 Task: Look for space in Chesterfield, United Kingdom from 9th June, 2023 to 16th June, 2023 for 2 adults in price range Rs.8000 to Rs.16000. Place can be entire place with 2 bedrooms having 2 beds and 1 bathroom. Property type can be house, flat, guest house. Booking option can be shelf check-in. Required host language is English.
Action: Mouse moved to (523, 70)
Screenshot: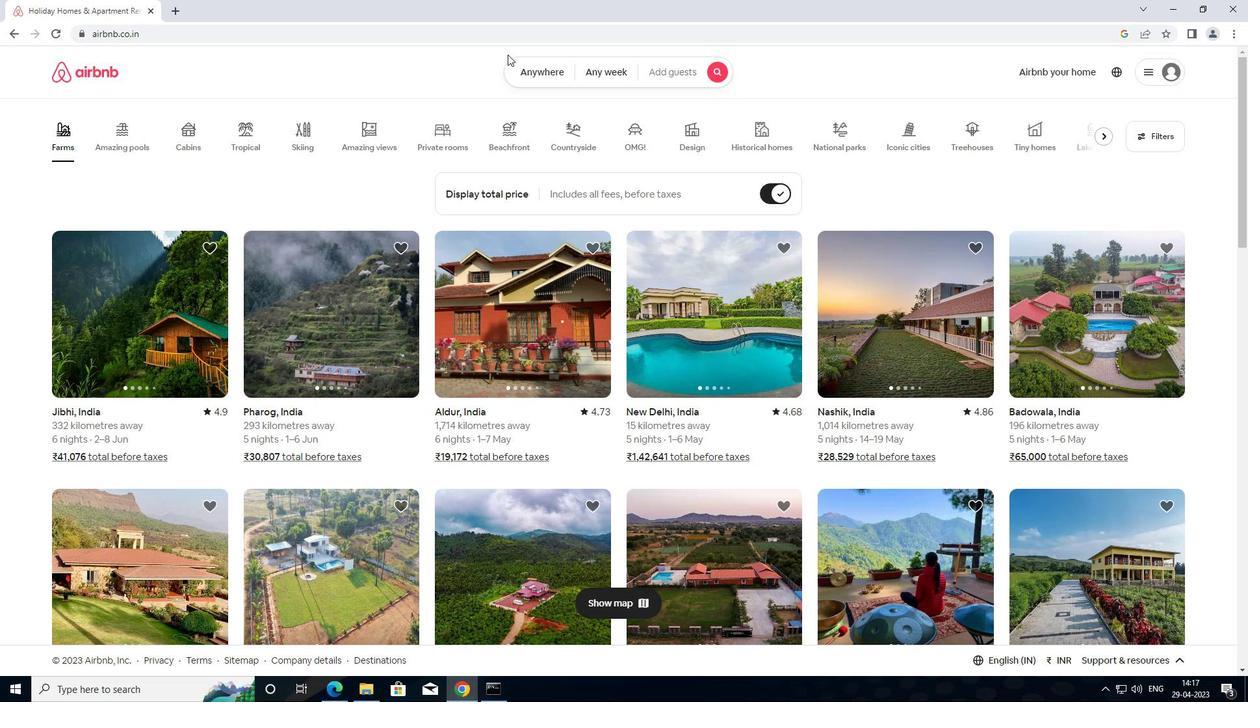 
Action: Mouse pressed left at (523, 70)
Screenshot: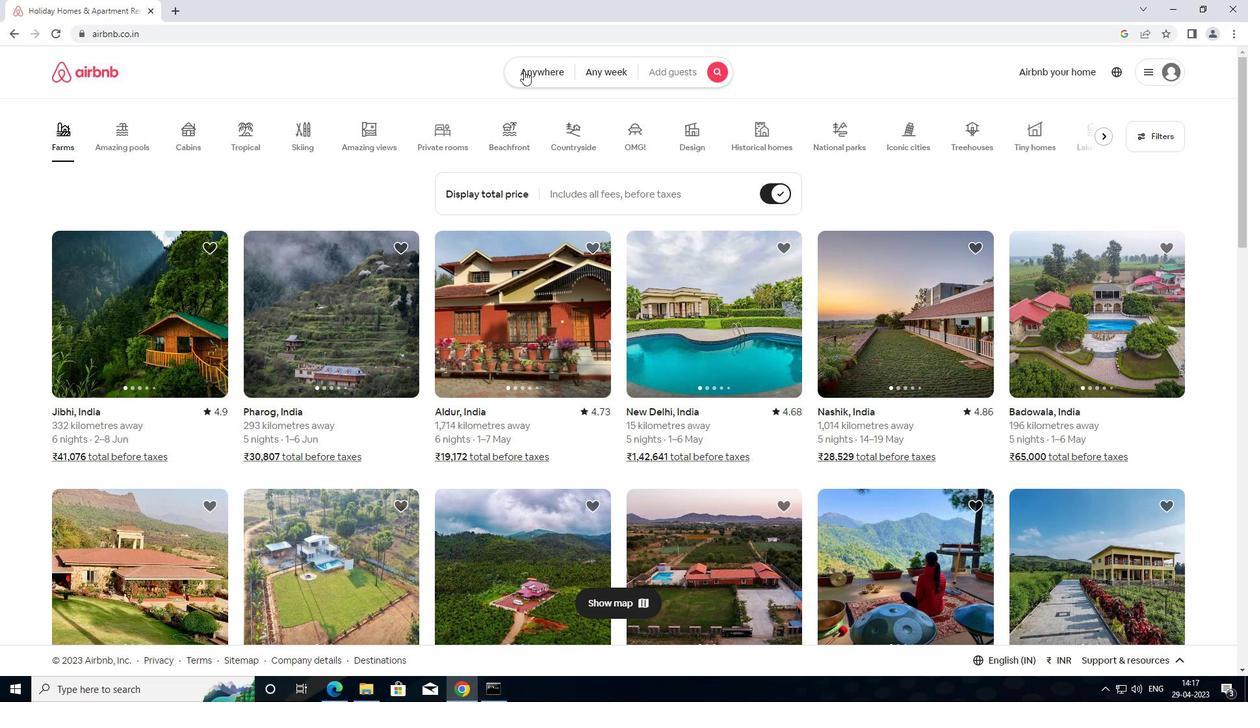 
Action: Mouse moved to (403, 127)
Screenshot: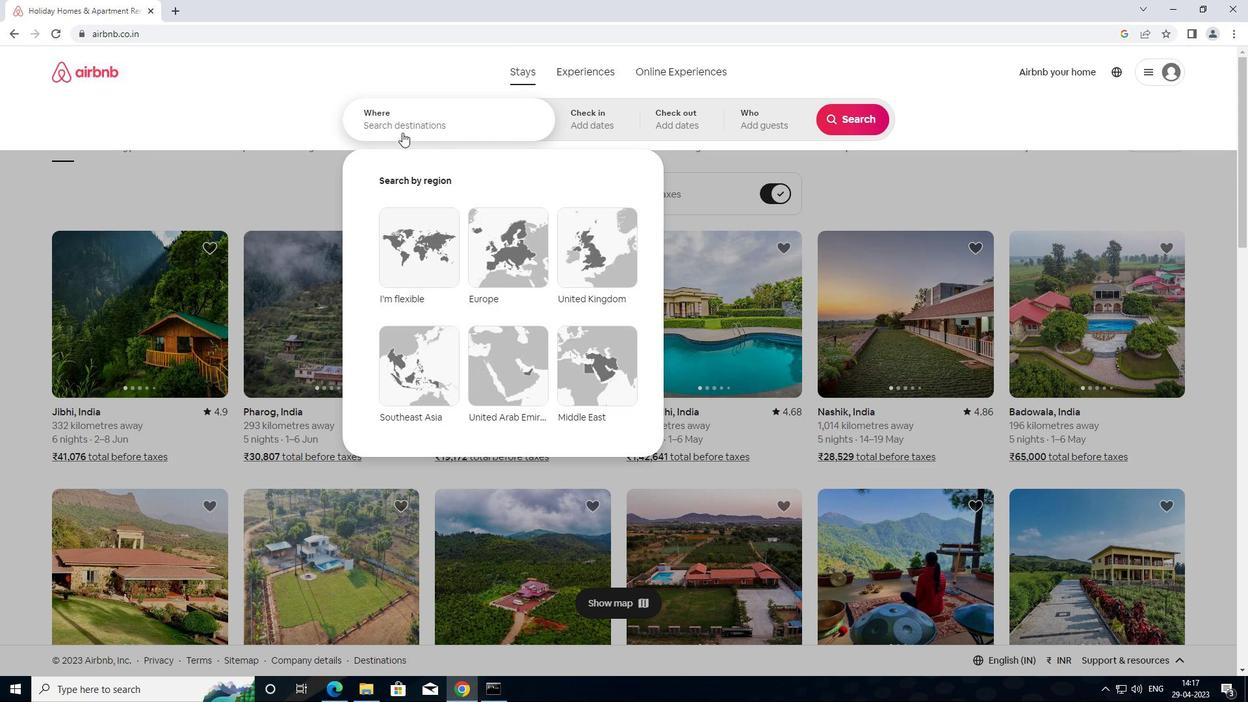 
Action: Mouse pressed left at (403, 127)
Screenshot: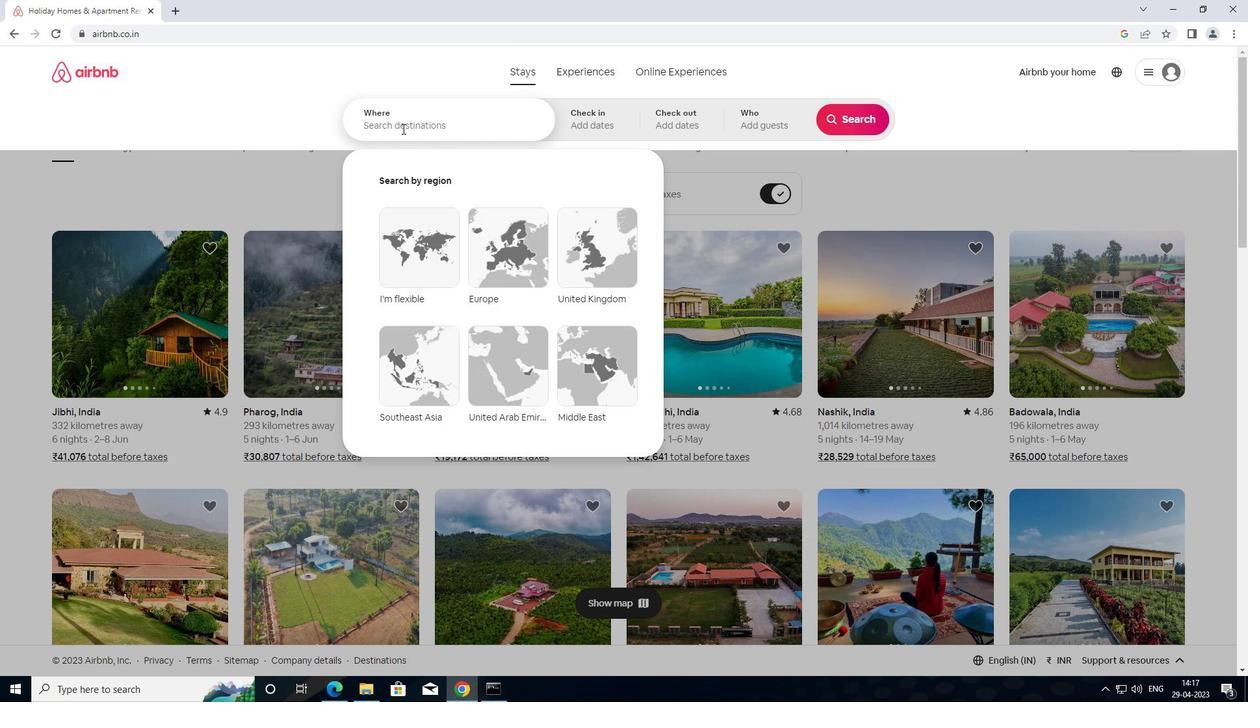 
Action: Mouse moved to (496, 100)
Screenshot: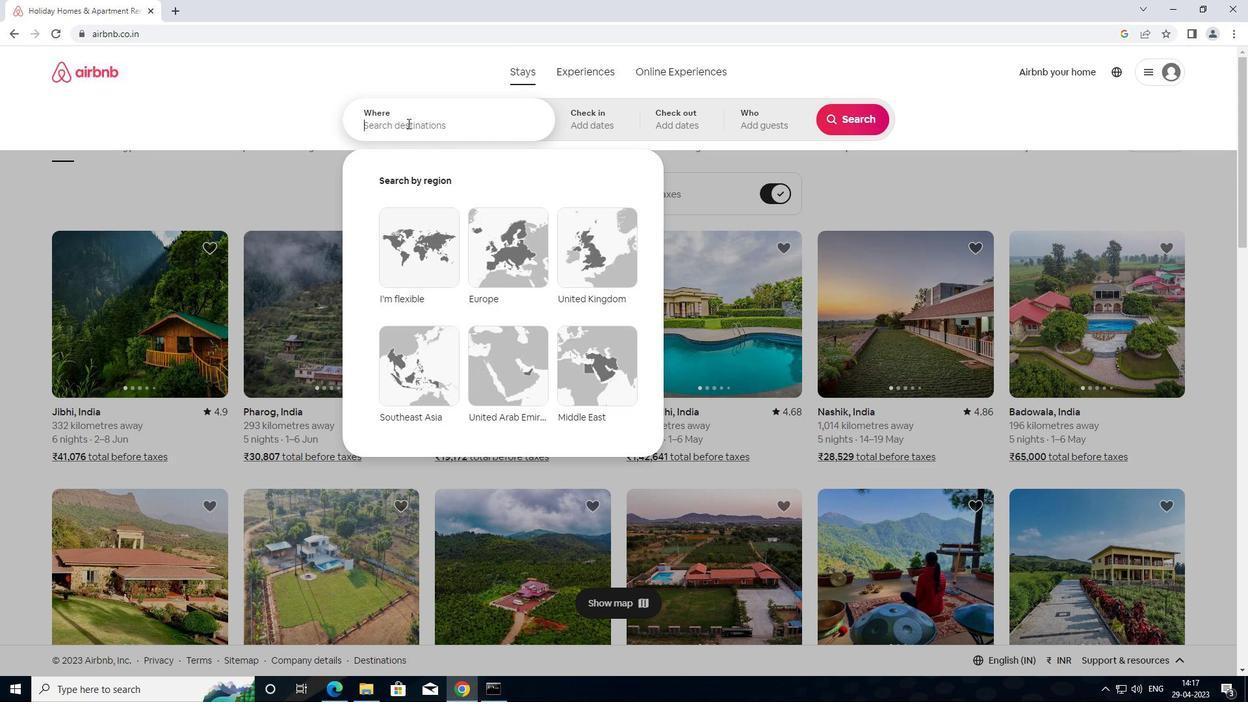 
Action: Key pressed <Key.shift>CHESY<Key.backspace>TERFIELD
Screenshot: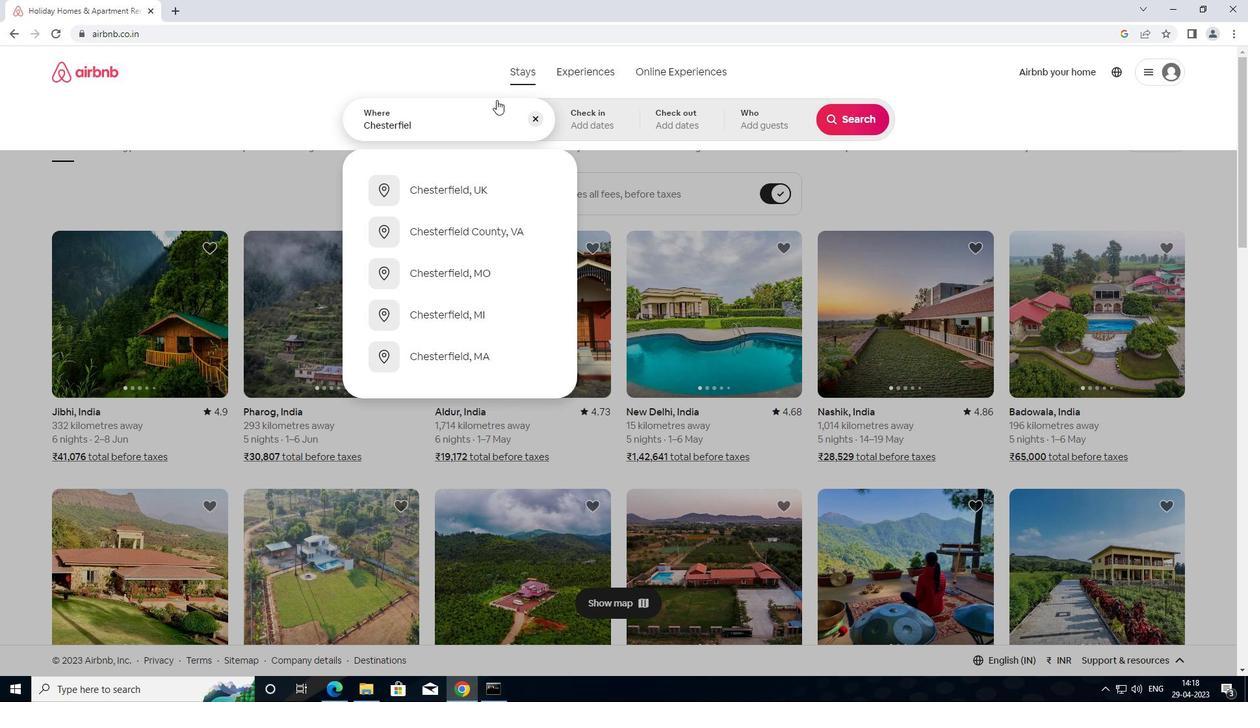 
Action: Mouse moved to (467, 190)
Screenshot: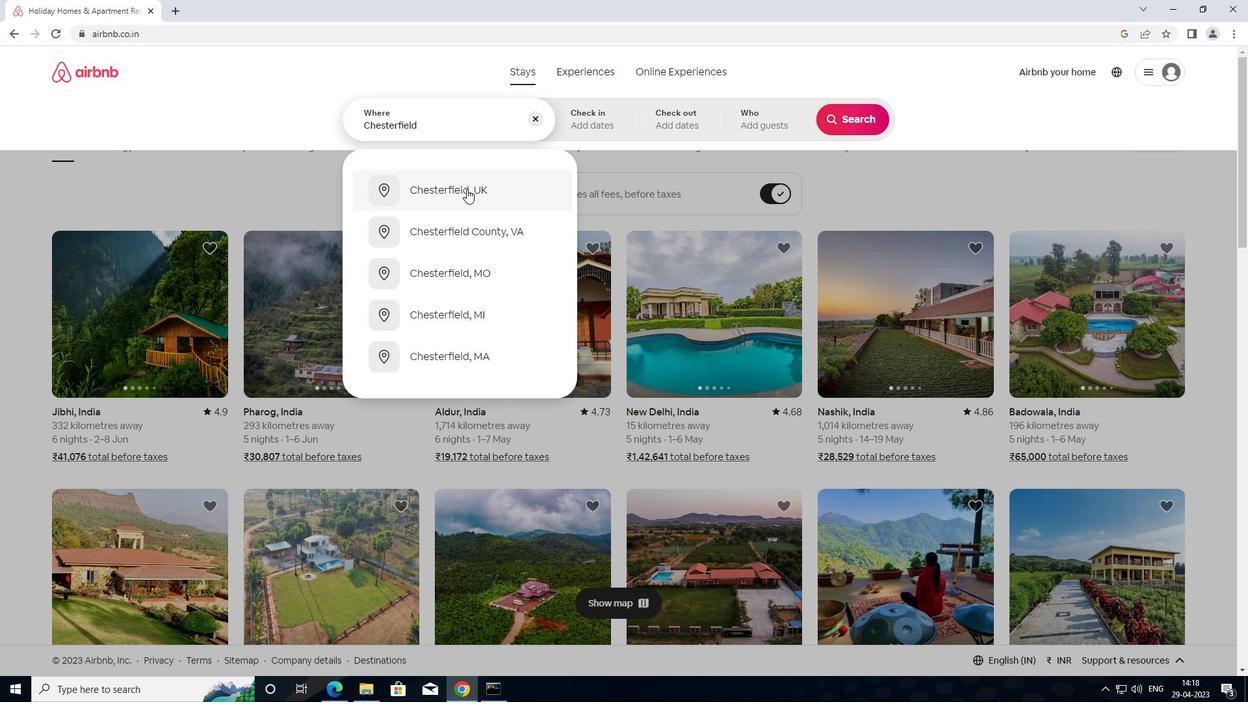 
Action: Mouse pressed left at (467, 190)
Screenshot: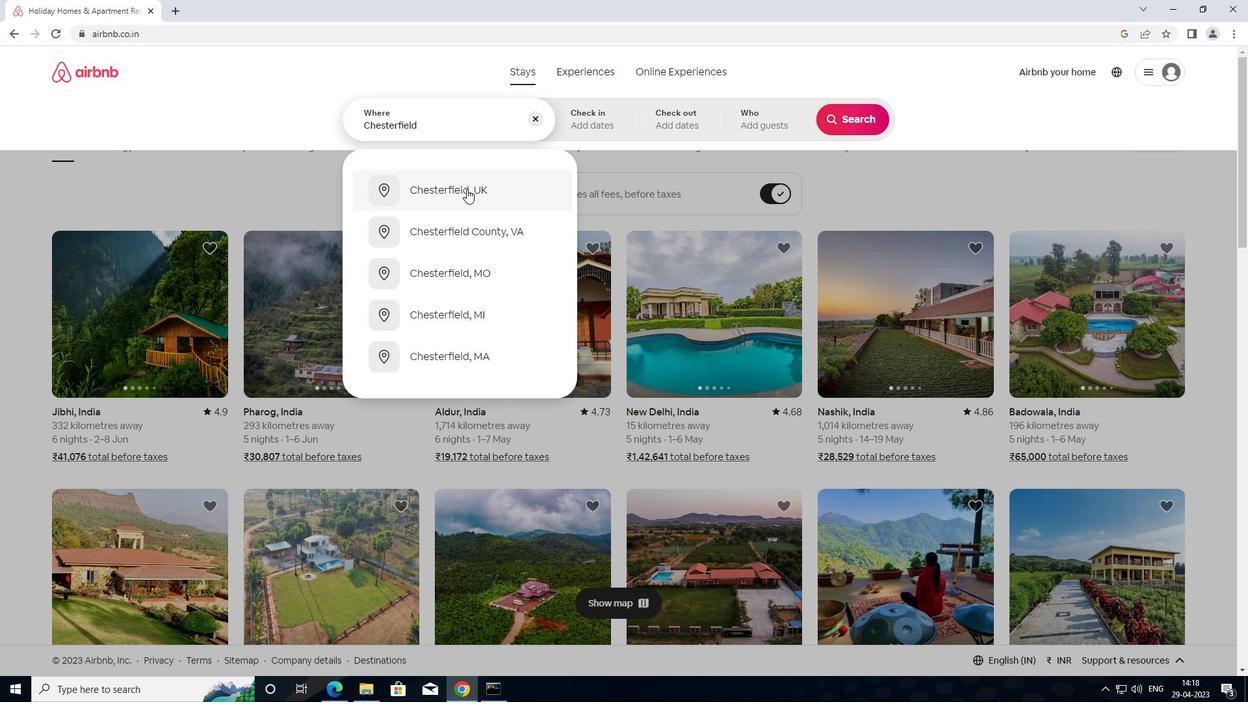 
Action: Mouse moved to (849, 225)
Screenshot: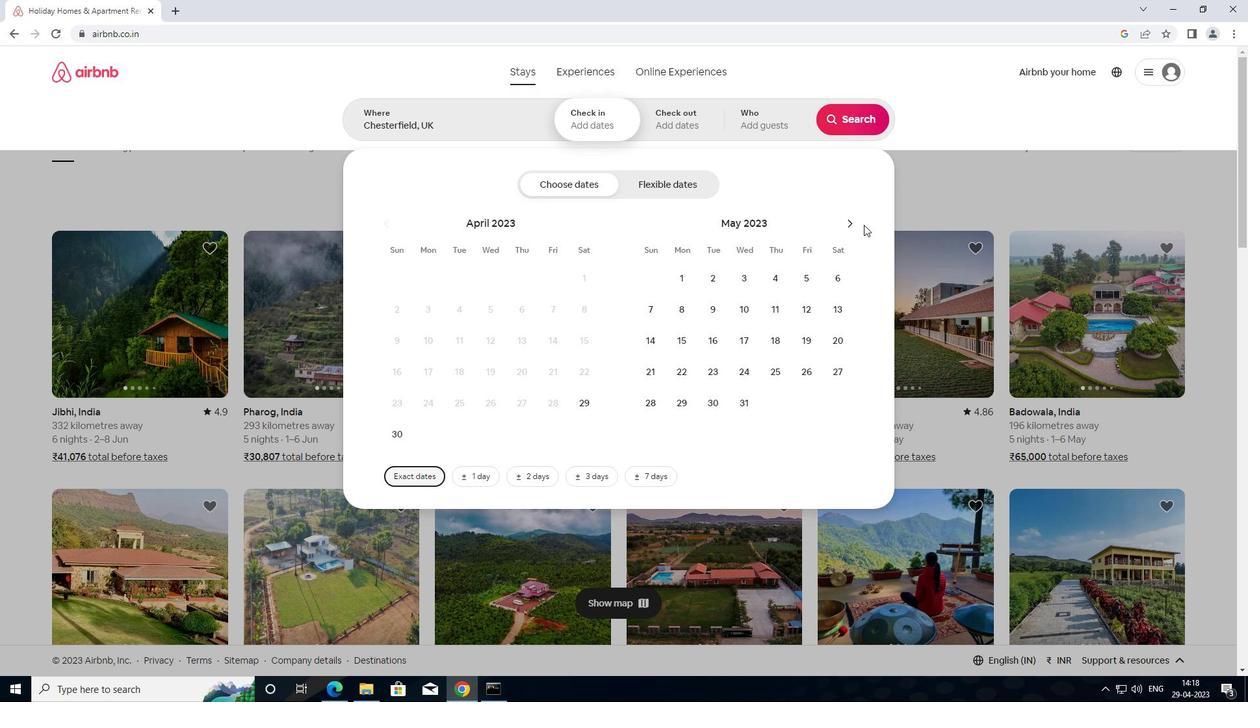
Action: Mouse pressed left at (849, 225)
Screenshot: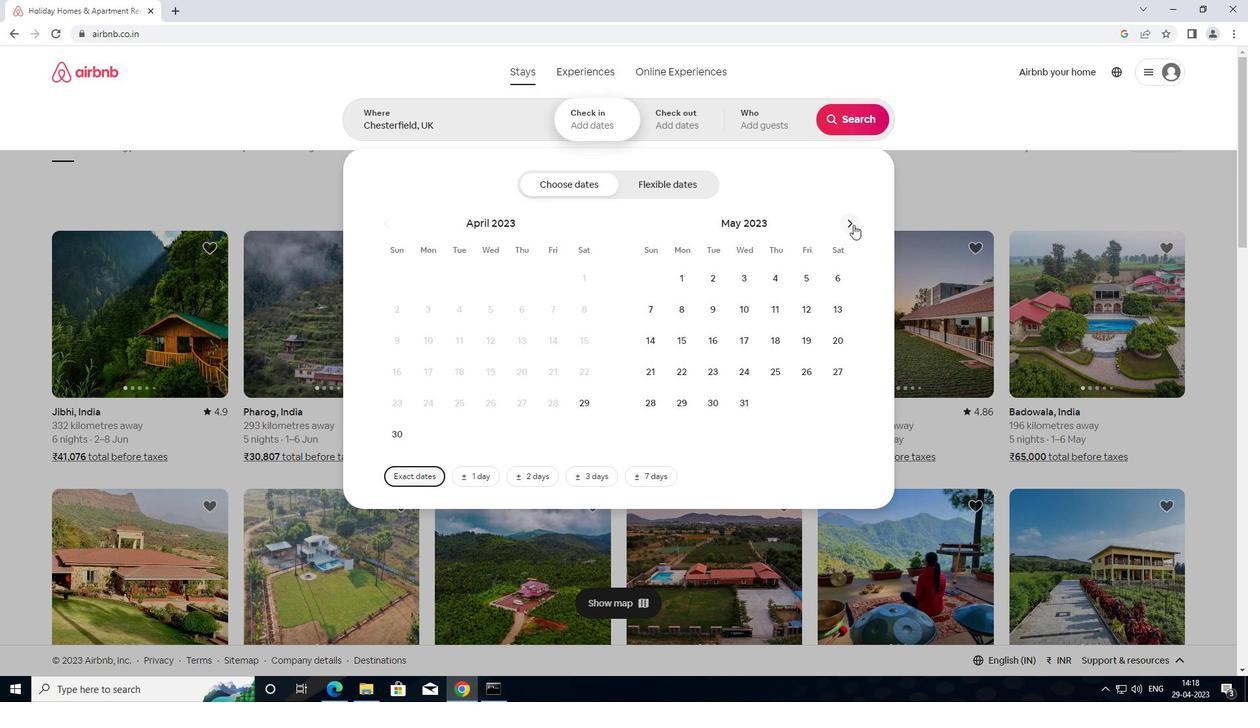 
Action: Mouse pressed left at (849, 225)
Screenshot: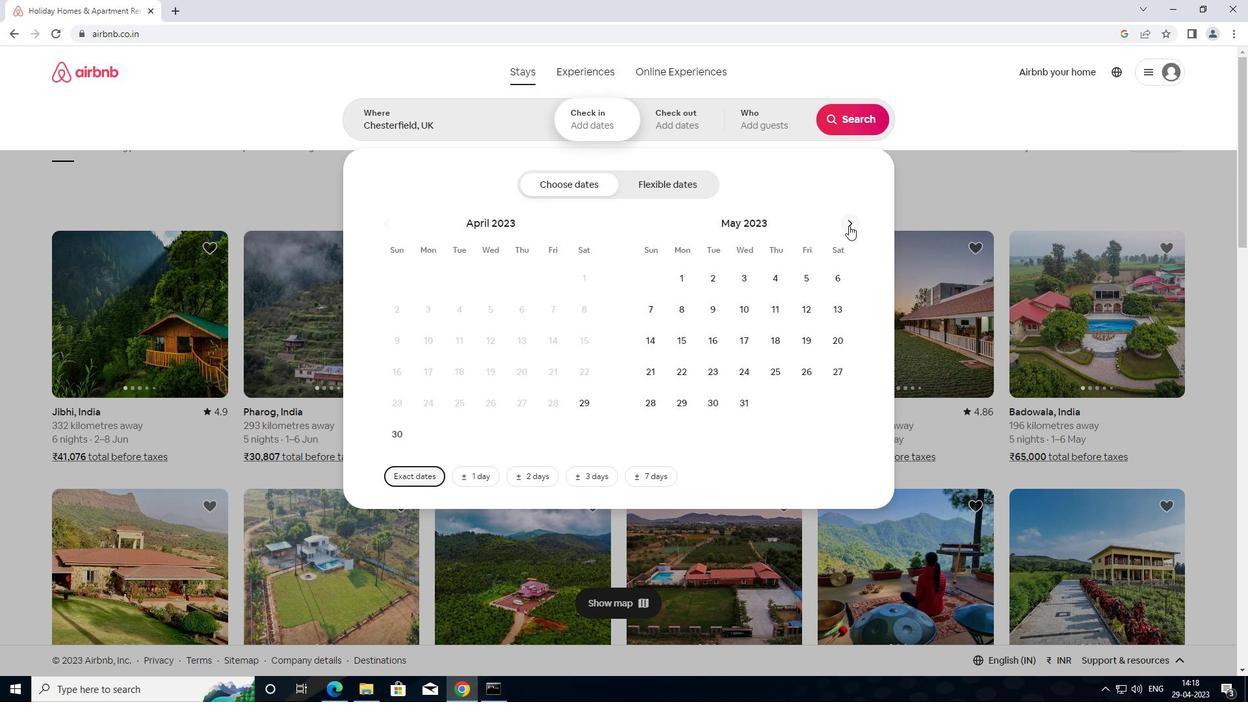 
Action: Mouse pressed left at (849, 225)
Screenshot: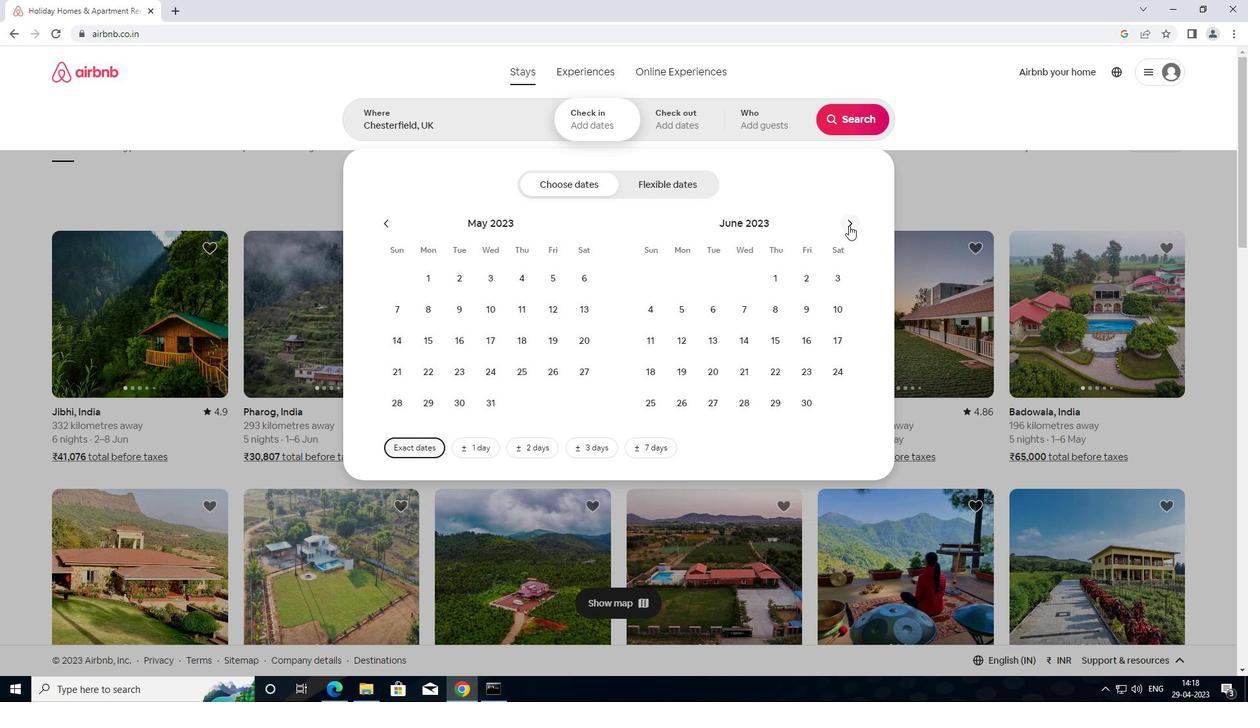 
Action: Mouse moved to (390, 219)
Screenshot: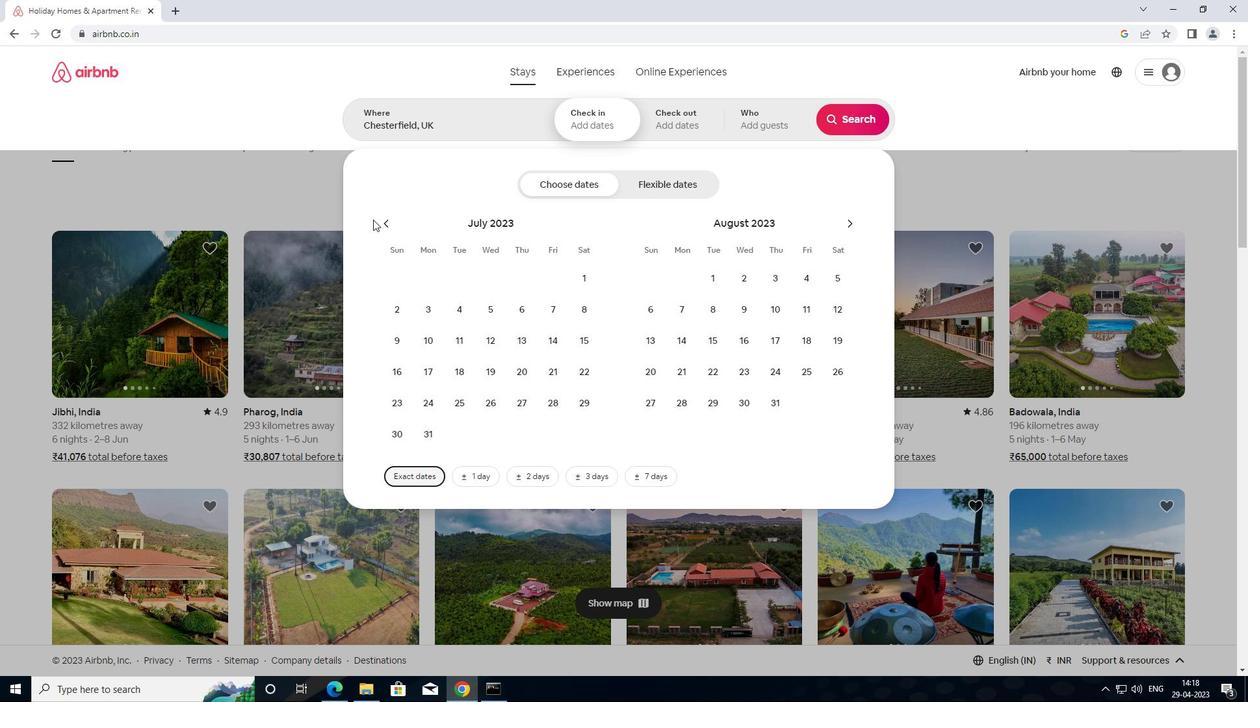 
Action: Mouse pressed left at (390, 219)
Screenshot: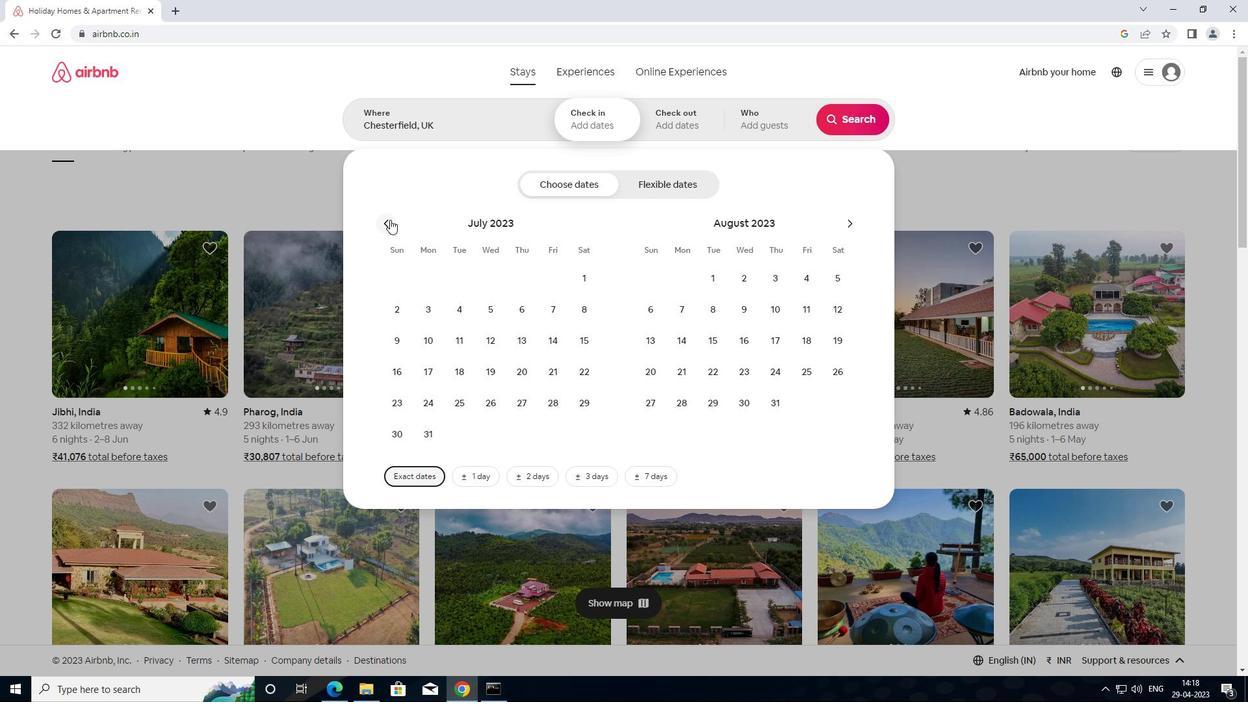 
Action: Mouse moved to (547, 314)
Screenshot: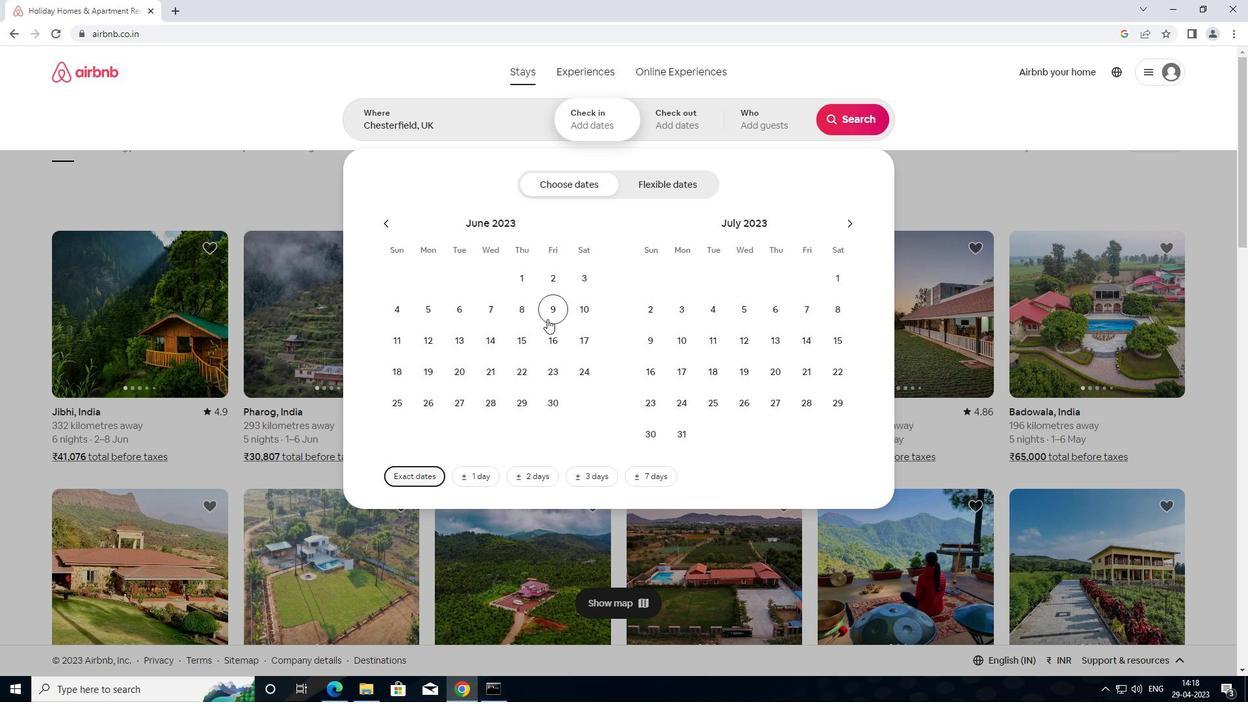 
Action: Mouse pressed left at (547, 314)
Screenshot: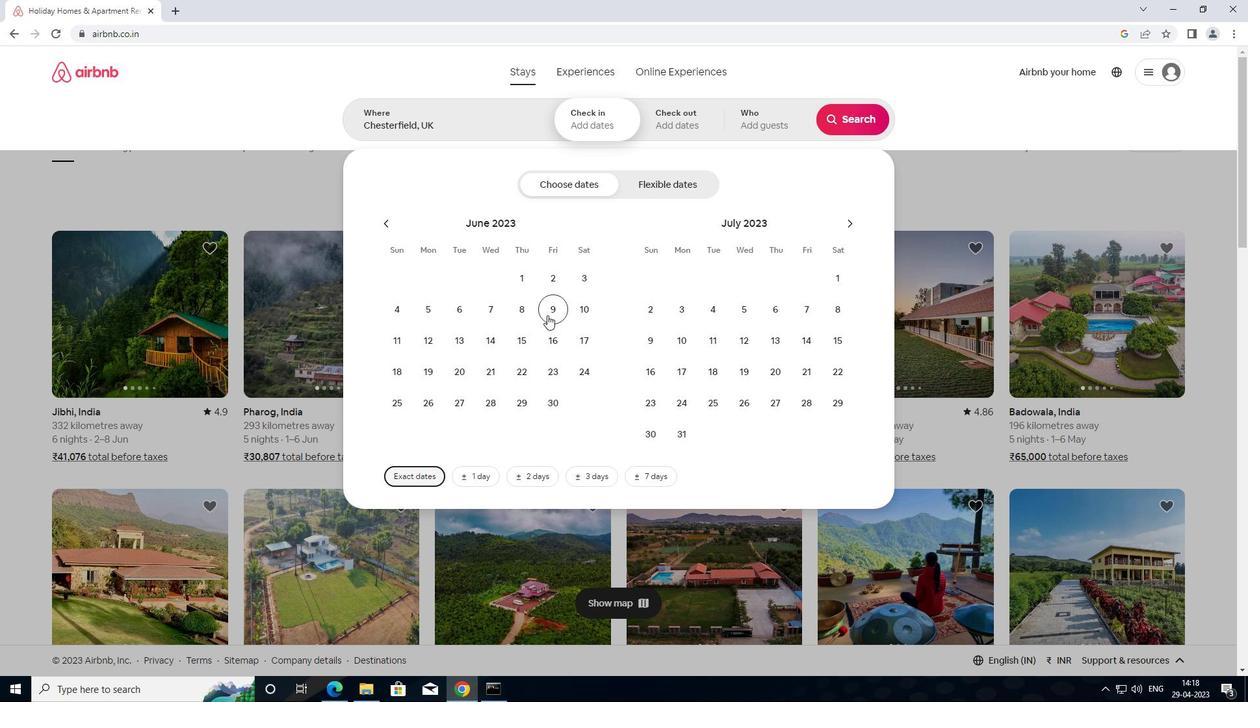 
Action: Mouse moved to (518, 338)
Screenshot: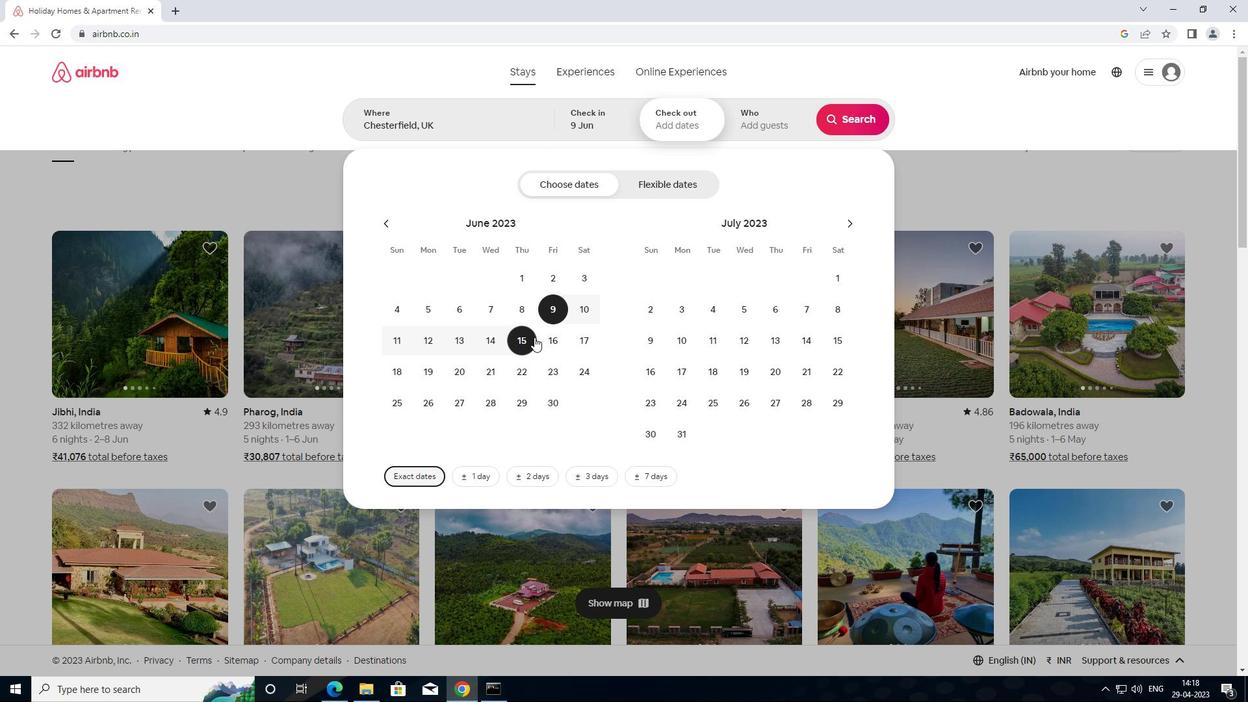 
Action: Mouse pressed left at (518, 338)
Screenshot: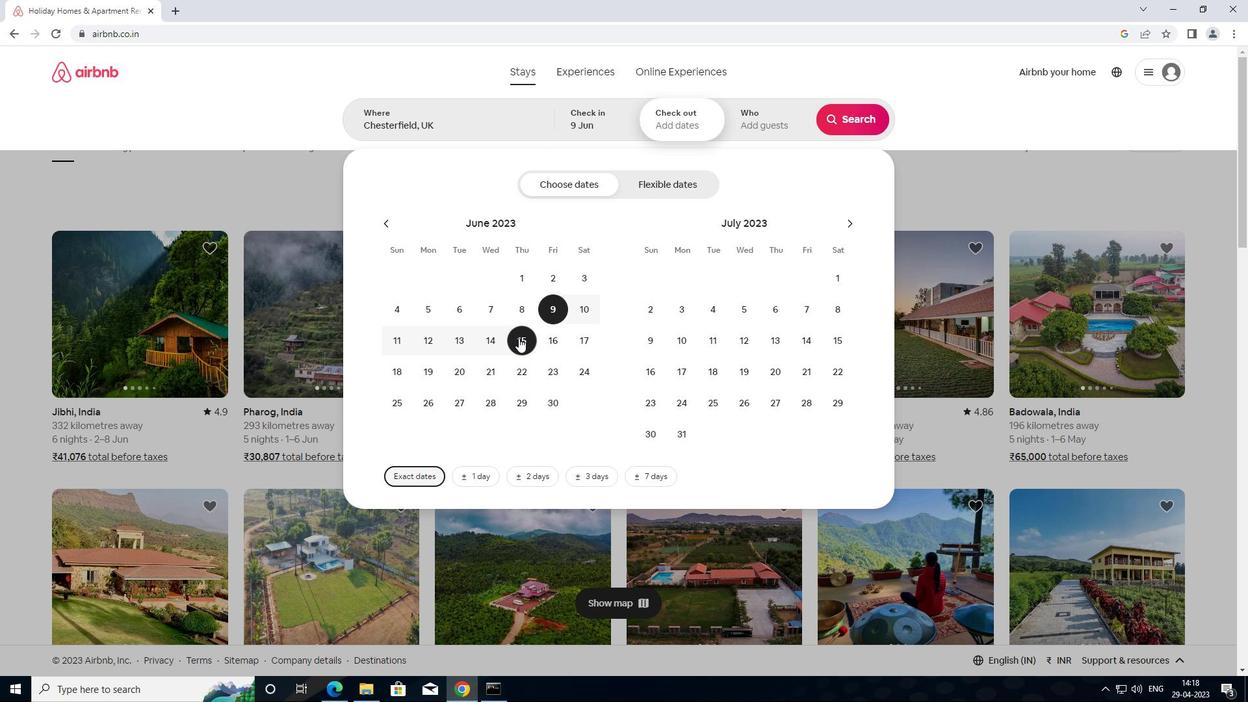 
Action: Mouse moved to (551, 334)
Screenshot: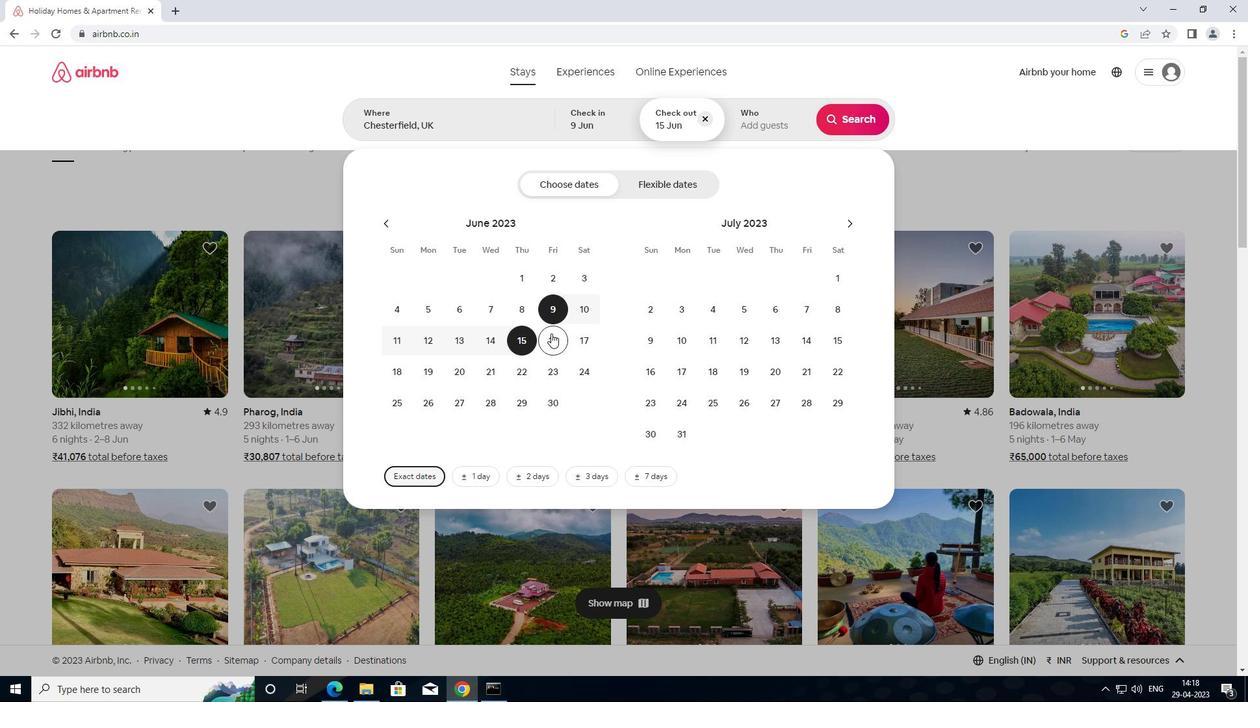 
Action: Mouse pressed left at (551, 334)
Screenshot: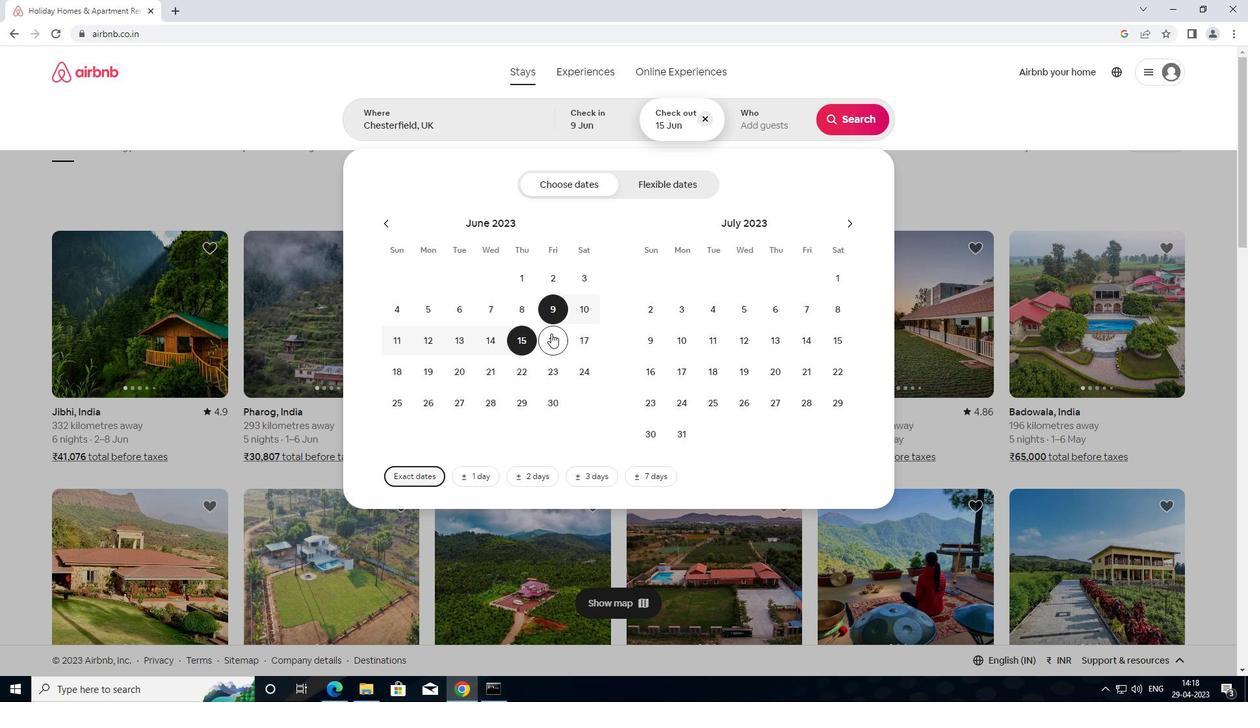 
Action: Mouse moved to (783, 132)
Screenshot: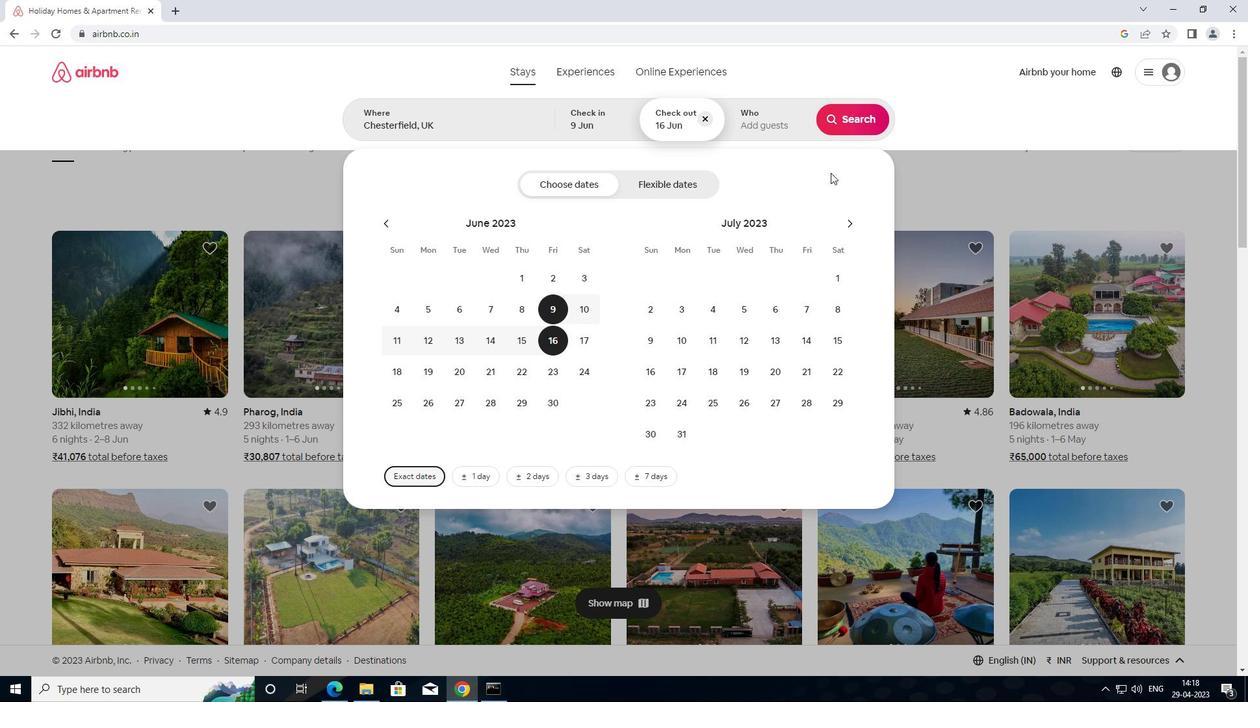 
Action: Mouse pressed left at (783, 132)
Screenshot: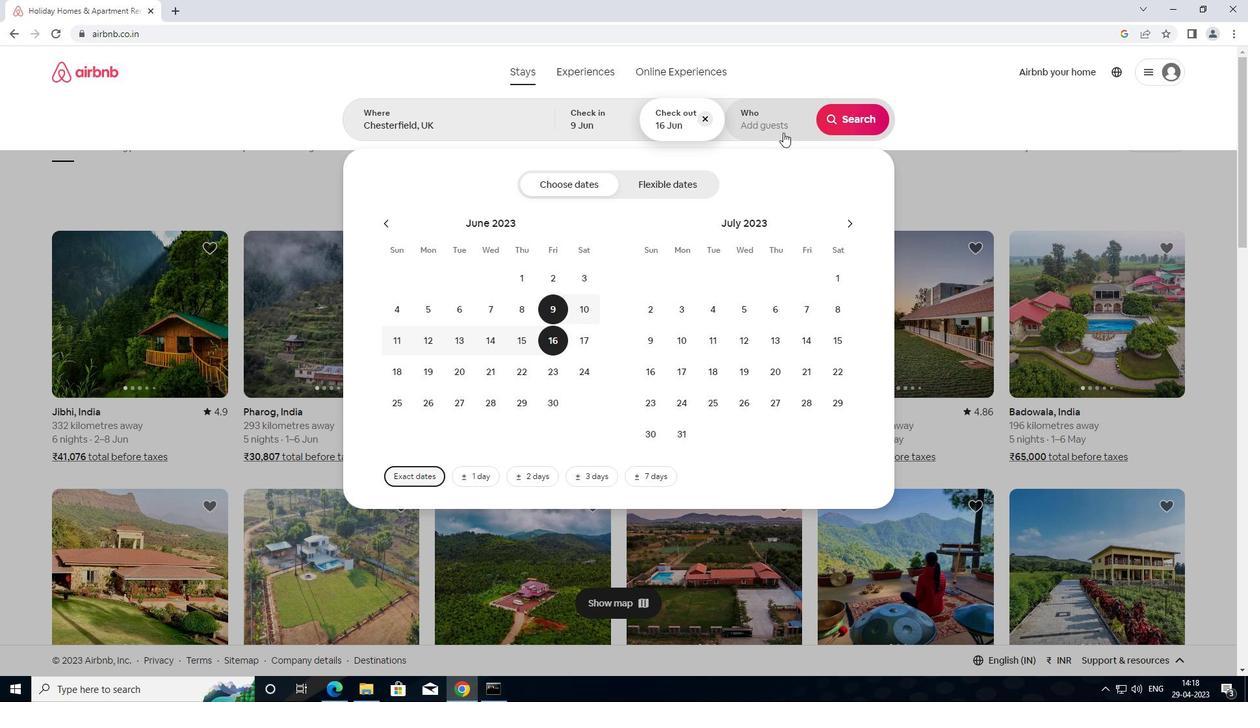 
Action: Mouse moved to (852, 183)
Screenshot: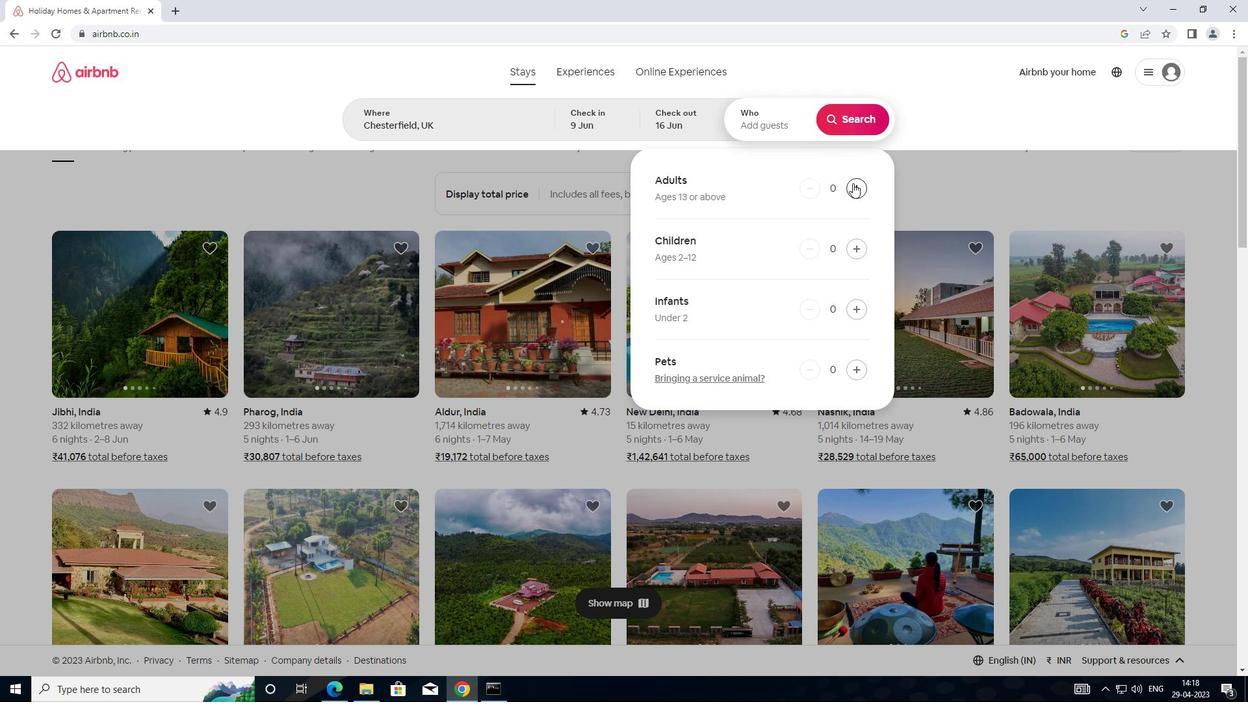 
Action: Mouse pressed left at (852, 183)
Screenshot: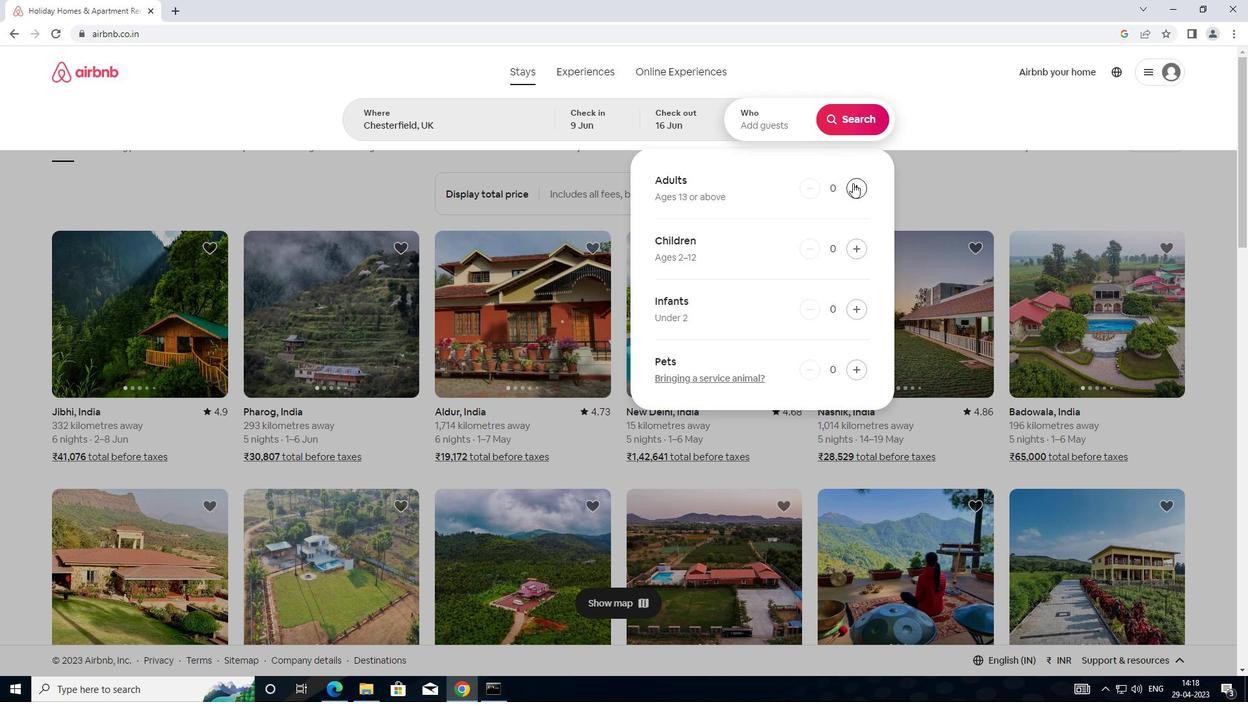 
Action: Mouse moved to (853, 184)
Screenshot: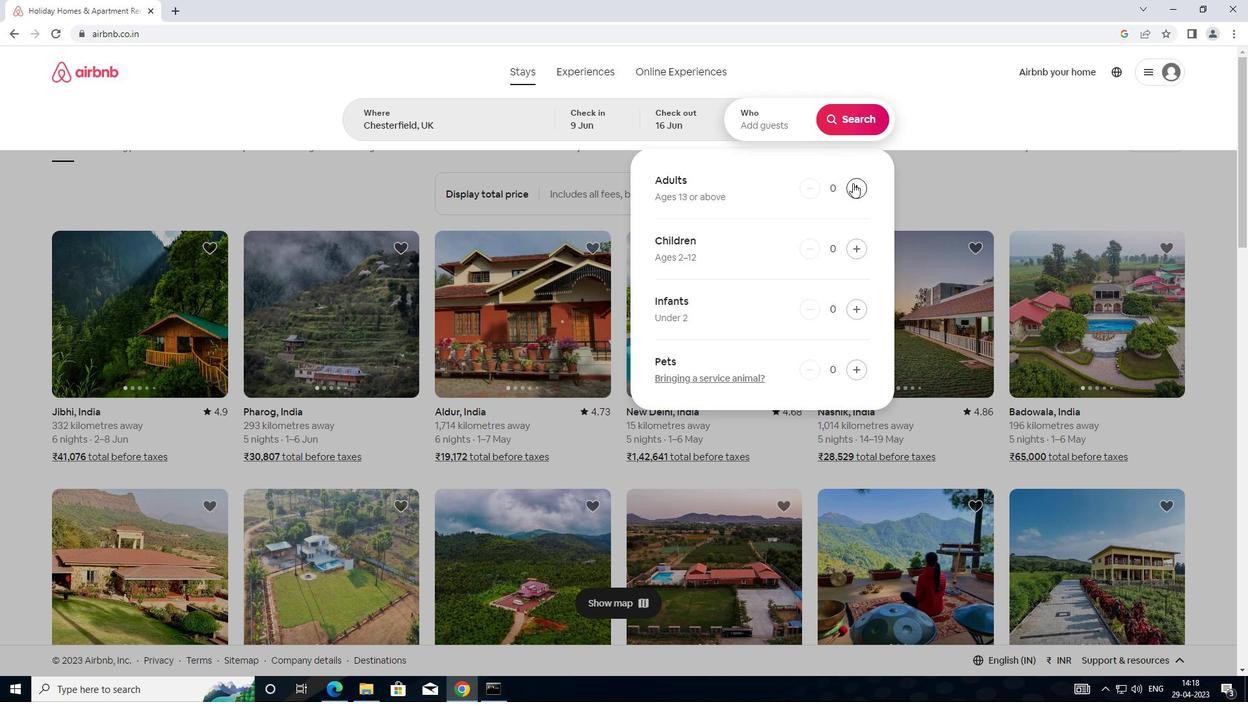 
Action: Mouse pressed left at (853, 184)
Screenshot: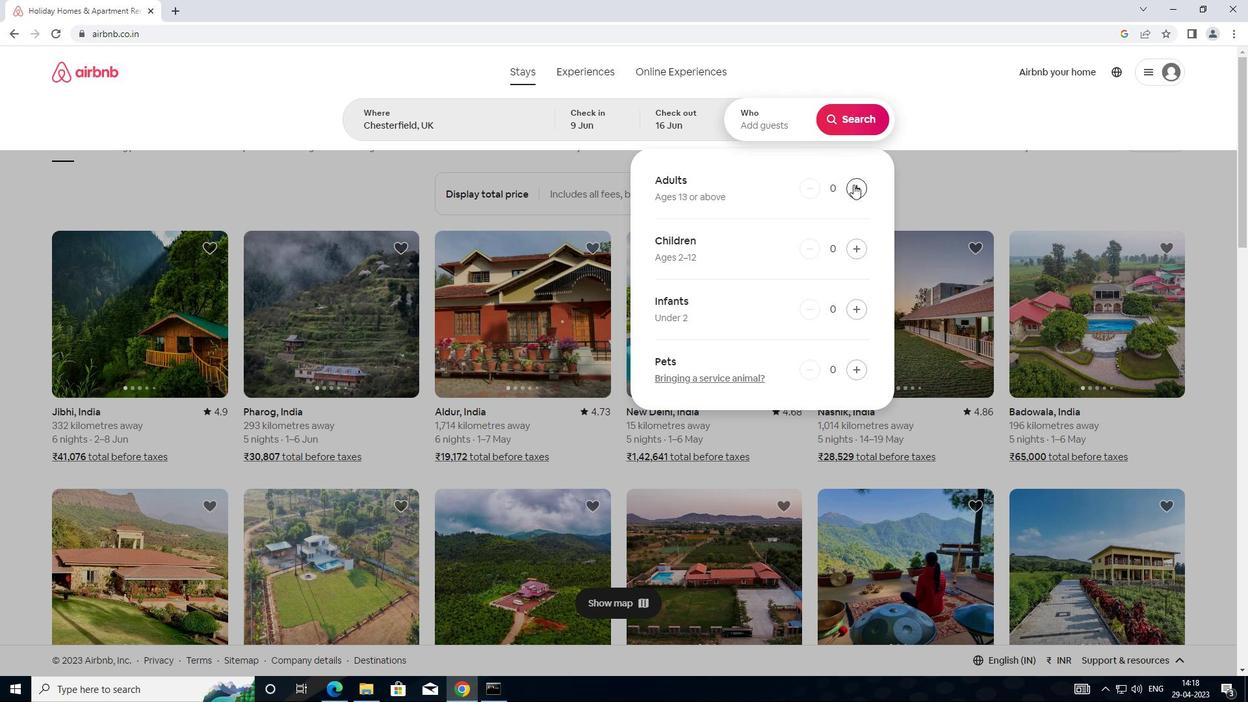 
Action: Mouse moved to (849, 122)
Screenshot: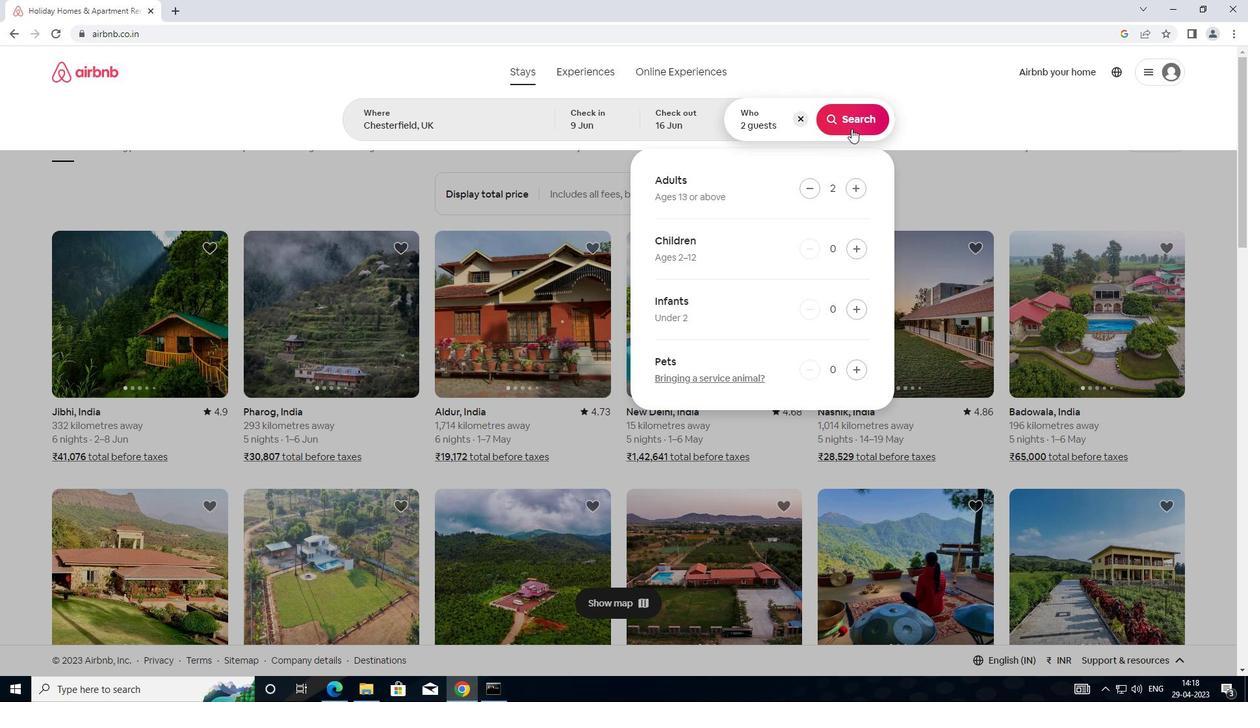
Action: Mouse pressed left at (849, 122)
Screenshot: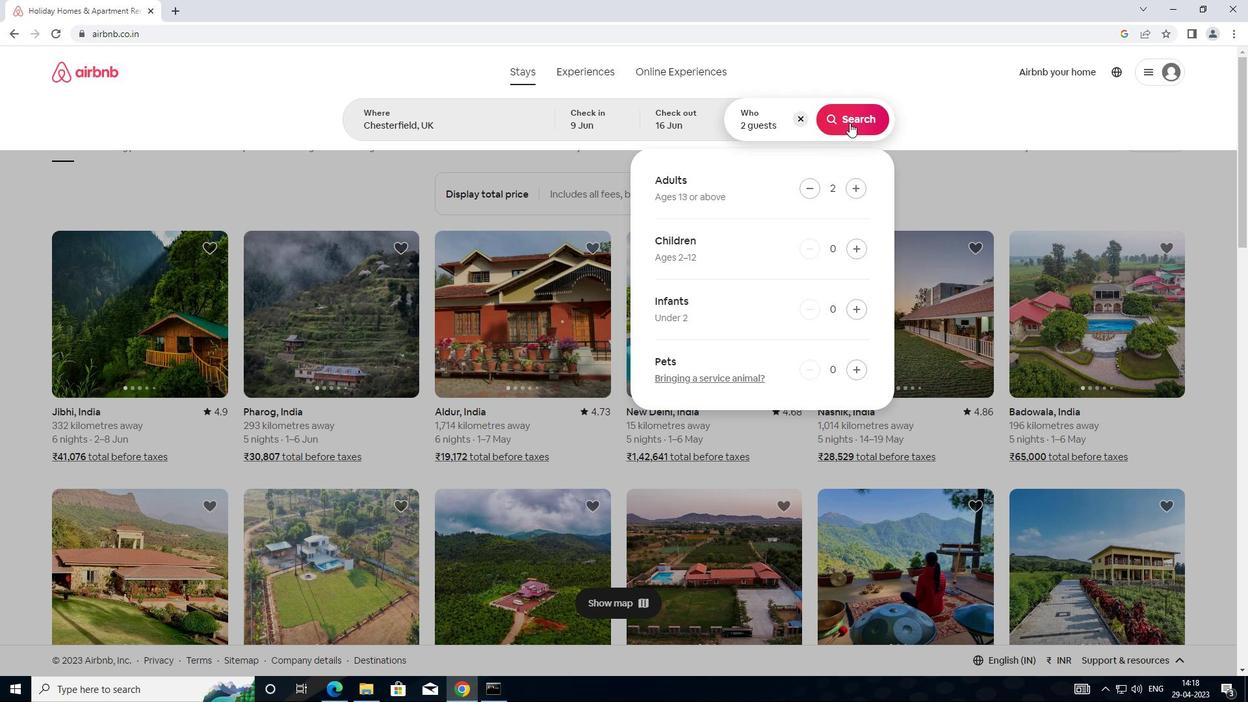 
Action: Mouse moved to (1205, 128)
Screenshot: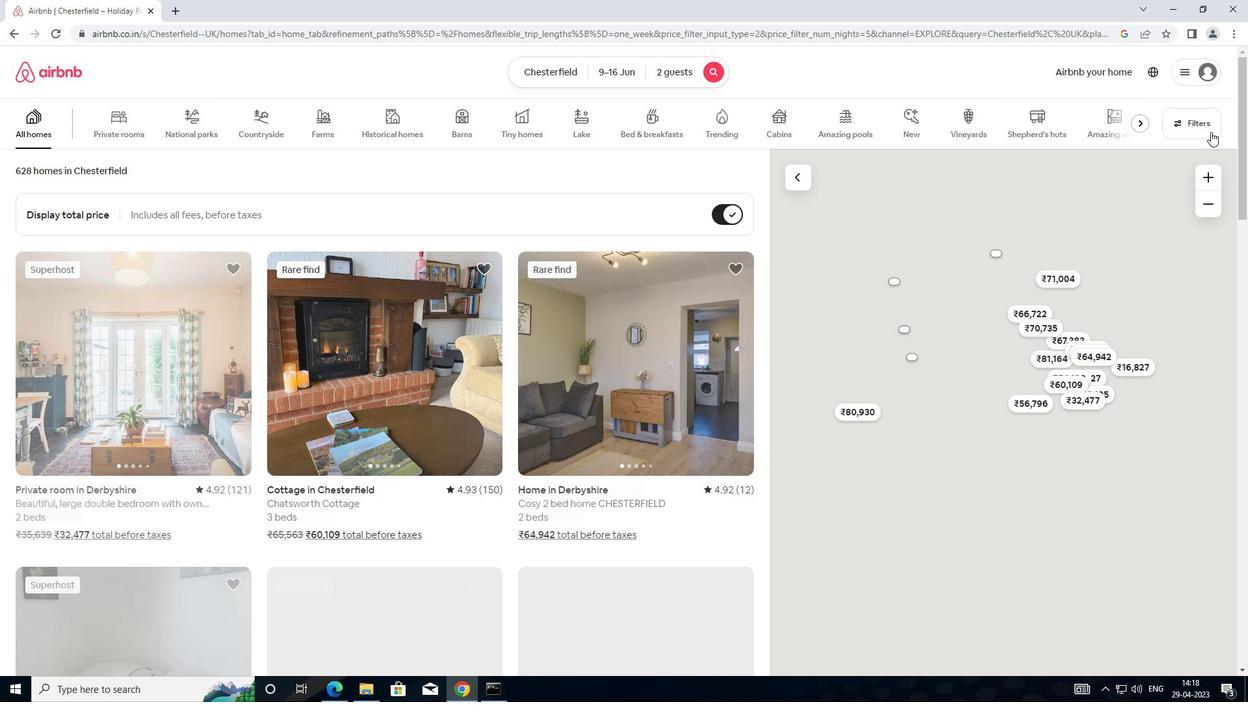 
Action: Mouse pressed left at (1205, 128)
Screenshot: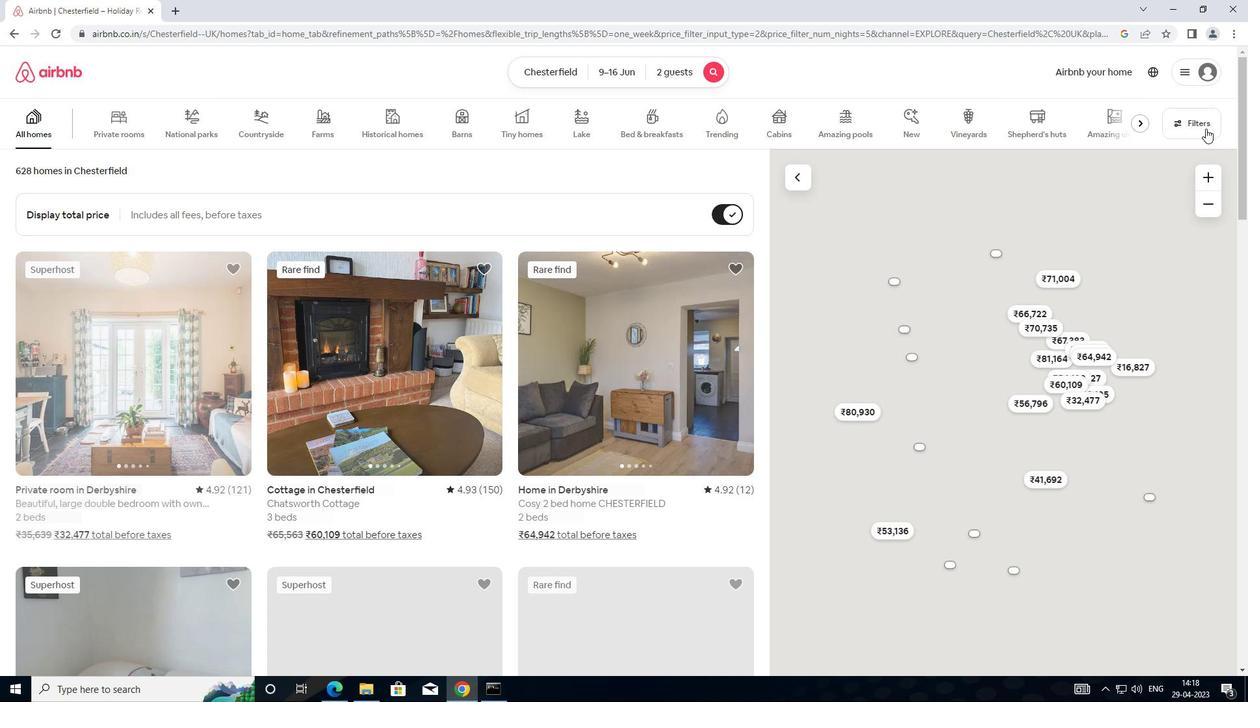
Action: Mouse moved to (466, 287)
Screenshot: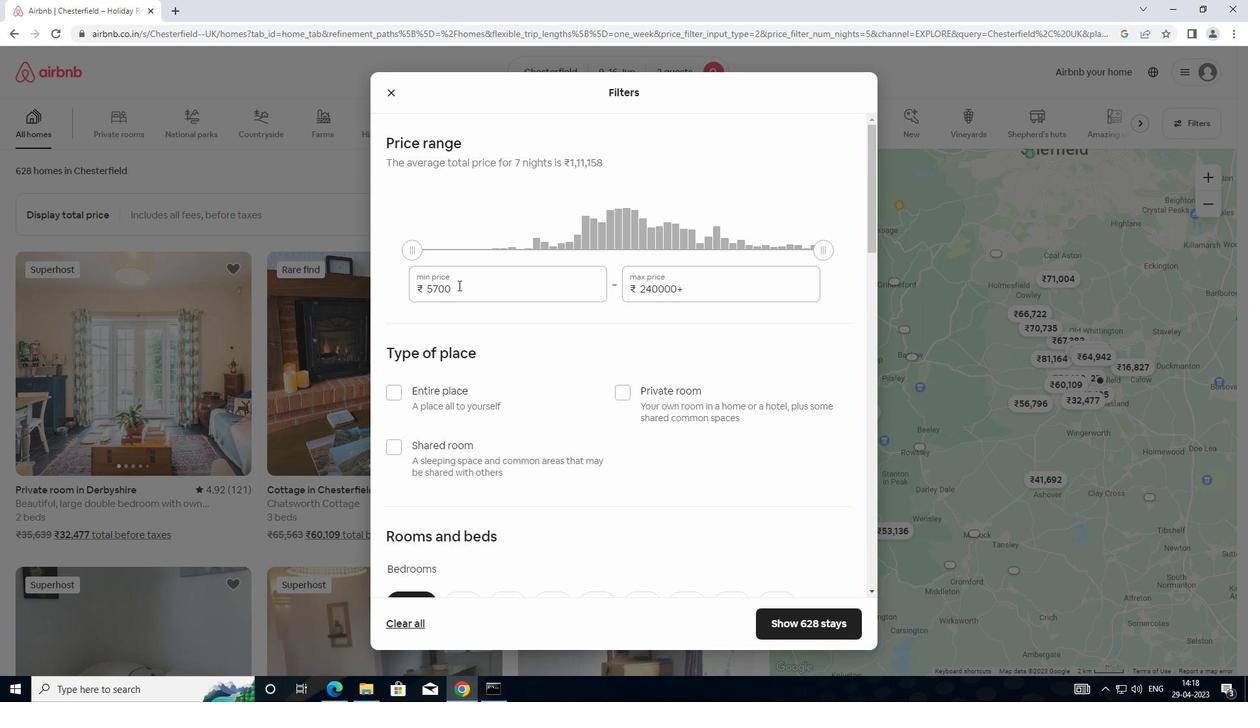
Action: Mouse pressed left at (466, 287)
Screenshot: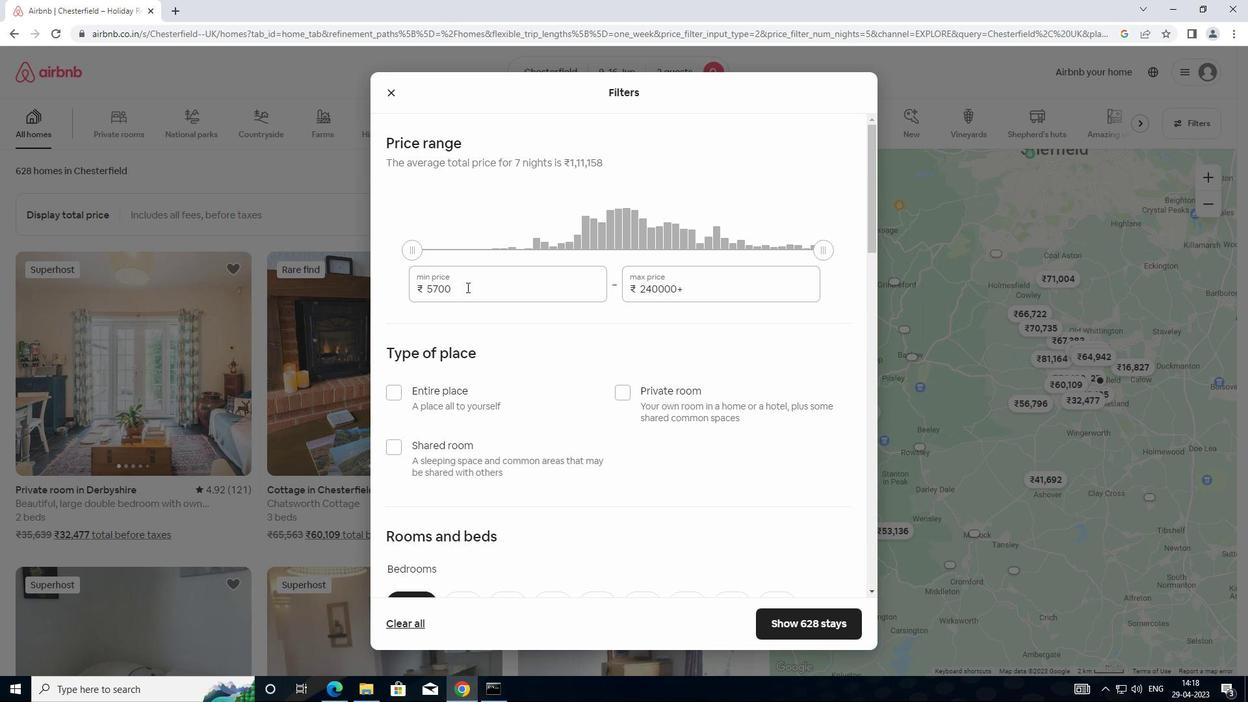 
Action: Mouse moved to (418, 266)
Screenshot: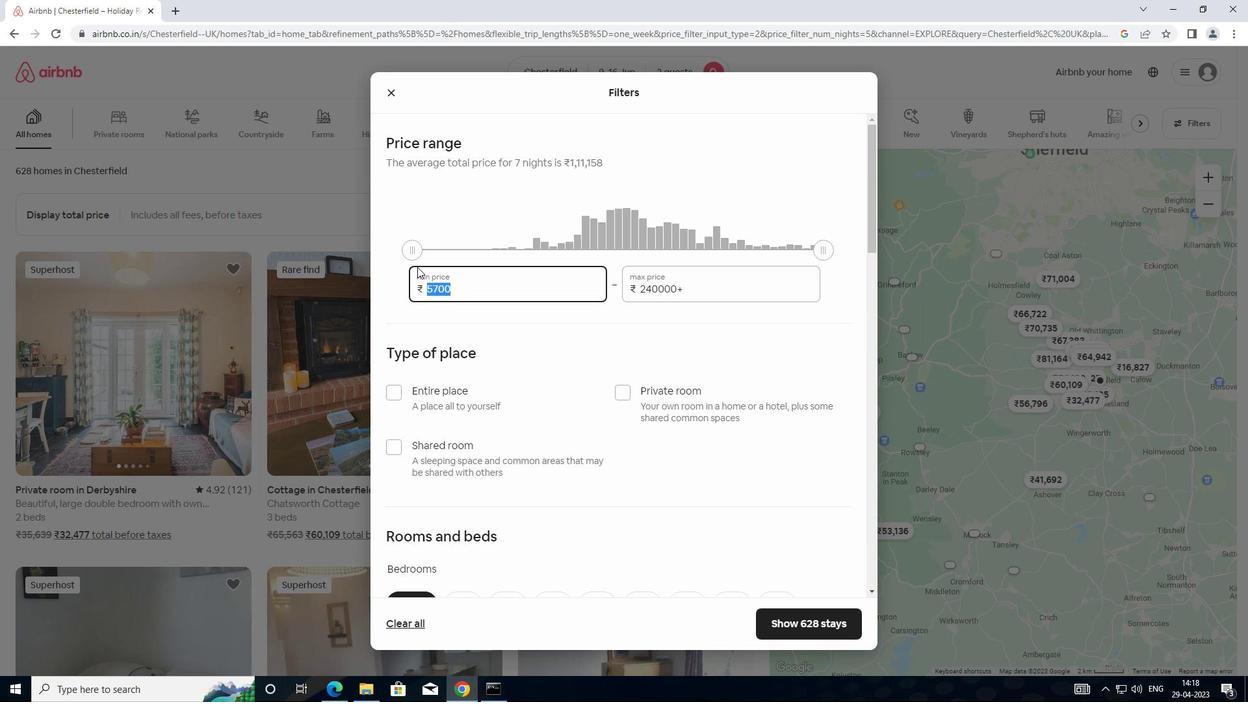 
Action: Key pressed 8
Screenshot: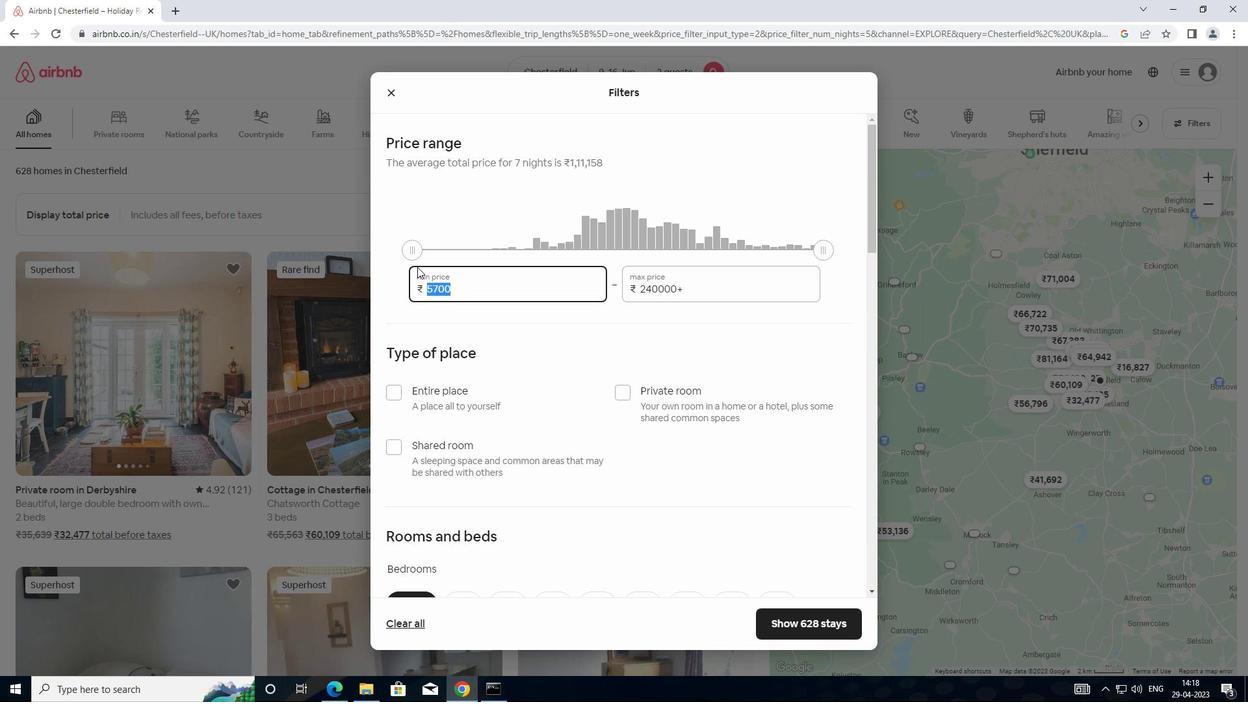 
Action: Mouse moved to (418, 263)
Screenshot: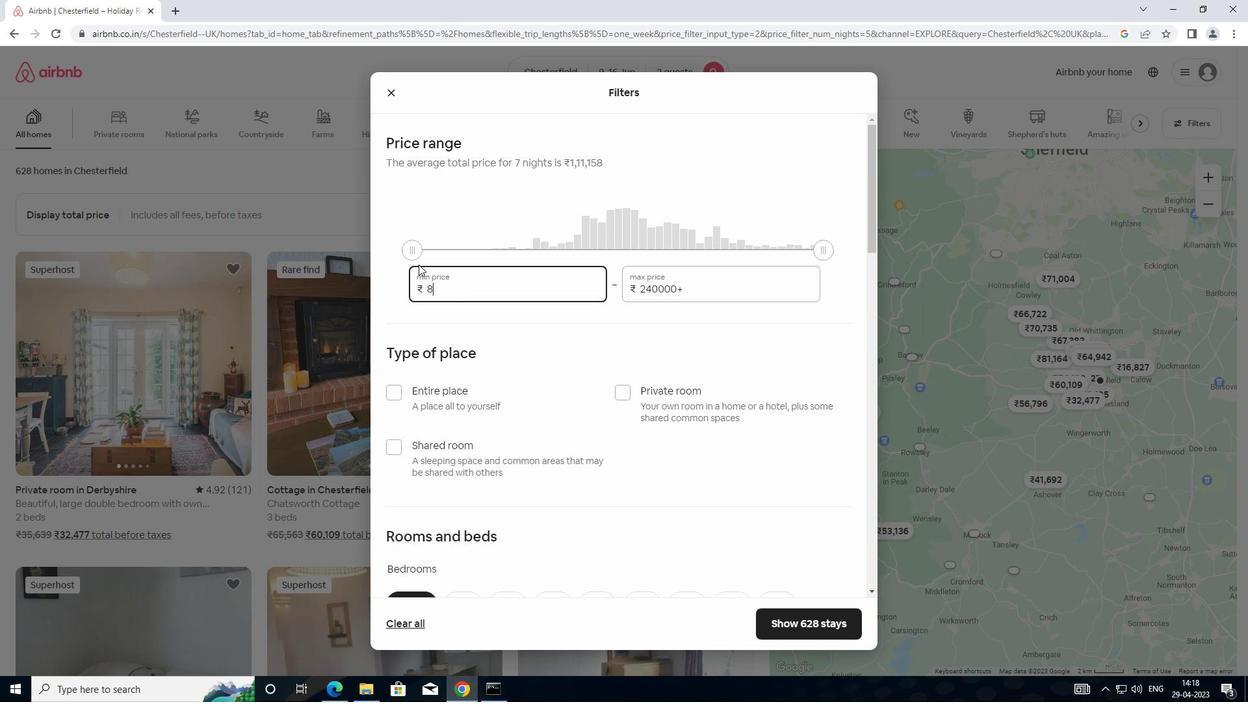 
Action: Key pressed 0
Screenshot: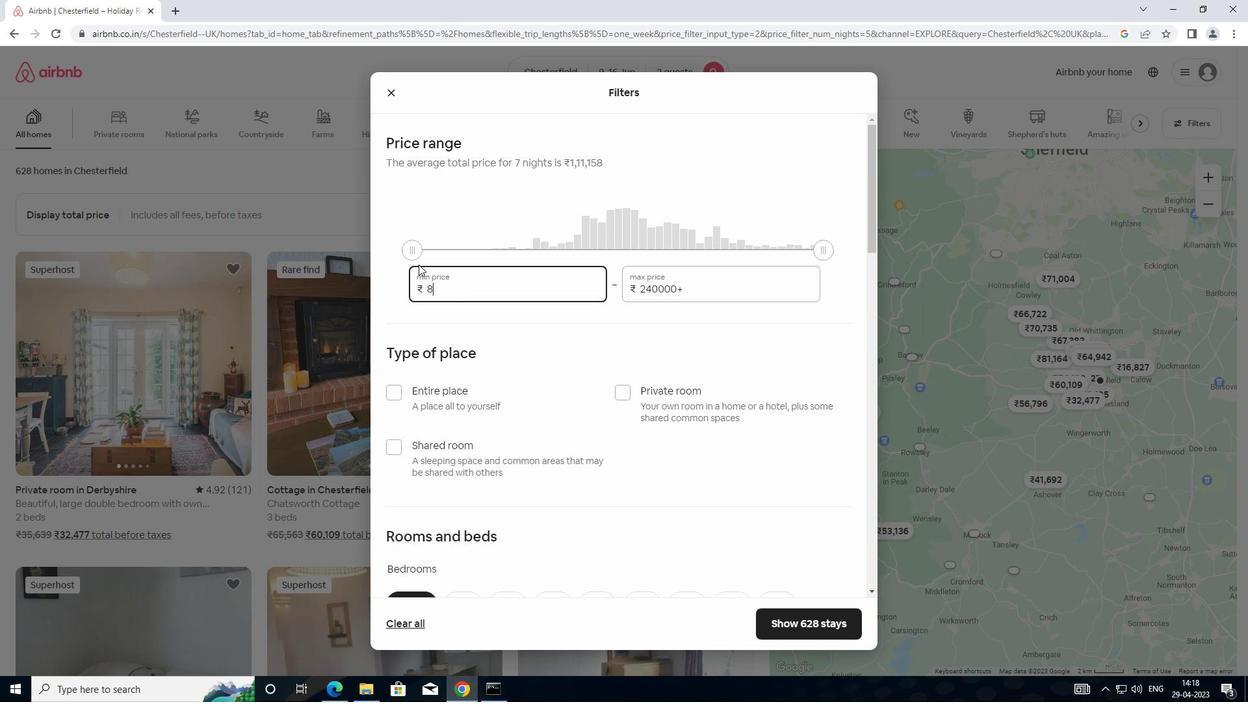 
Action: Mouse moved to (419, 263)
Screenshot: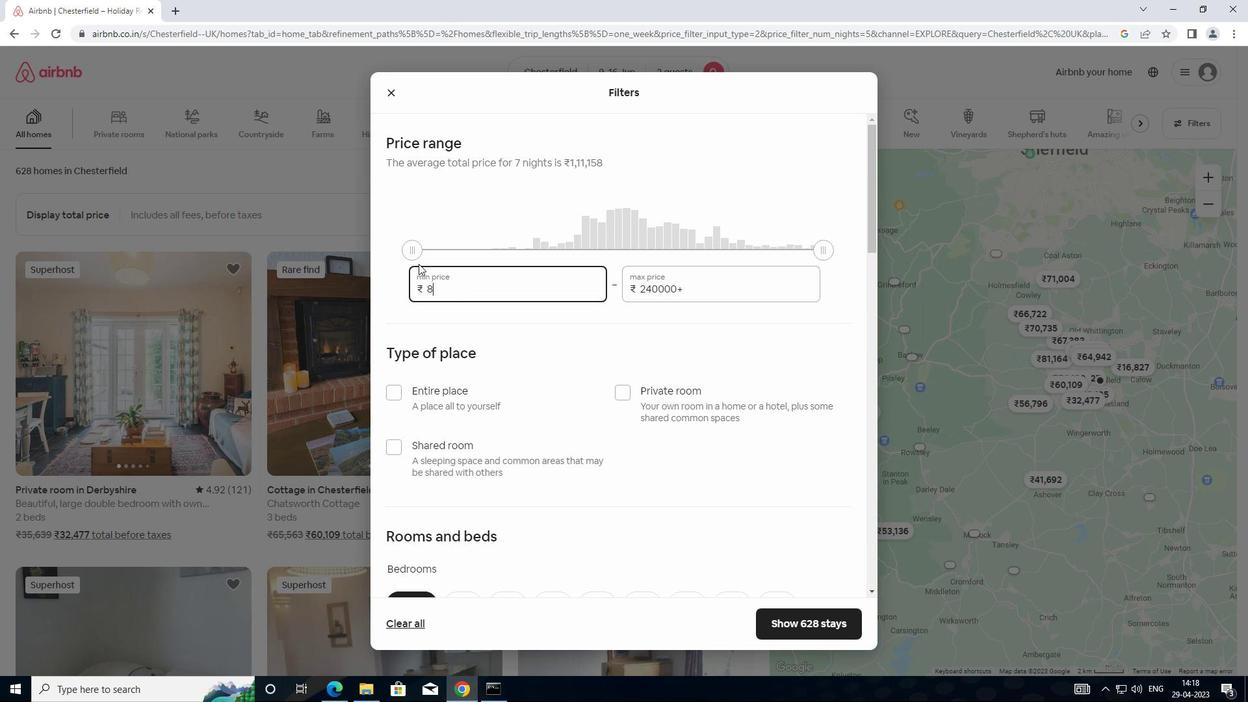 
Action: Key pressed 0
Screenshot: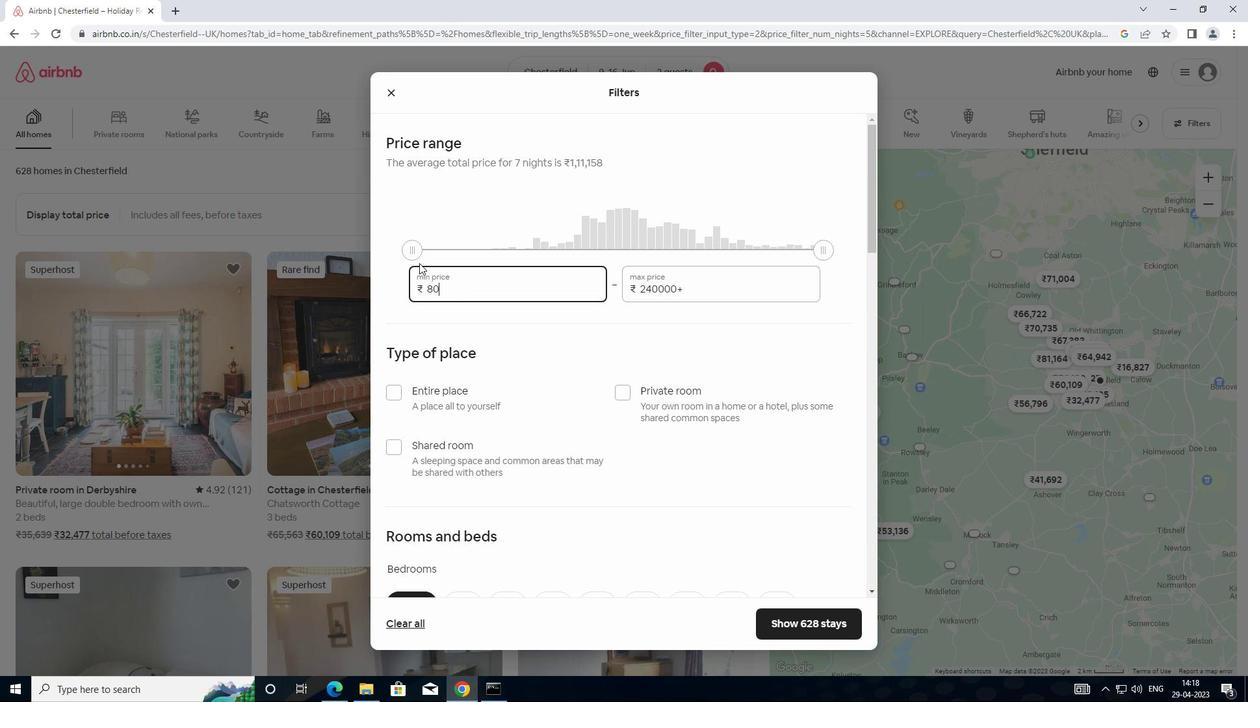 
Action: Mouse moved to (419, 262)
Screenshot: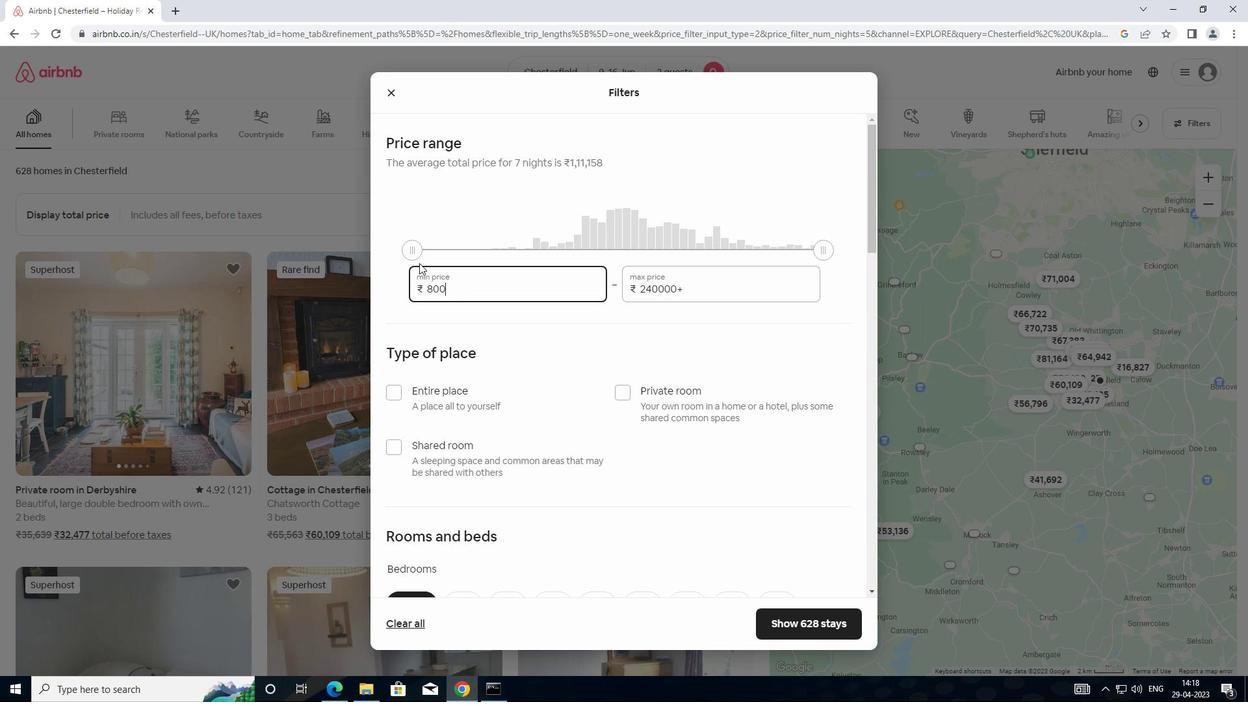 
Action: Key pressed 0
Screenshot: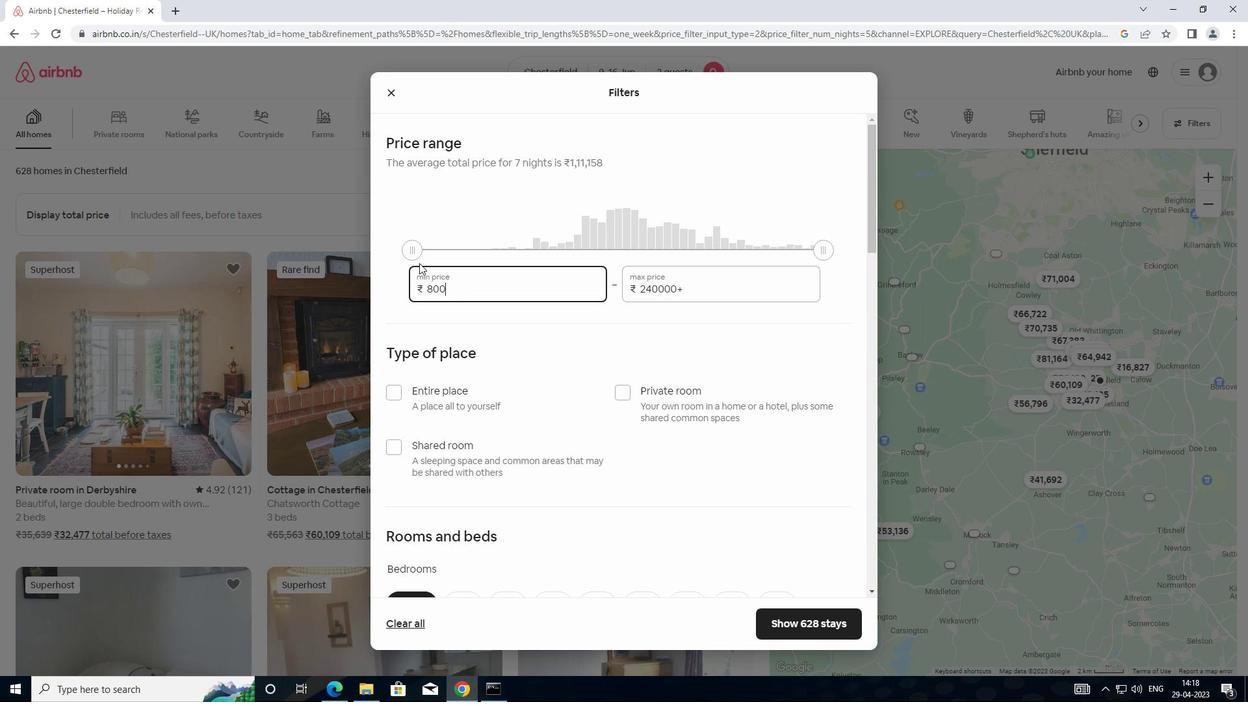 
Action: Mouse moved to (694, 291)
Screenshot: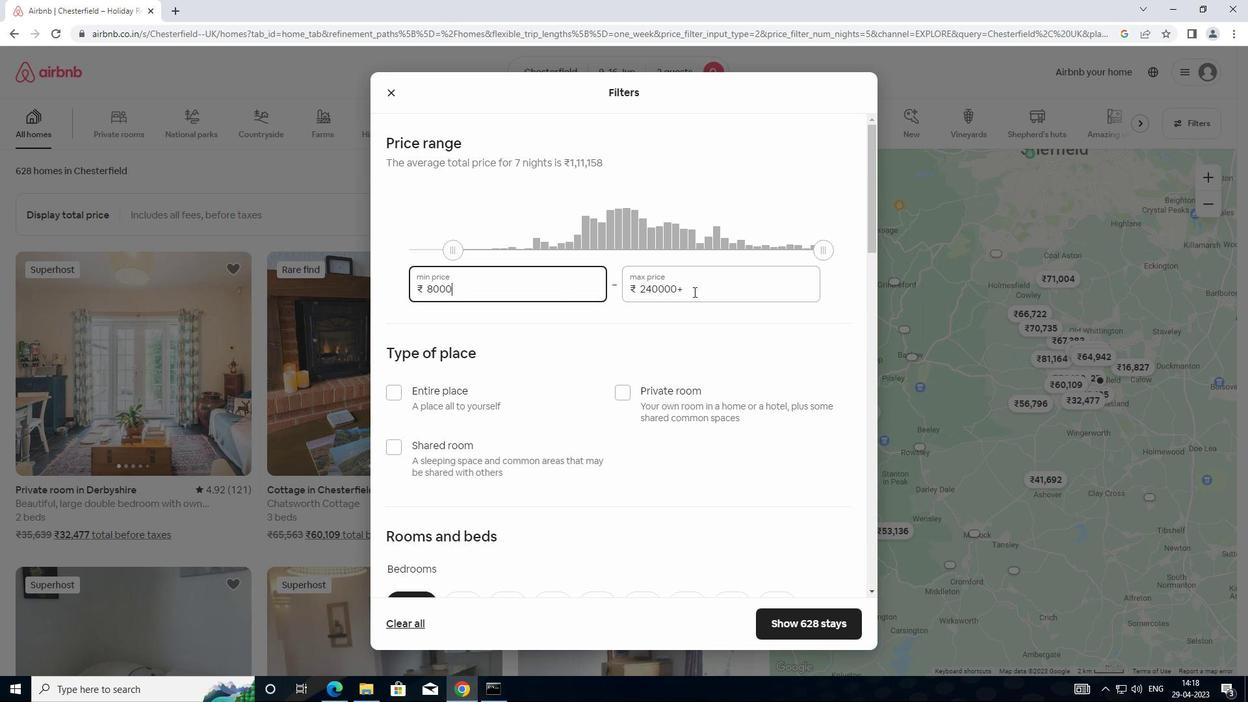
Action: Mouse pressed left at (694, 291)
Screenshot: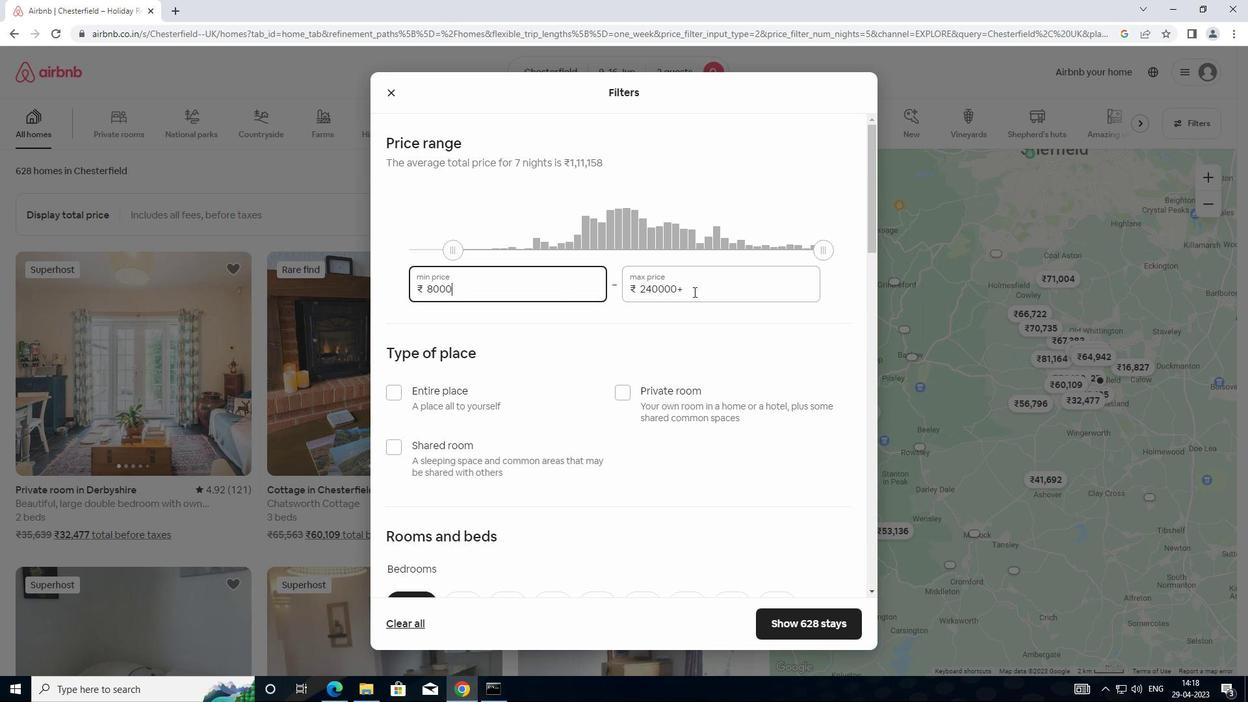 
Action: Mouse moved to (609, 288)
Screenshot: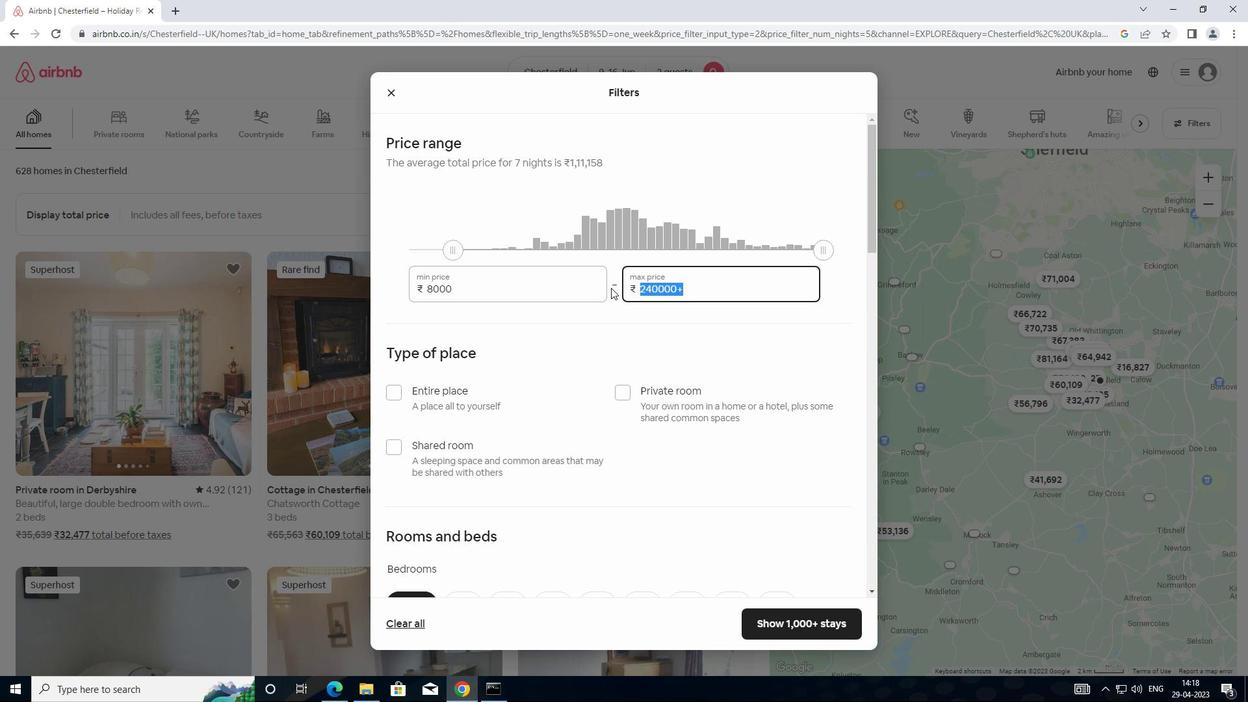 
Action: Key pressed 16000
Screenshot: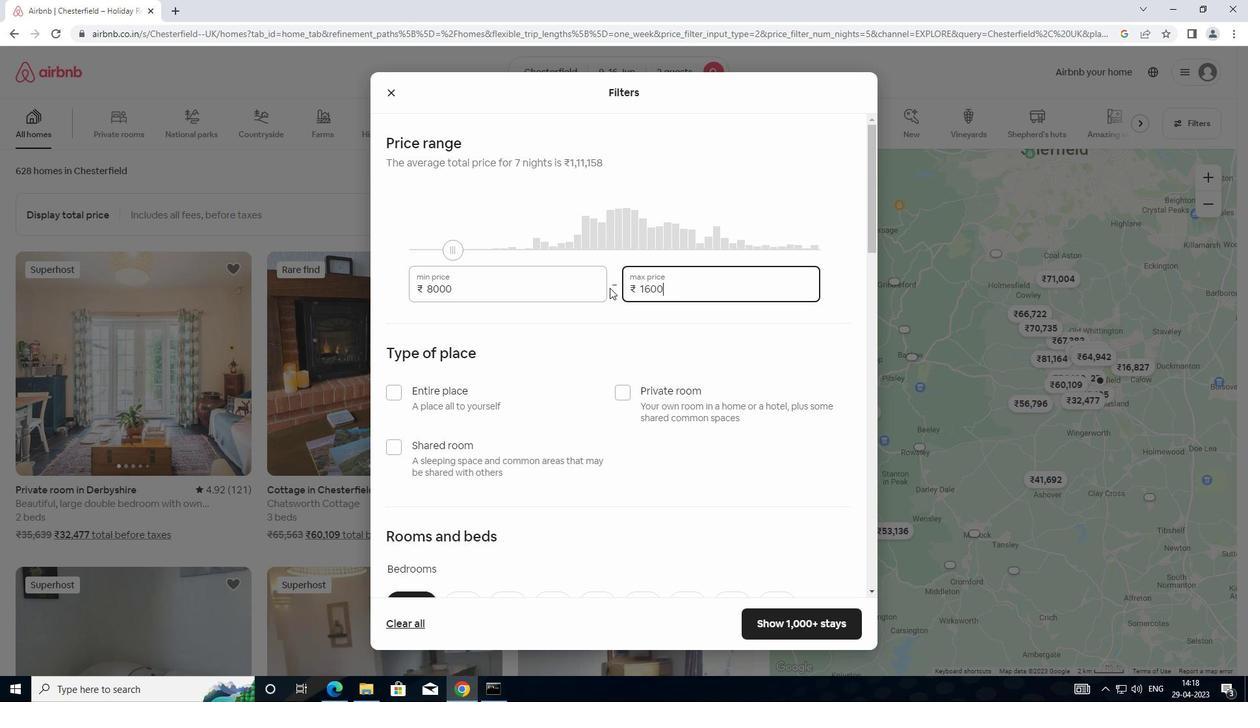 
Action: Mouse moved to (660, 299)
Screenshot: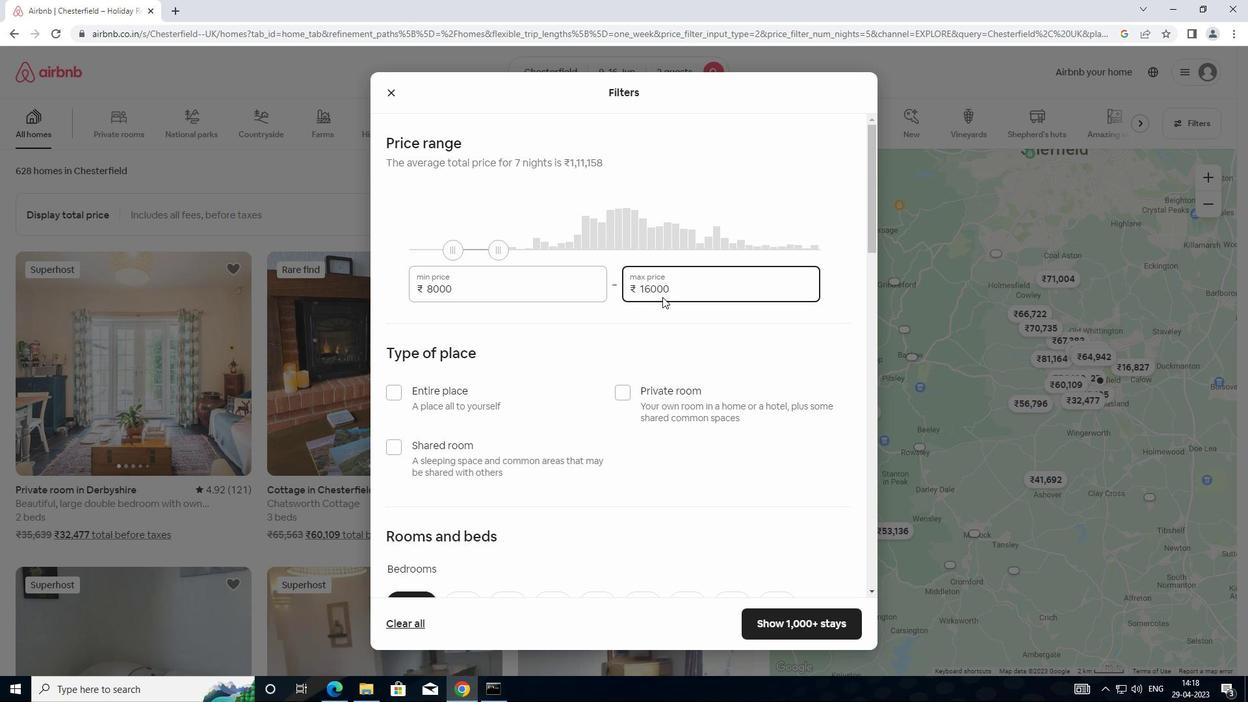 
Action: Mouse scrolled (660, 298) with delta (0, 0)
Screenshot: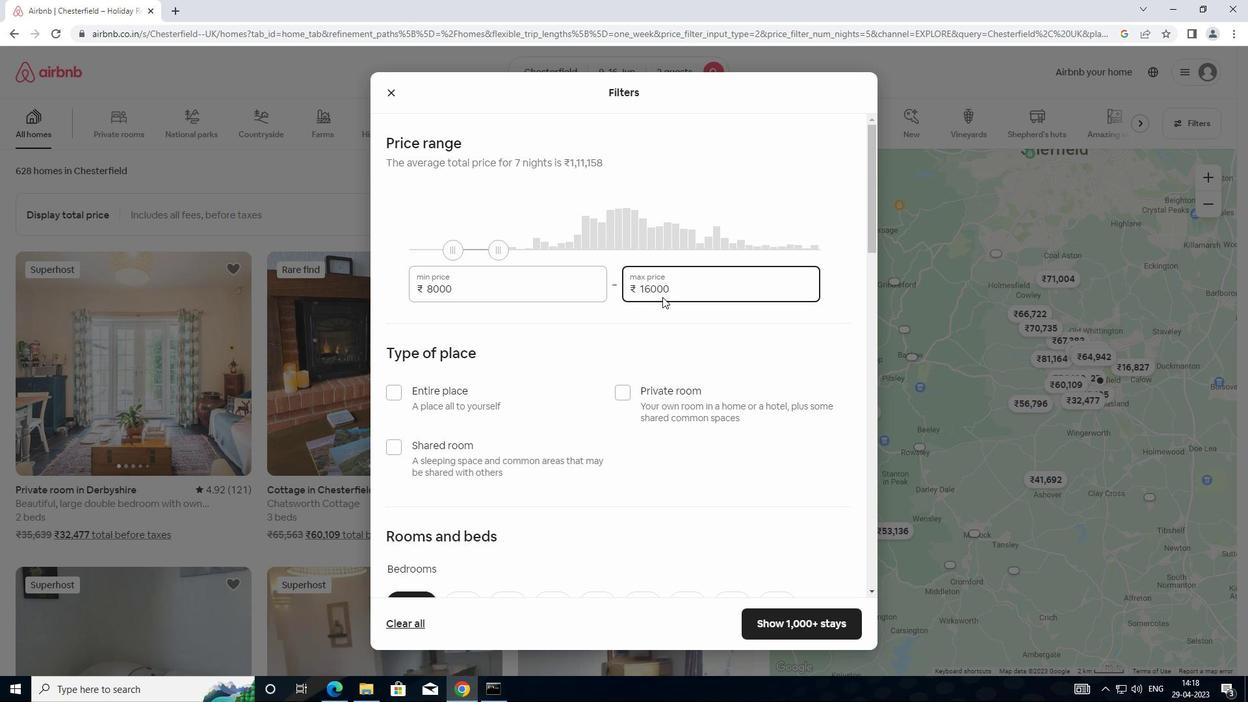 
Action: Mouse moved to (660, 299)
Screenshot: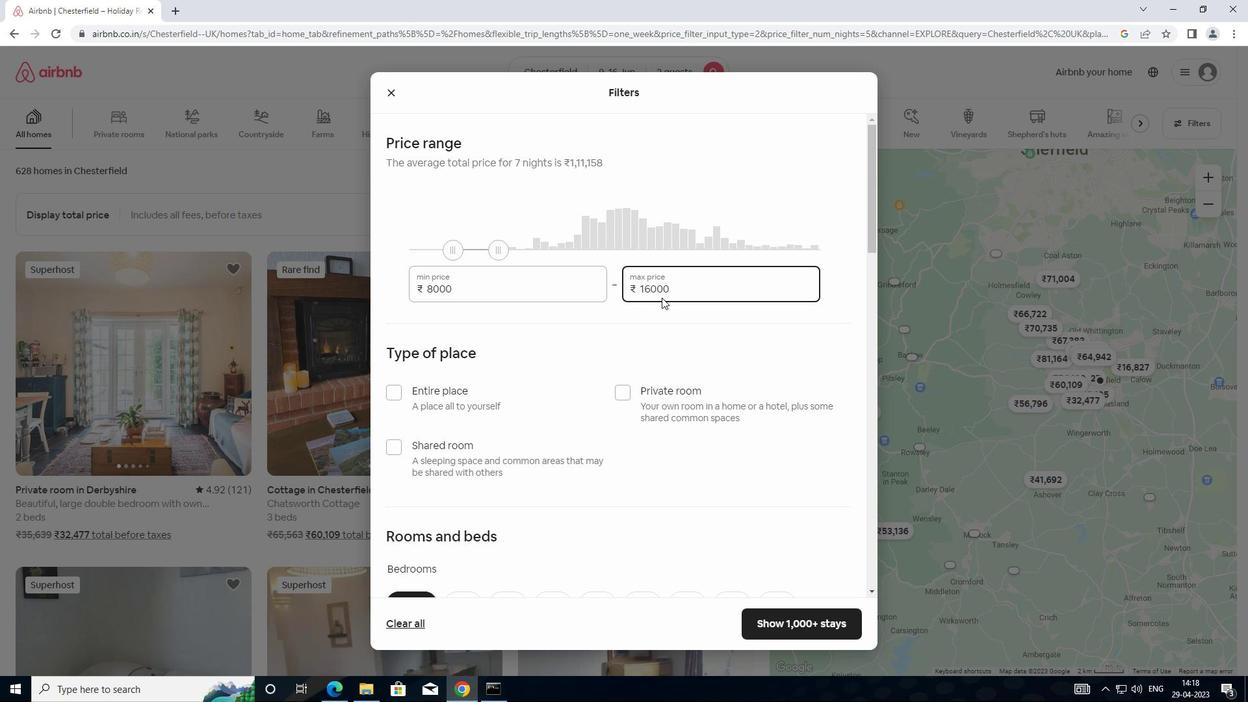 
Action: Mouse scrolled (660, 298) with delta (0, 0)
Screenshot: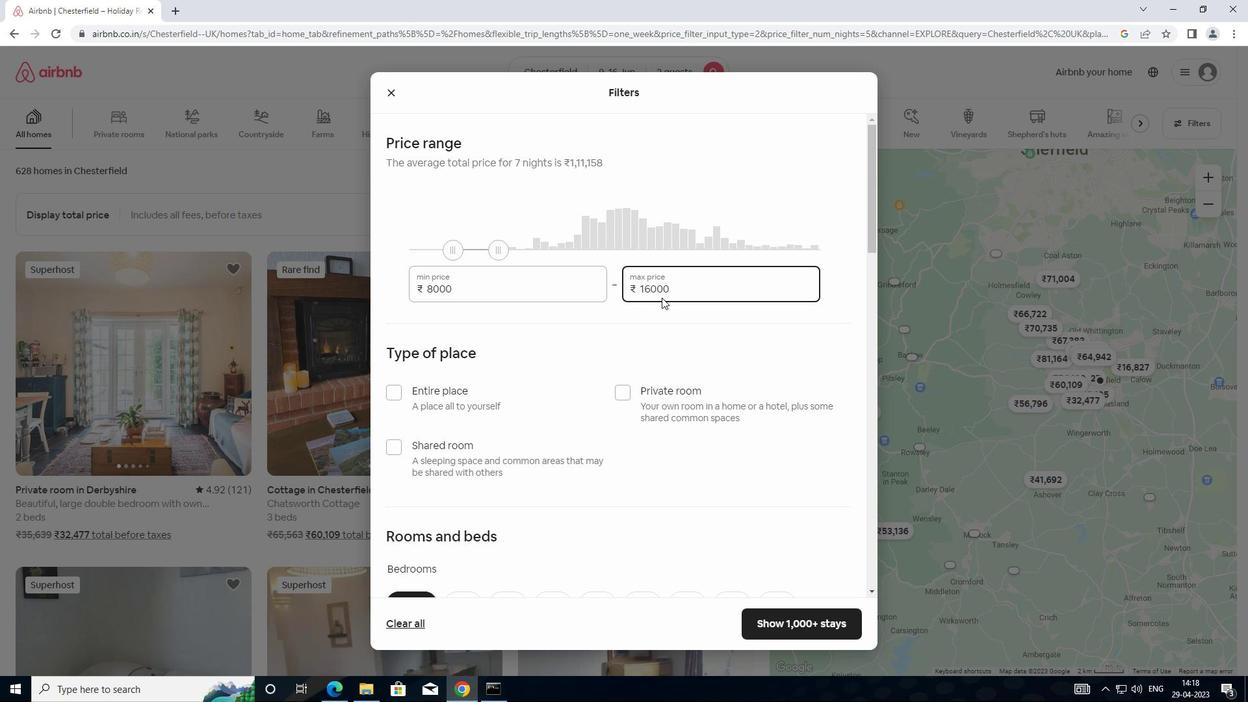 
Action: Mouse moved to (648, 298)
Screenshot: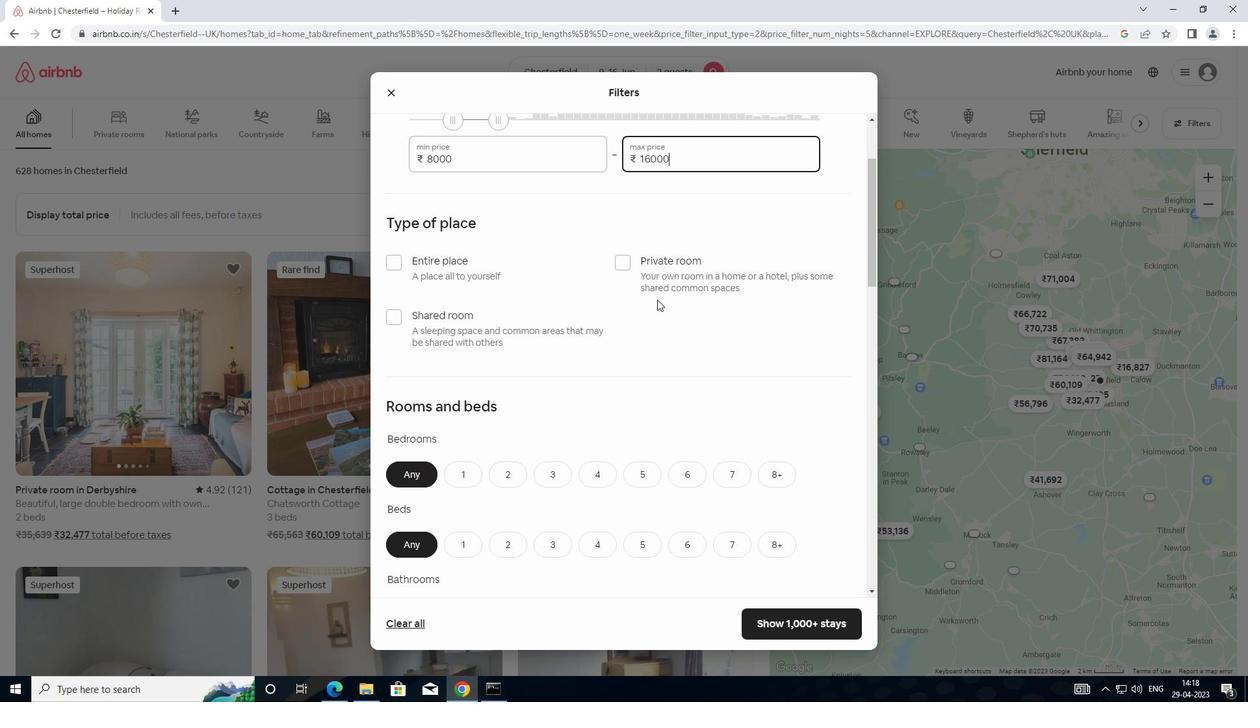 
Action: Mouse scrolled (648, 297) with delta (0, 0)
Screenshot: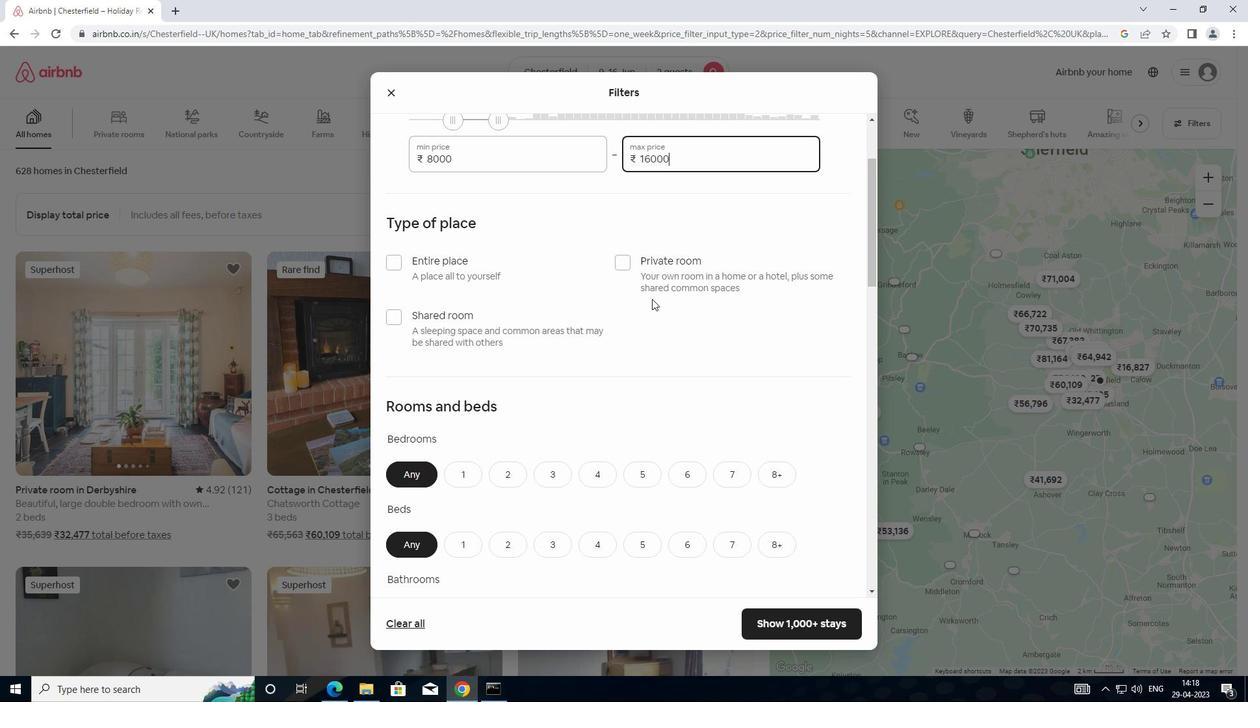 
Action: Mouse moved to (390, 191)
Screenshot: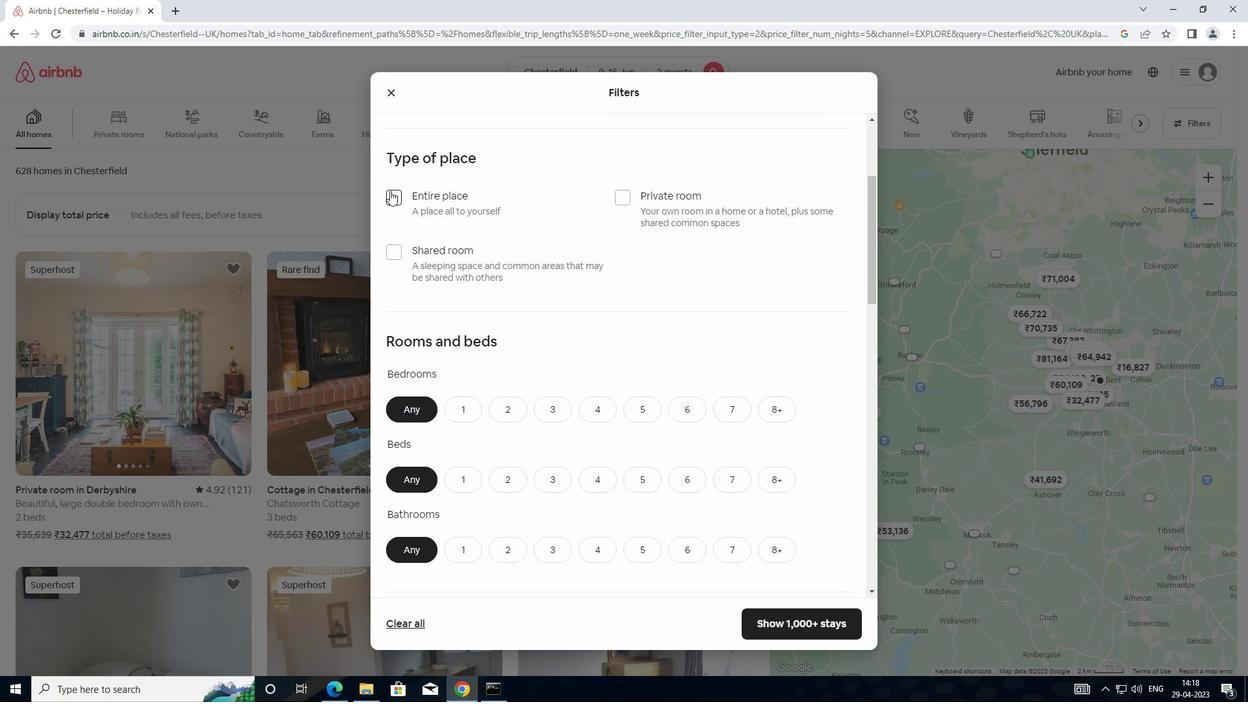 
Action: Mouse pressed left at (390, 191)
Screenshot: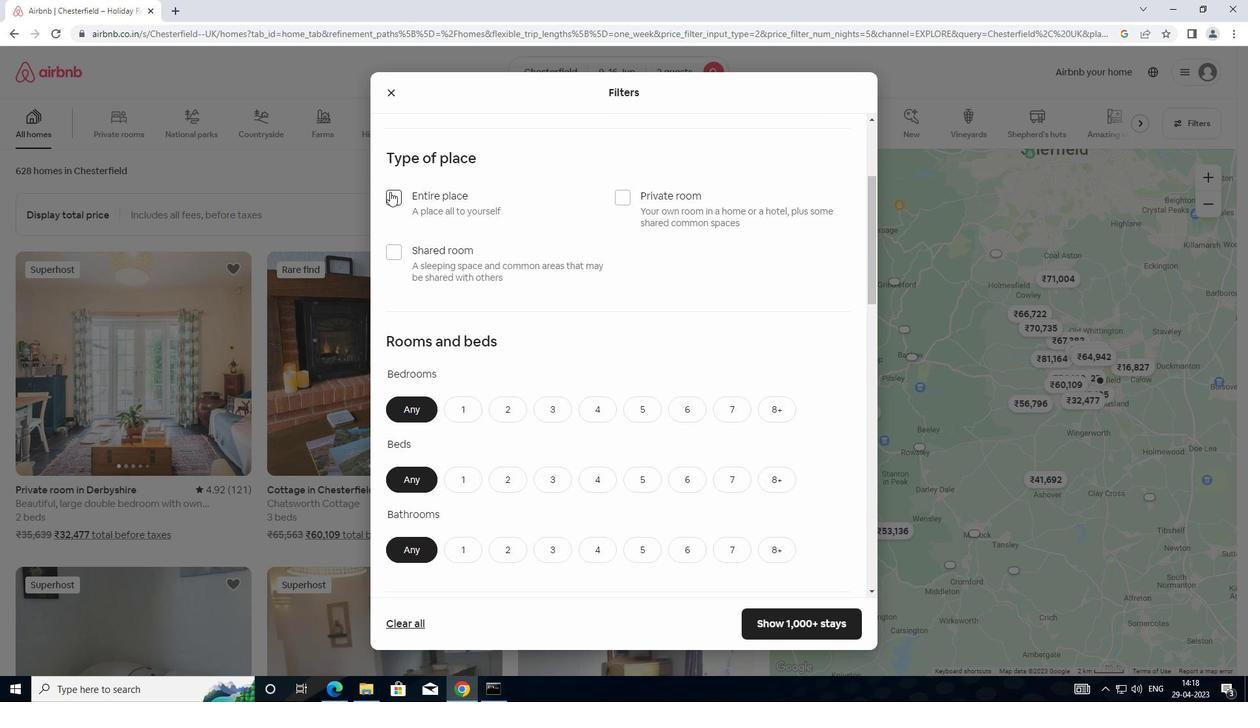 
Action: Mouse moved to (599, 288)
Screenshot: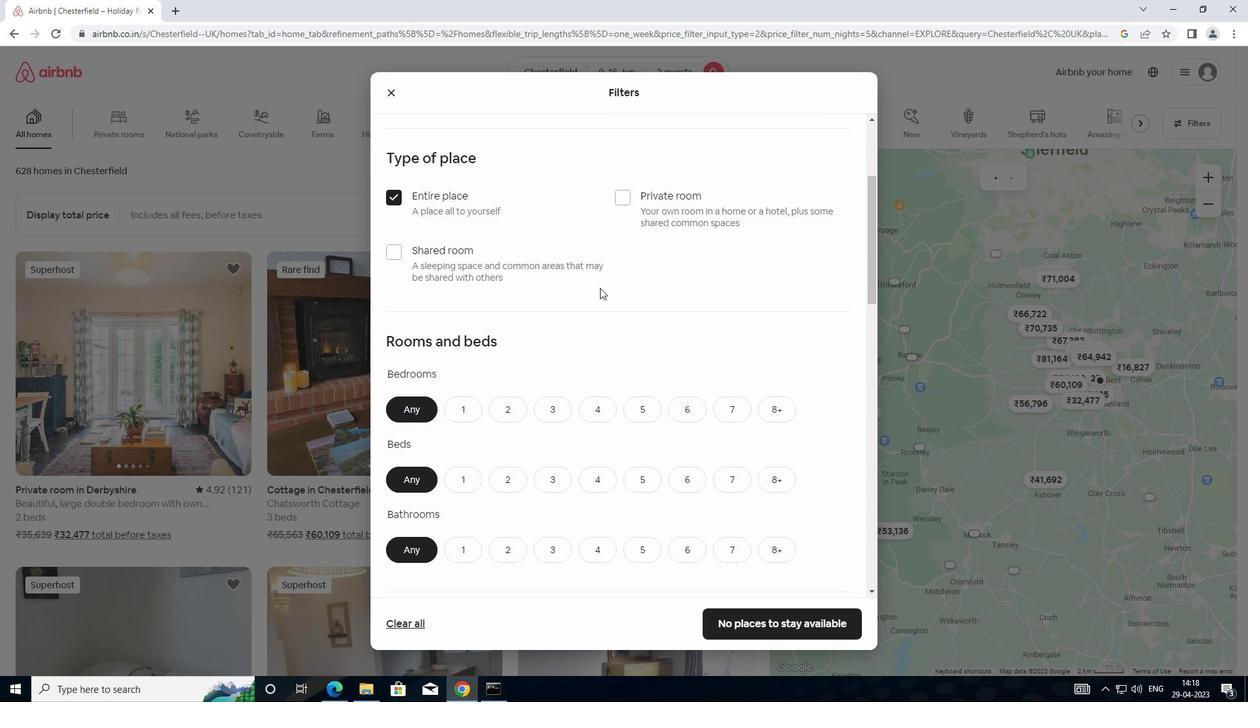 
Action: Mouse scrolled (599, 287) with delta (0, 0)
Screenshot: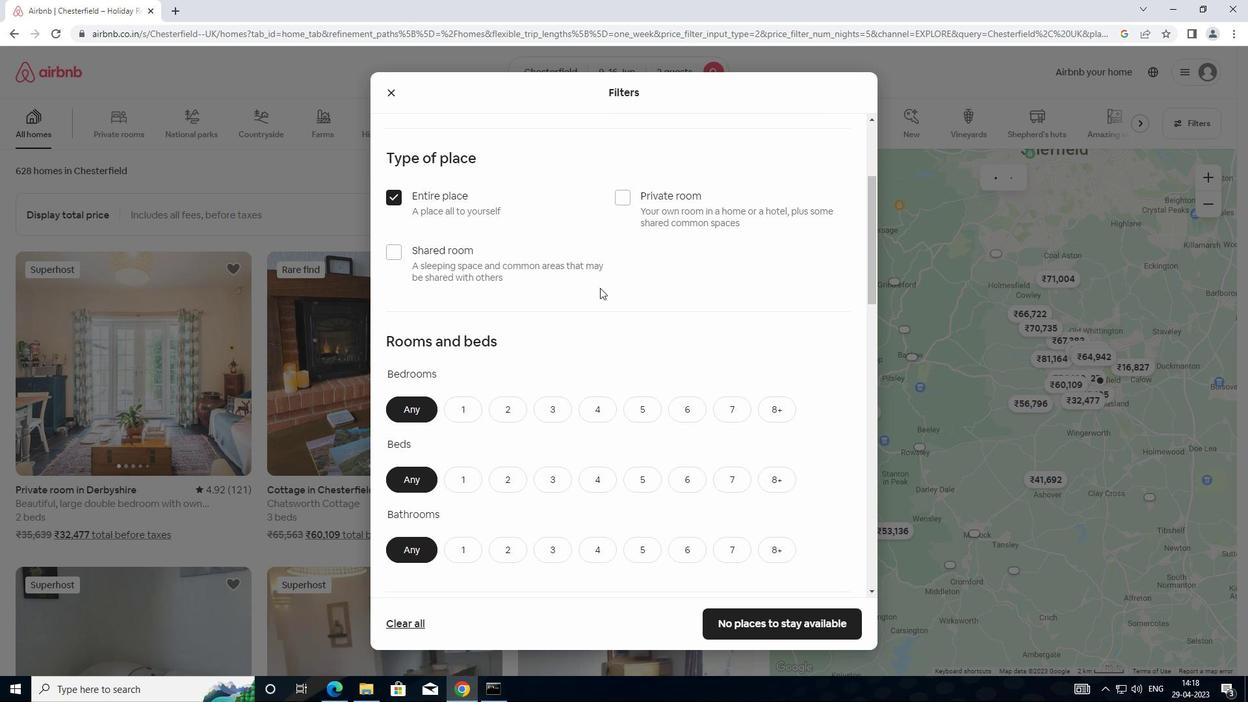 
Action: Mouse scrolled (599, 287) with delta (0, 0)
Screenshot: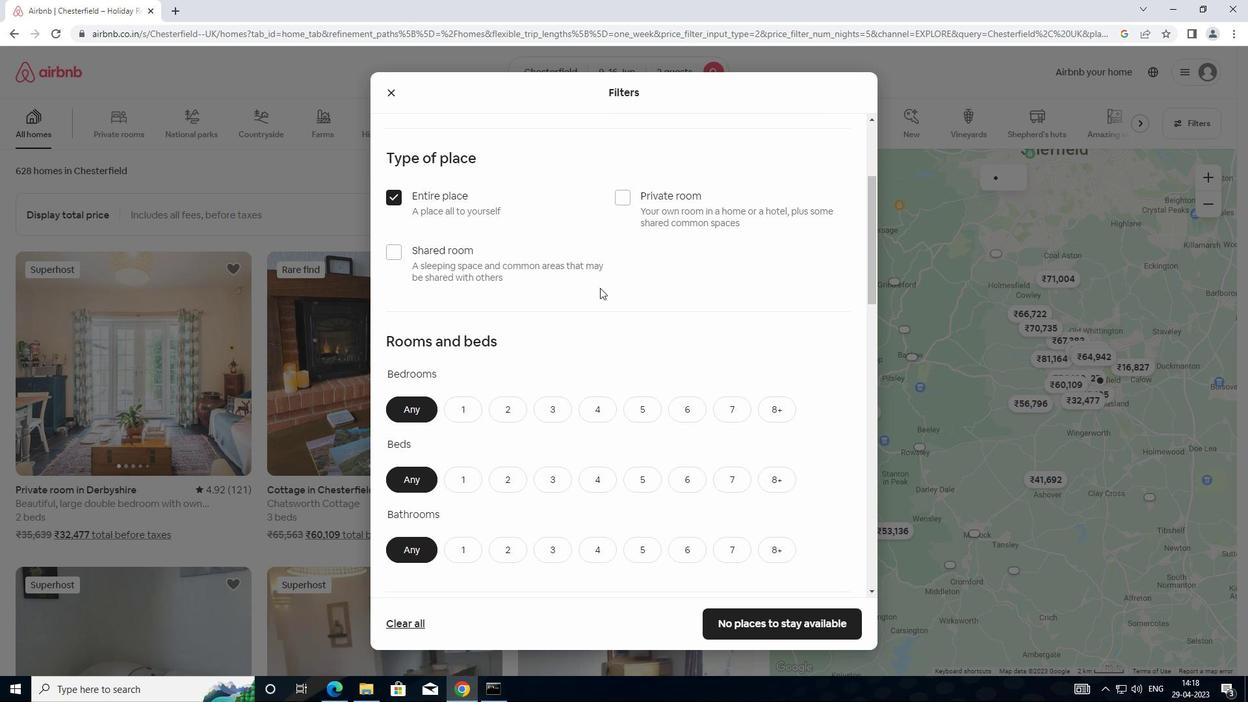 
Action: Mouse moved to (521, 276)
Screenshot: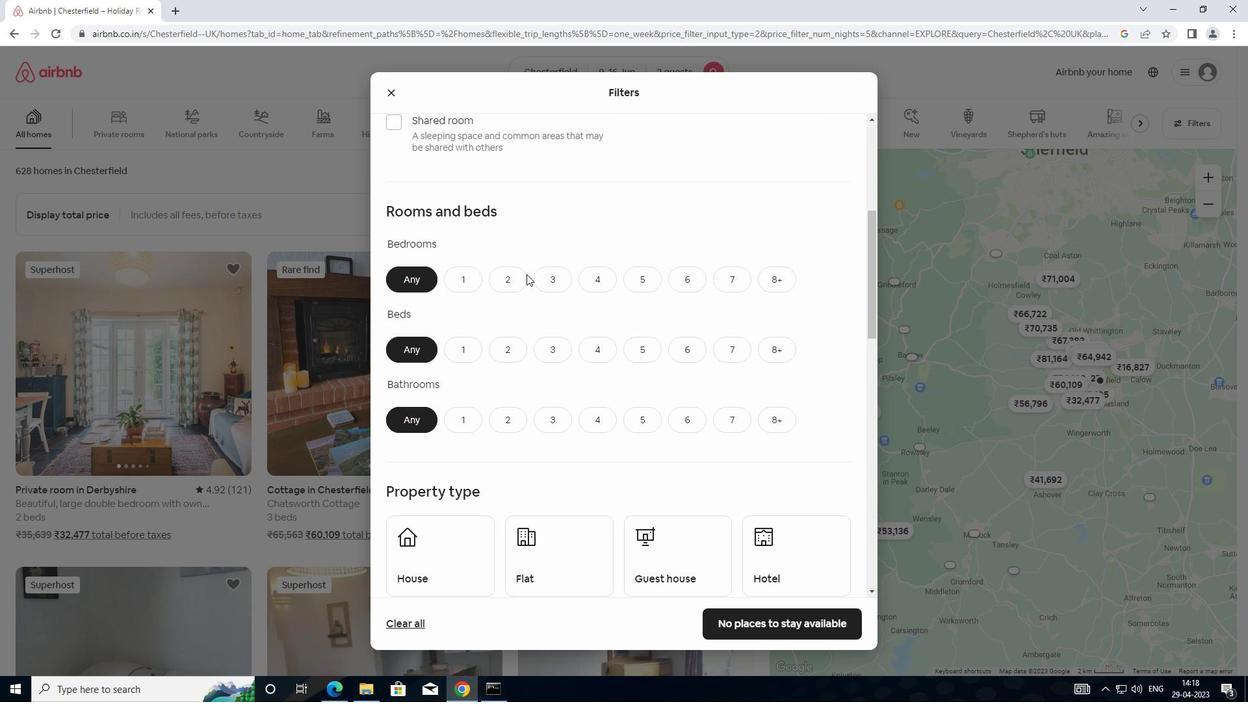 
Action: Mouse pressed left at (521, 276)
Screenshot: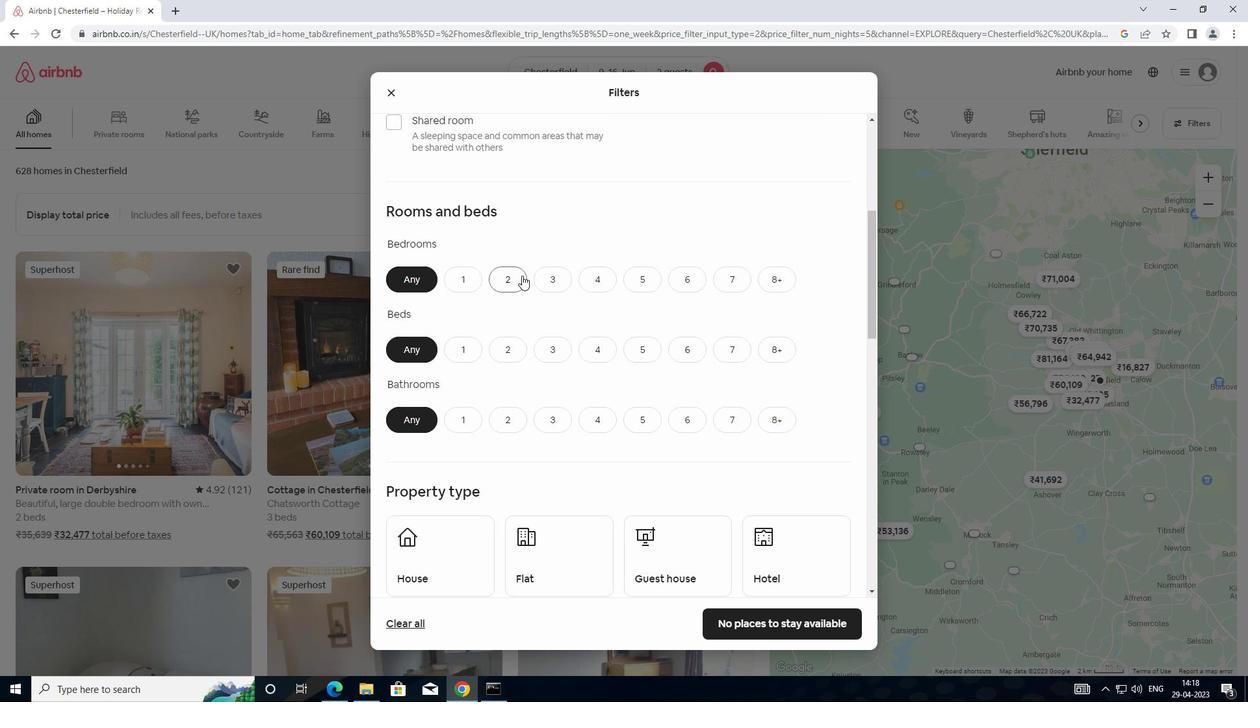 
Action: Mouse moved to (509, 351)
Screenshot: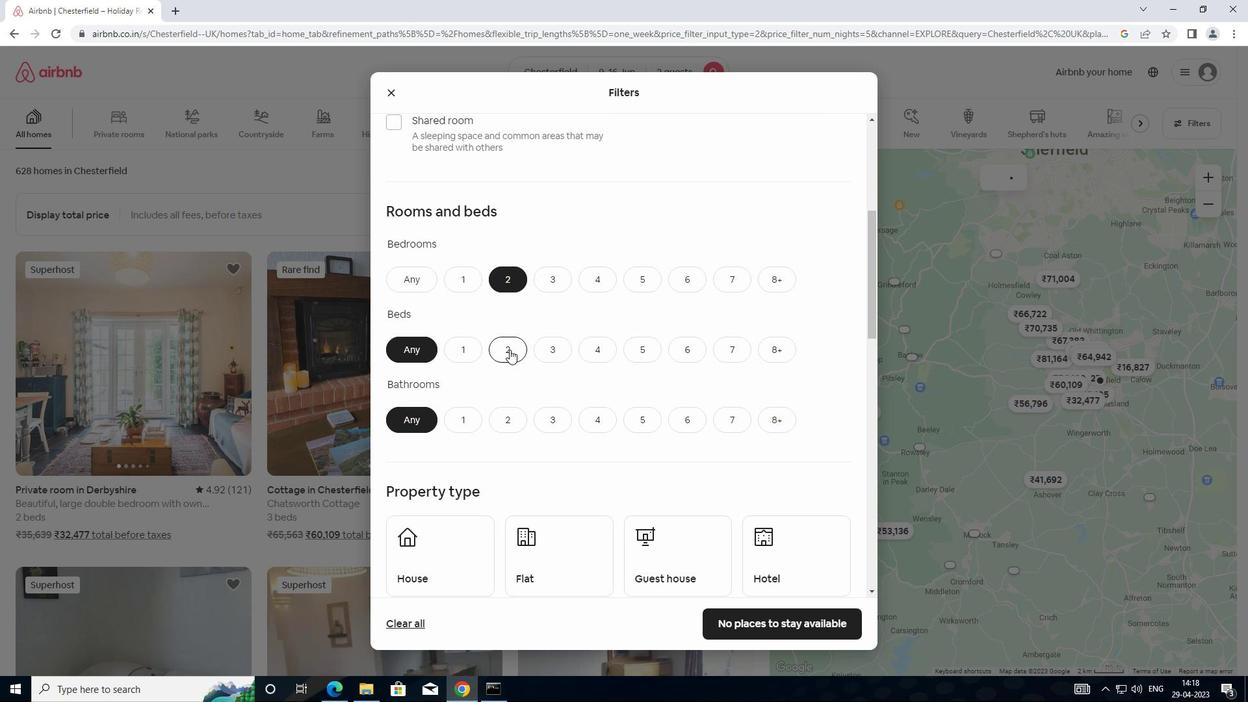 
Action: Mouse pressed left at (509, 351)
Screenshot: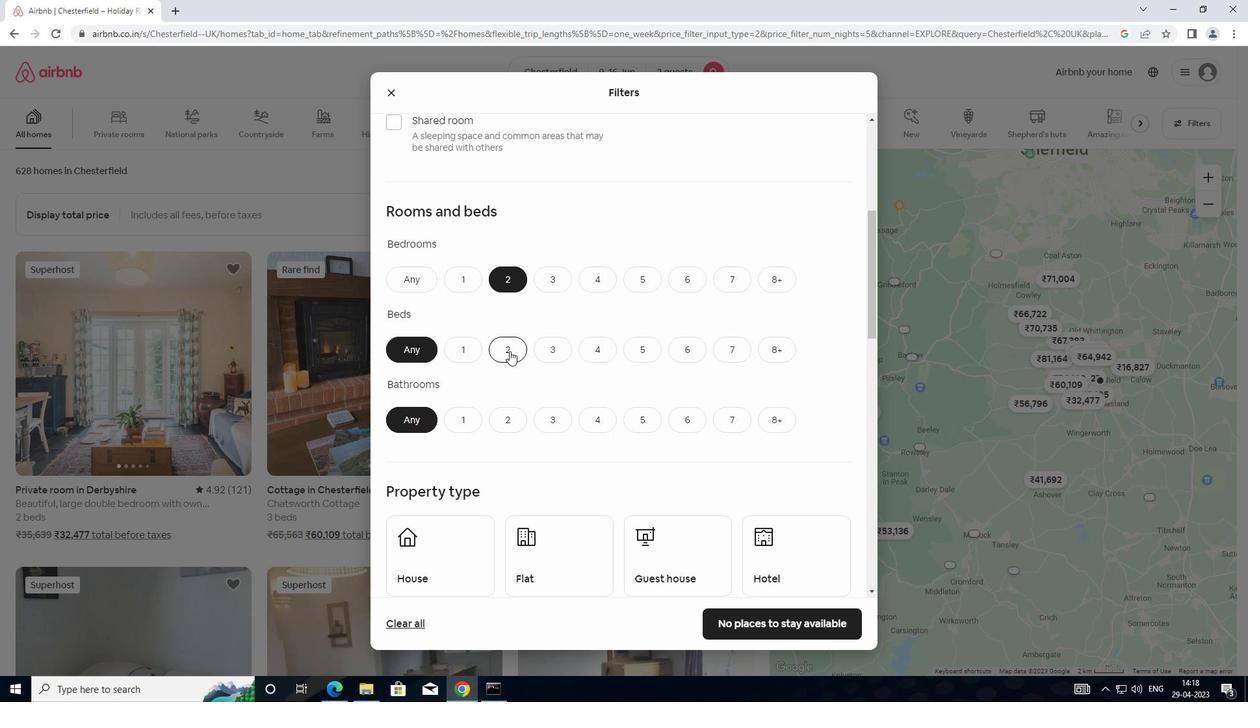 
Action: Mouse moved to (467, 420)
Screenshot: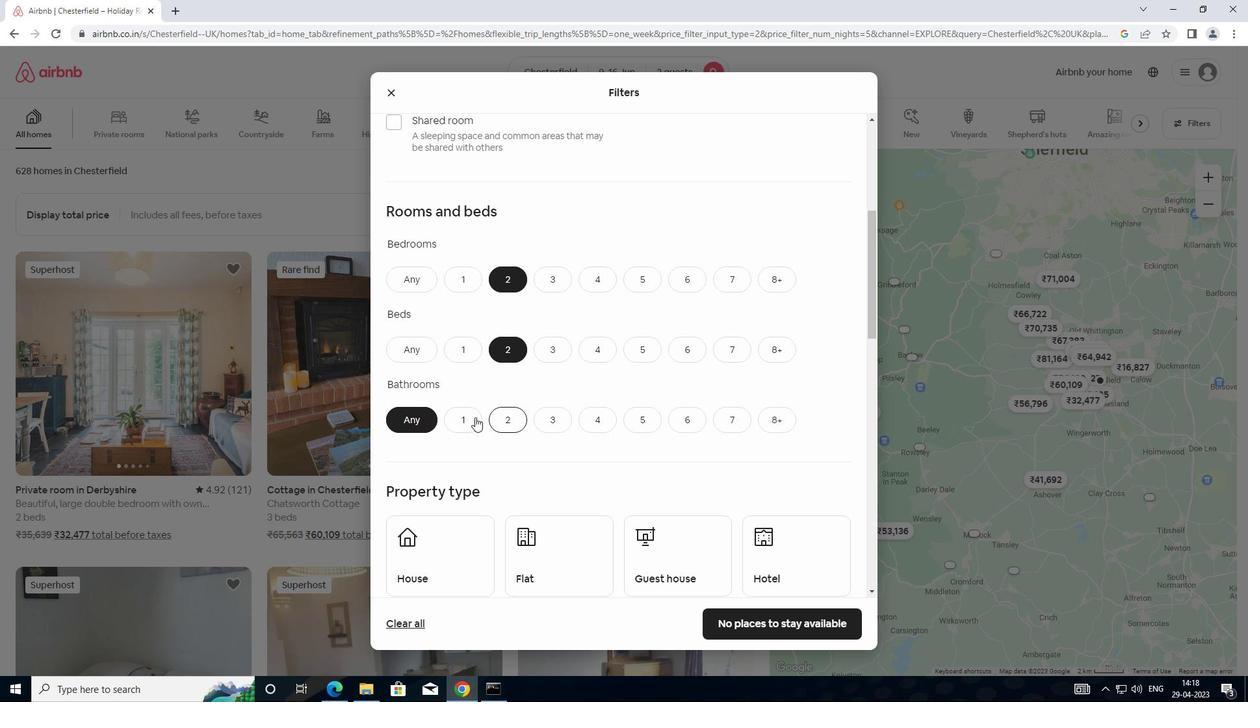 
Action: Mouse pressed left at (467, 420)
Screenshot: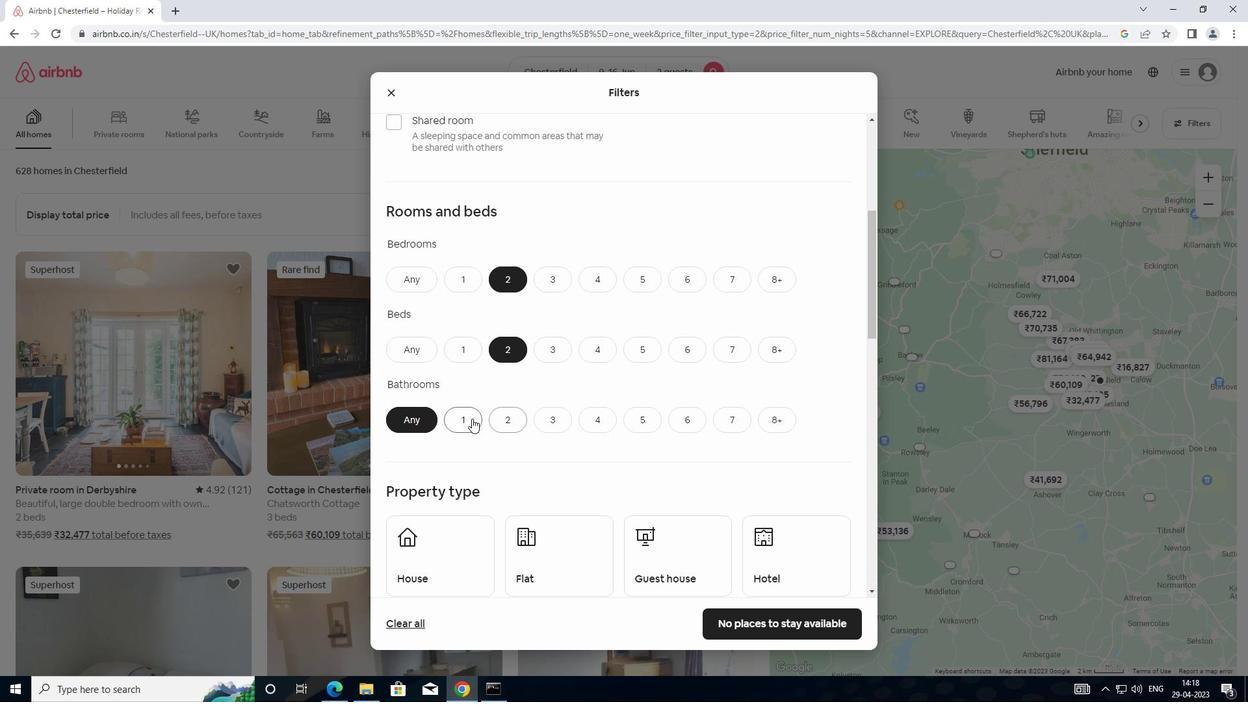 
Action: Mouse moved to (483, 398)
Screenshot: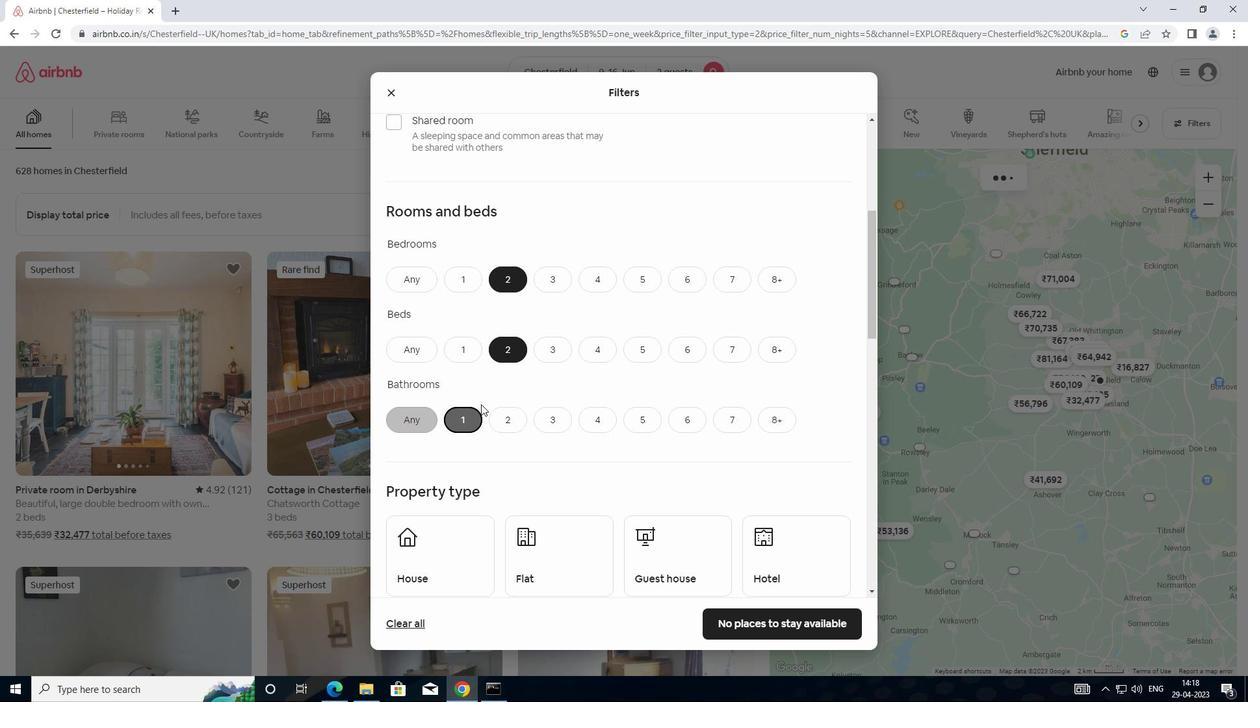 
Action: Mouse scrolled (483, 397) with delta (0, 0)
Screenshot: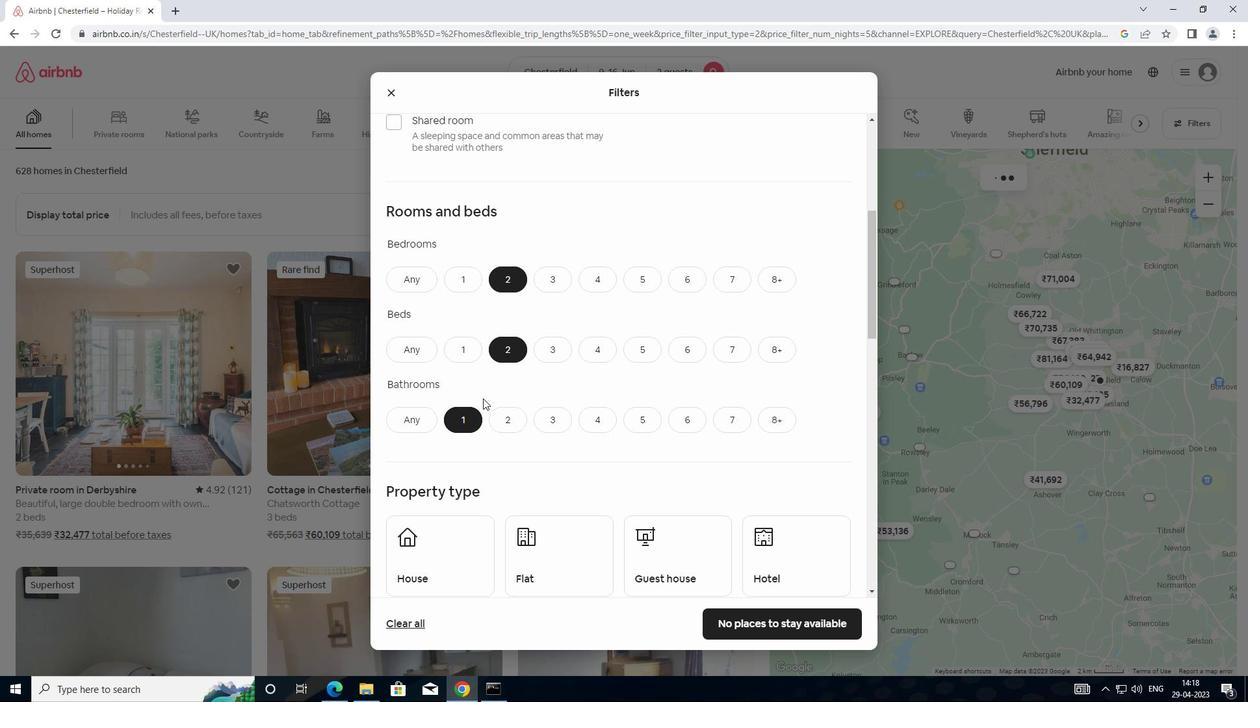 
Action: Mouse moved to (481, 392)
Screenshot: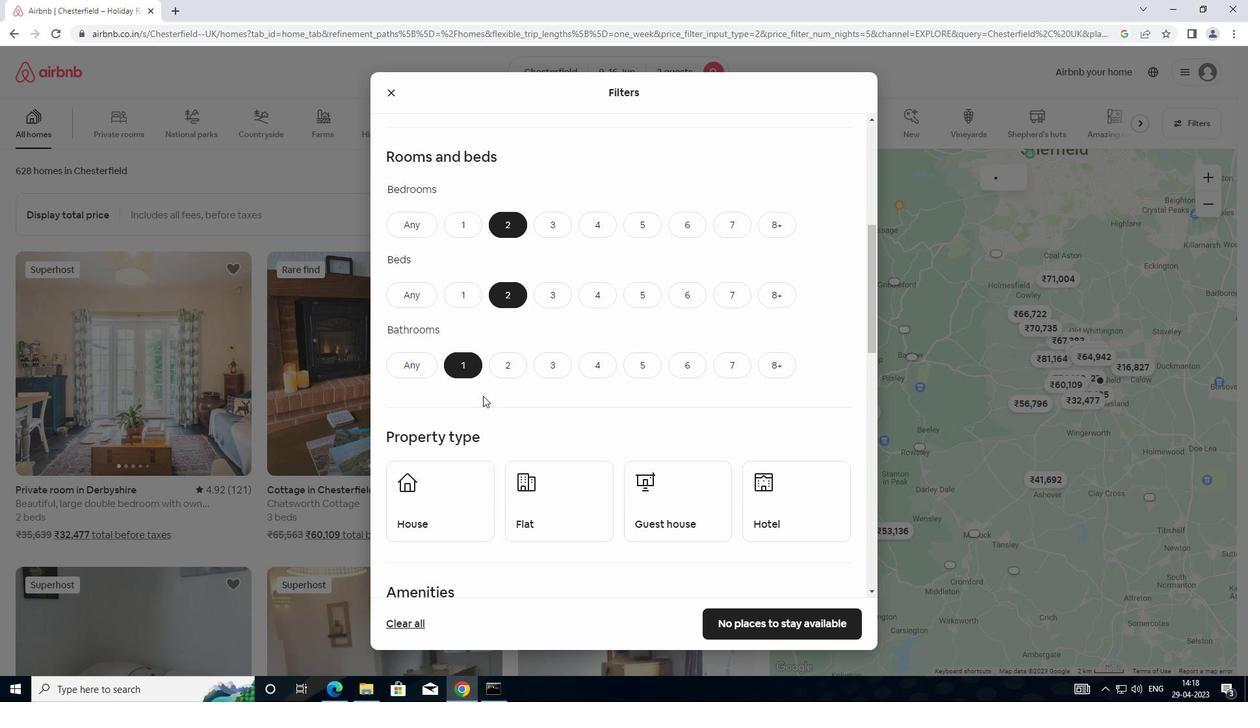 
Action: Mouse scrolled (481, 392) with delta (0, 0)
Screenshot: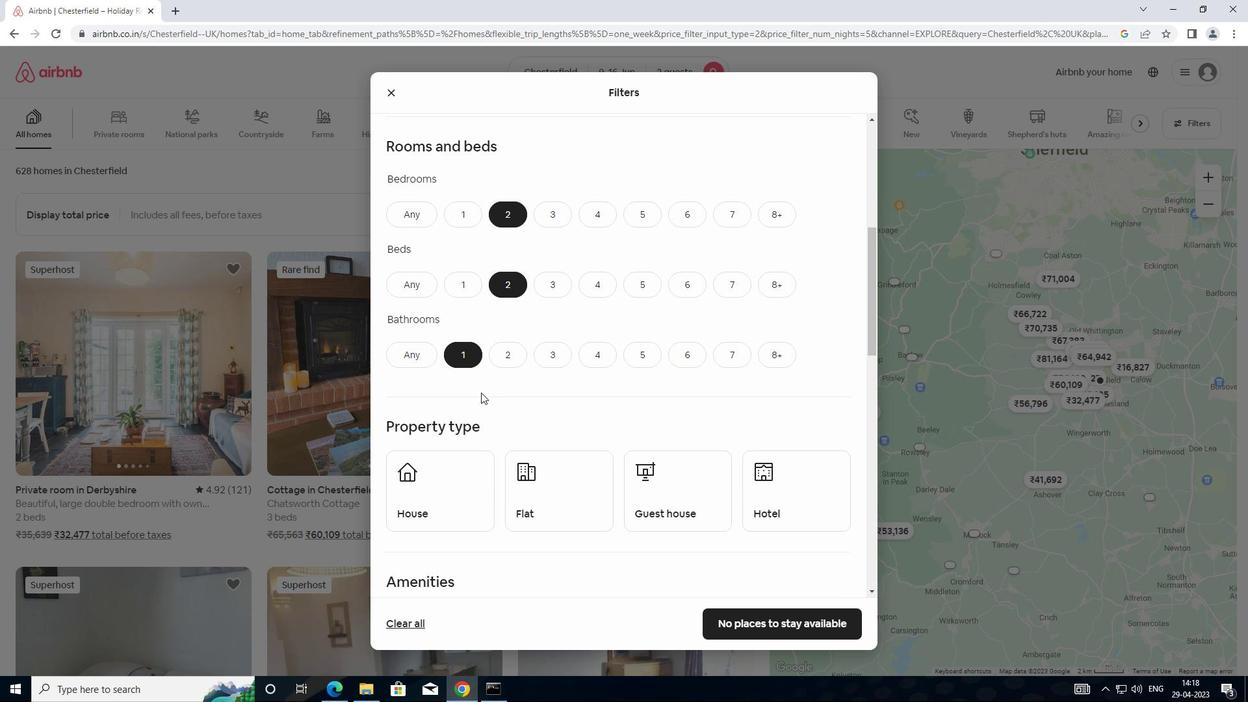 
Action: Mouse moved to (480, 391)
Screenshot: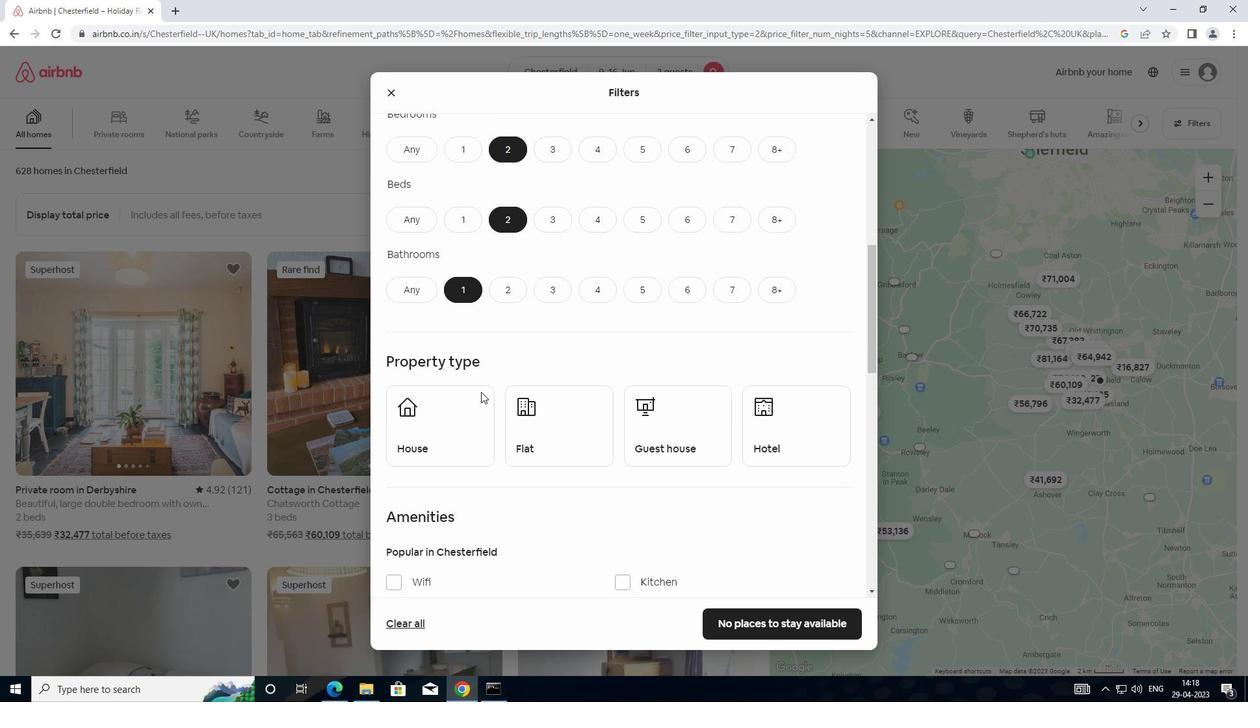 
Action: Mouse scrolled (480, 390) with delta (0, 0)
Screenshot: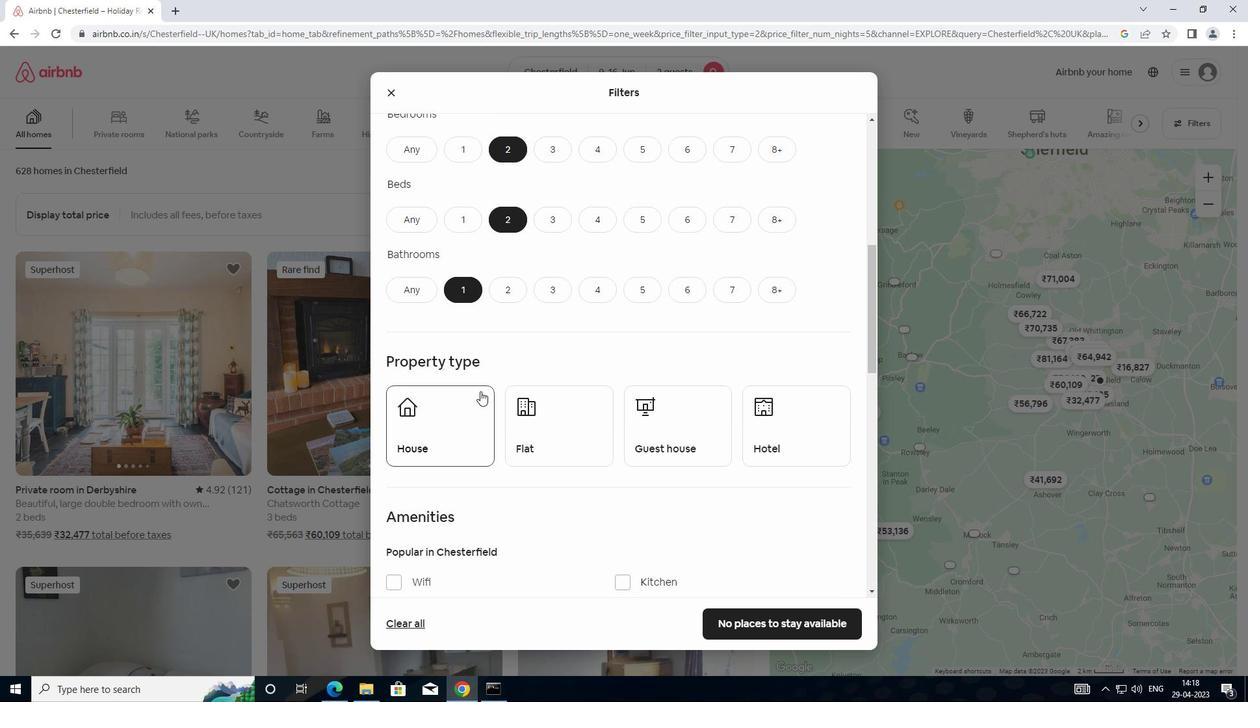 
Action: Mouse moved to (453, 378)
Screenshot: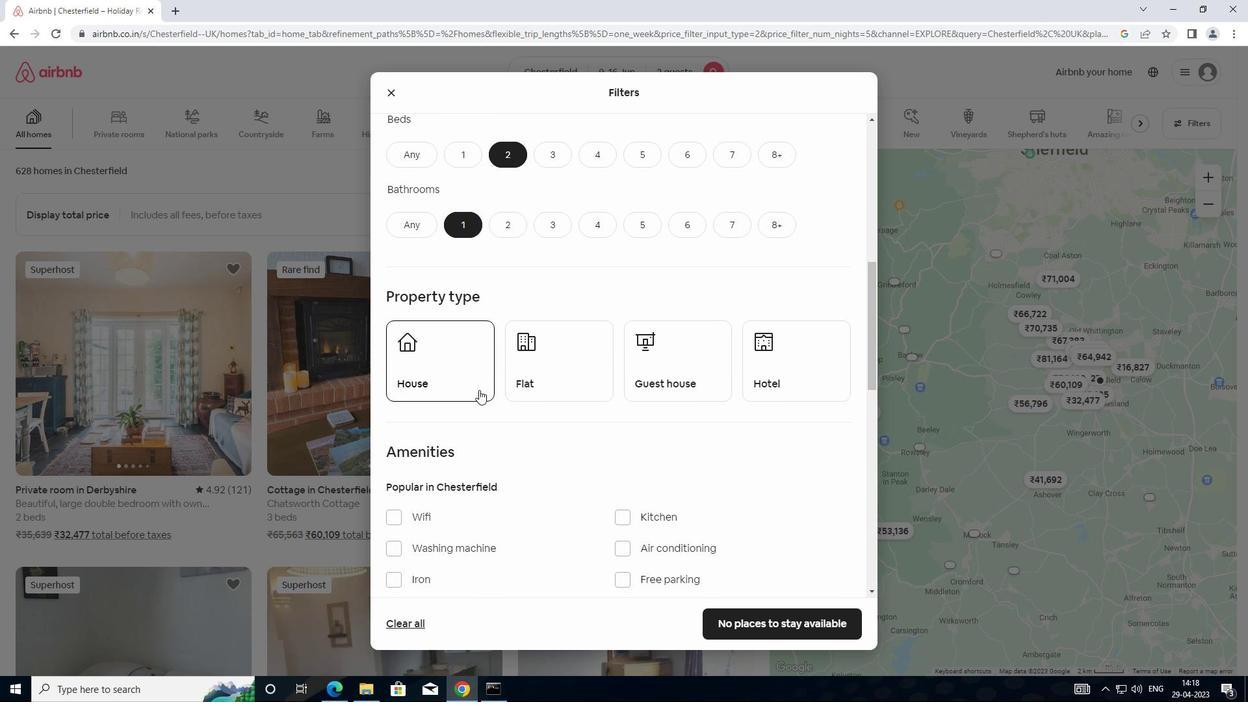 
Action: Mouse pressed left at (453, 378)
Screenshot: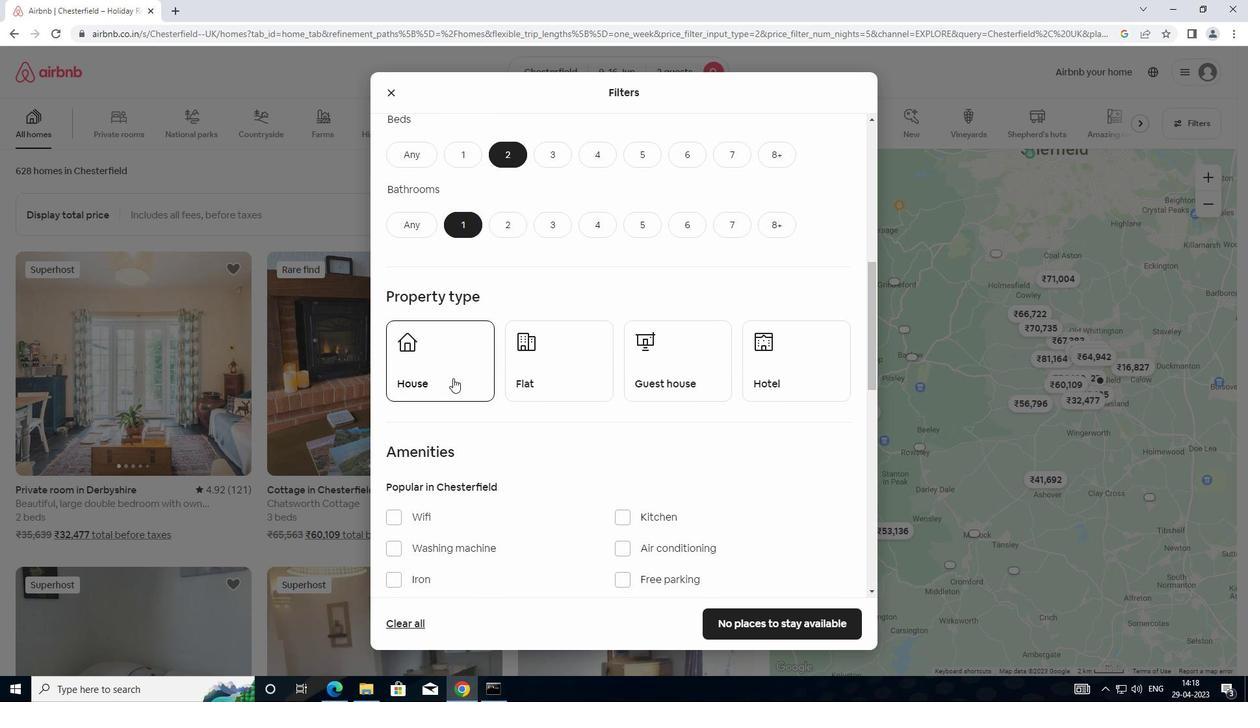 
Action: Mouse moved to (514, 373)
Screenshot: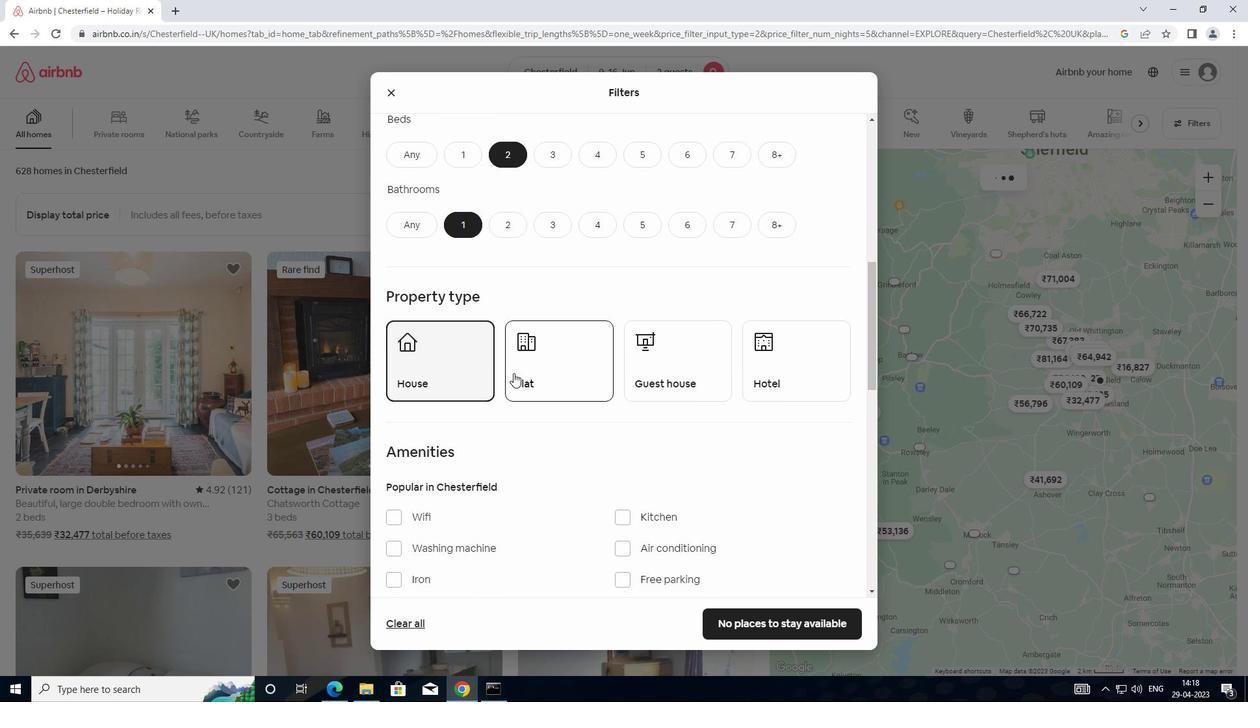 
Action: Mouse pressed left at (514, 373)
Screenshot: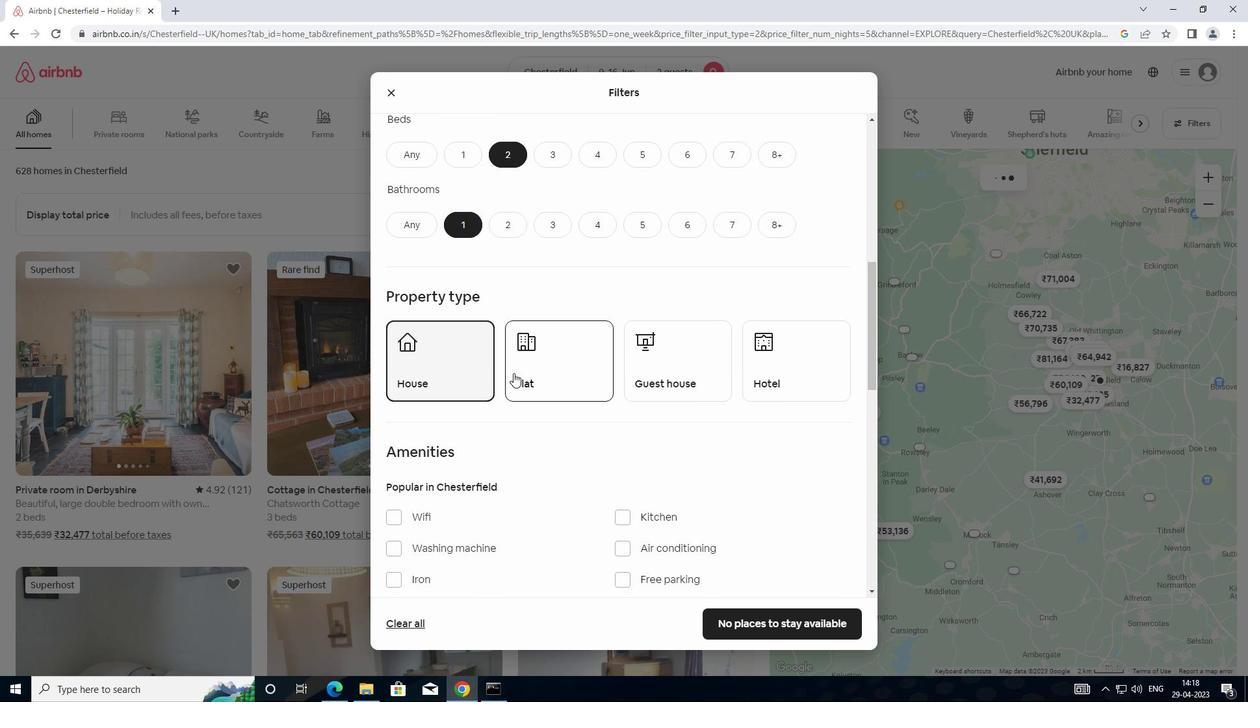 
Action: Mouse moved to (717, 399)
Screenshot: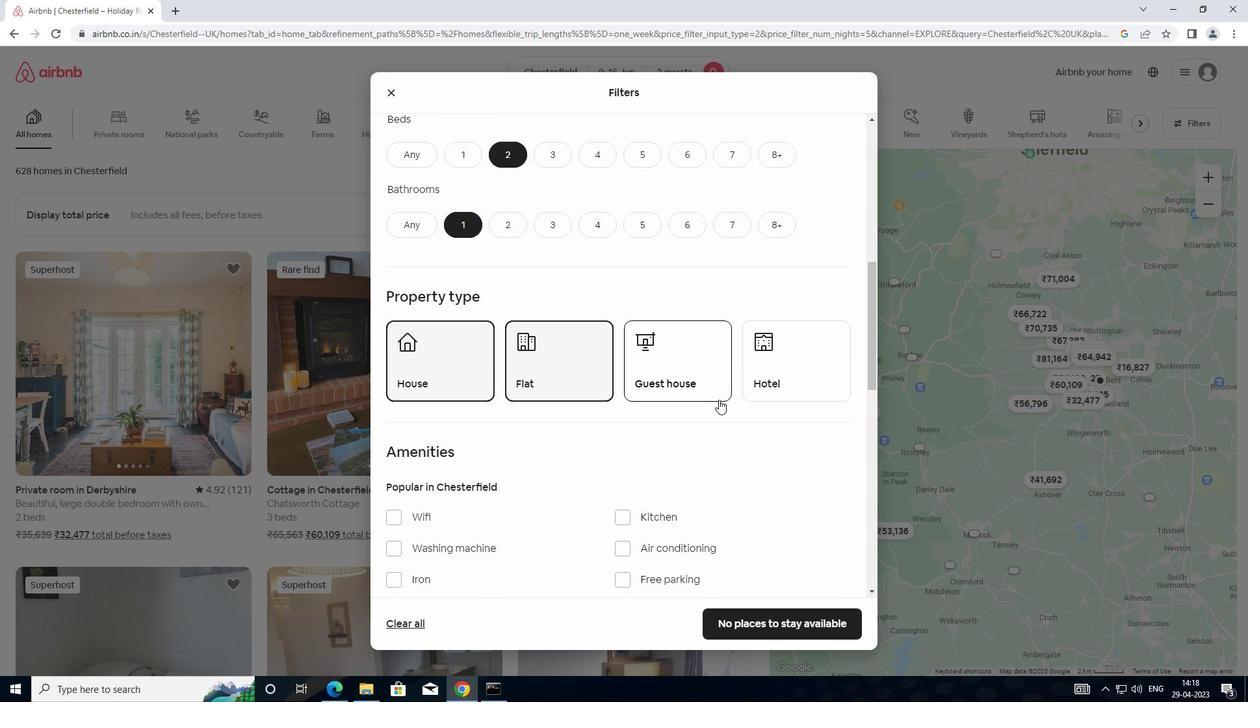 
Action: Mouse pressed left at (717, 399)
Screenshot: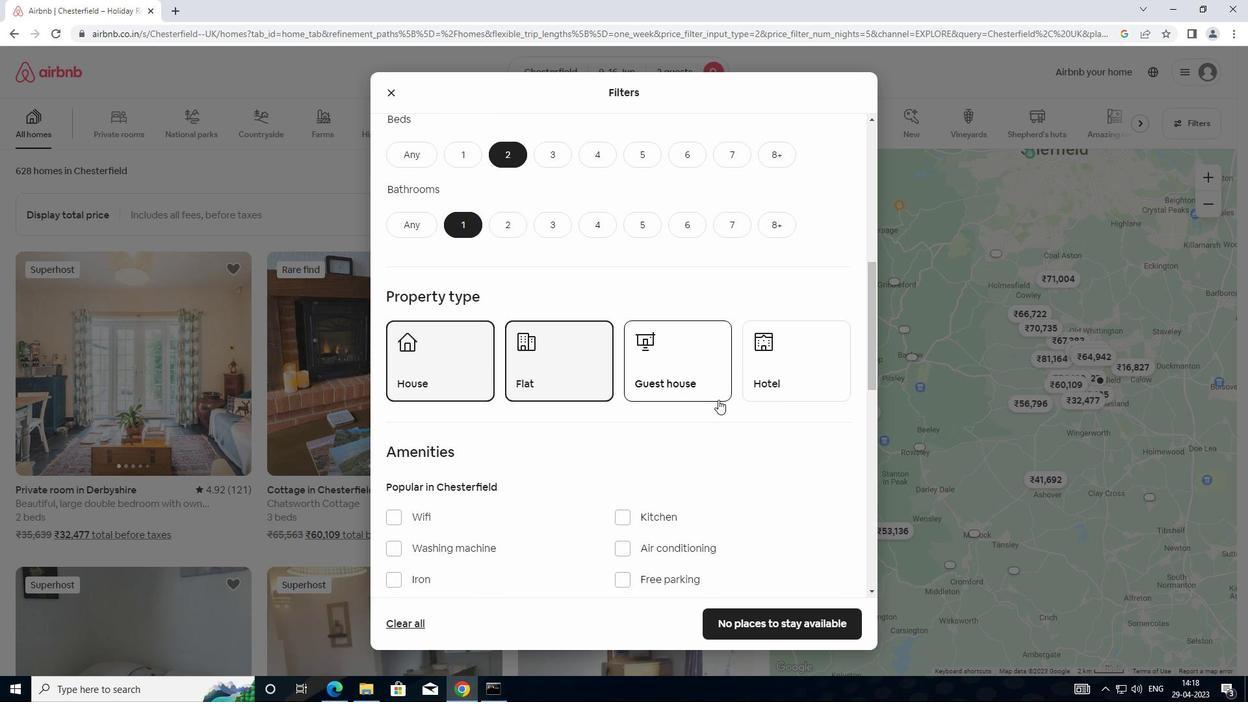 
Action: Mouse moved to (646, 465)
Screenshot: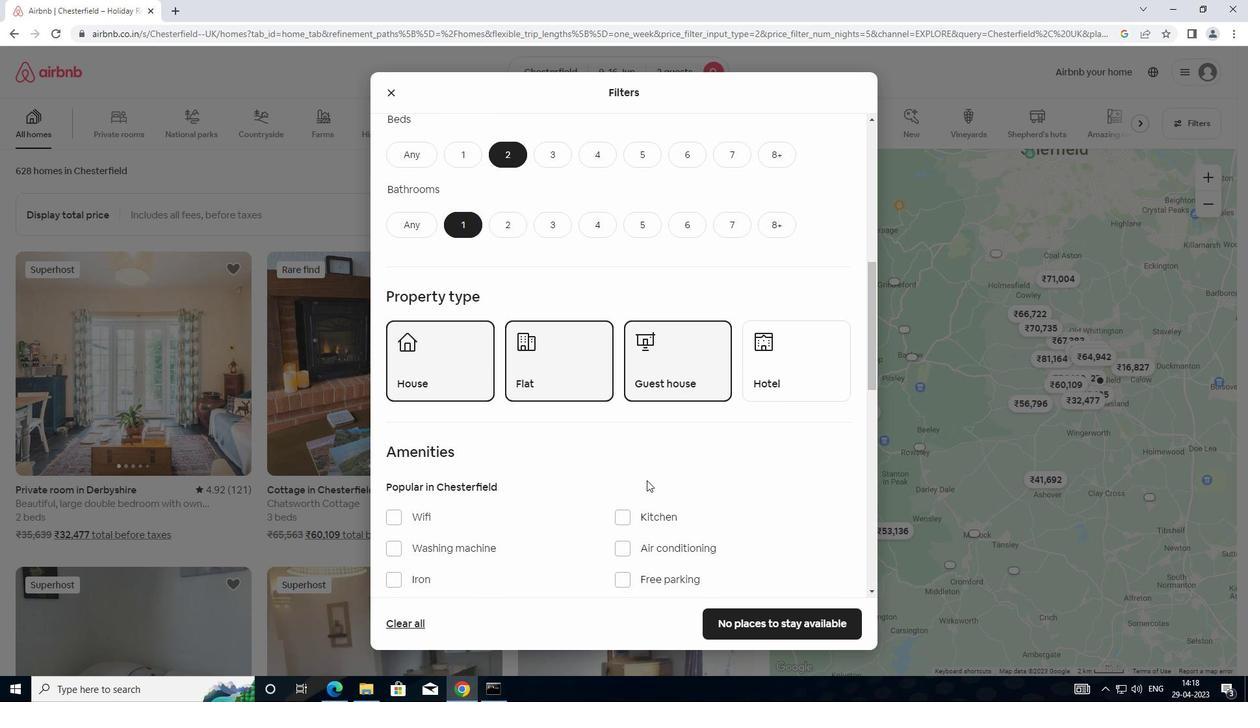 
Action: Mouse scrolled (646, 464) with delta (0, 0)
Screenshot: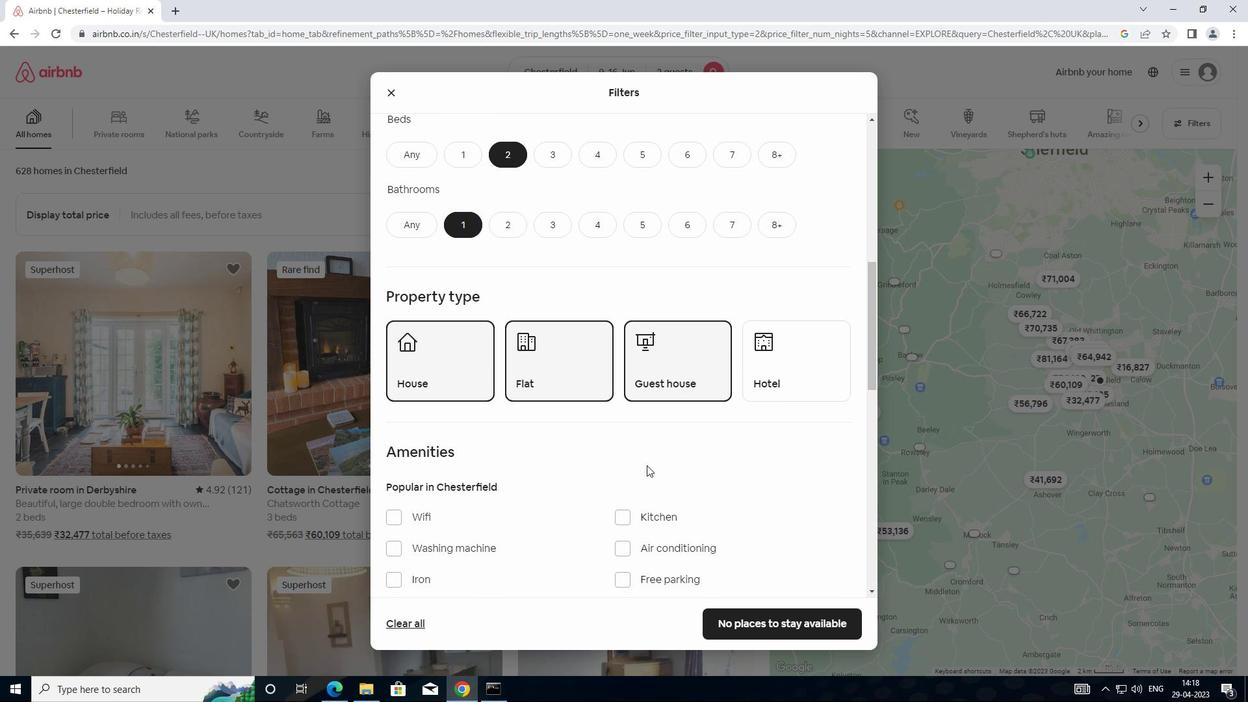 
Action: Mouse scrolled (646, 464) with delta (0, 0)
Screenshot: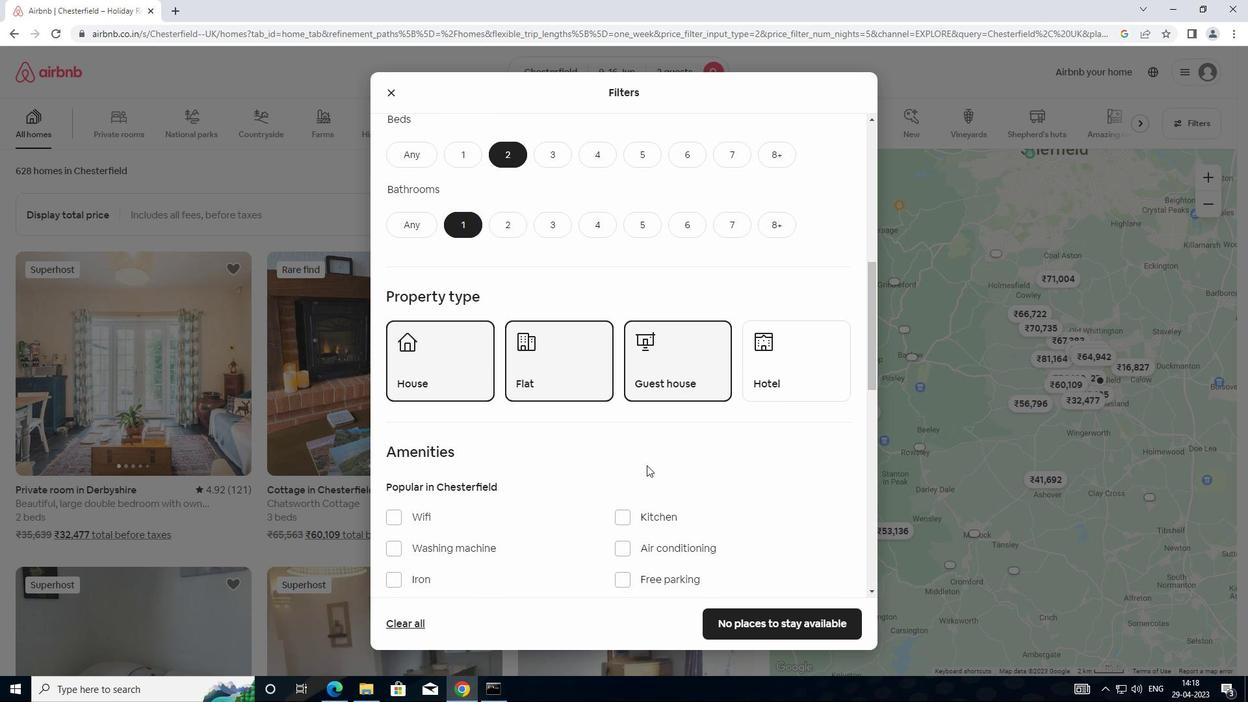 
Action: Mouse moved to (646, 462)
Screenshot: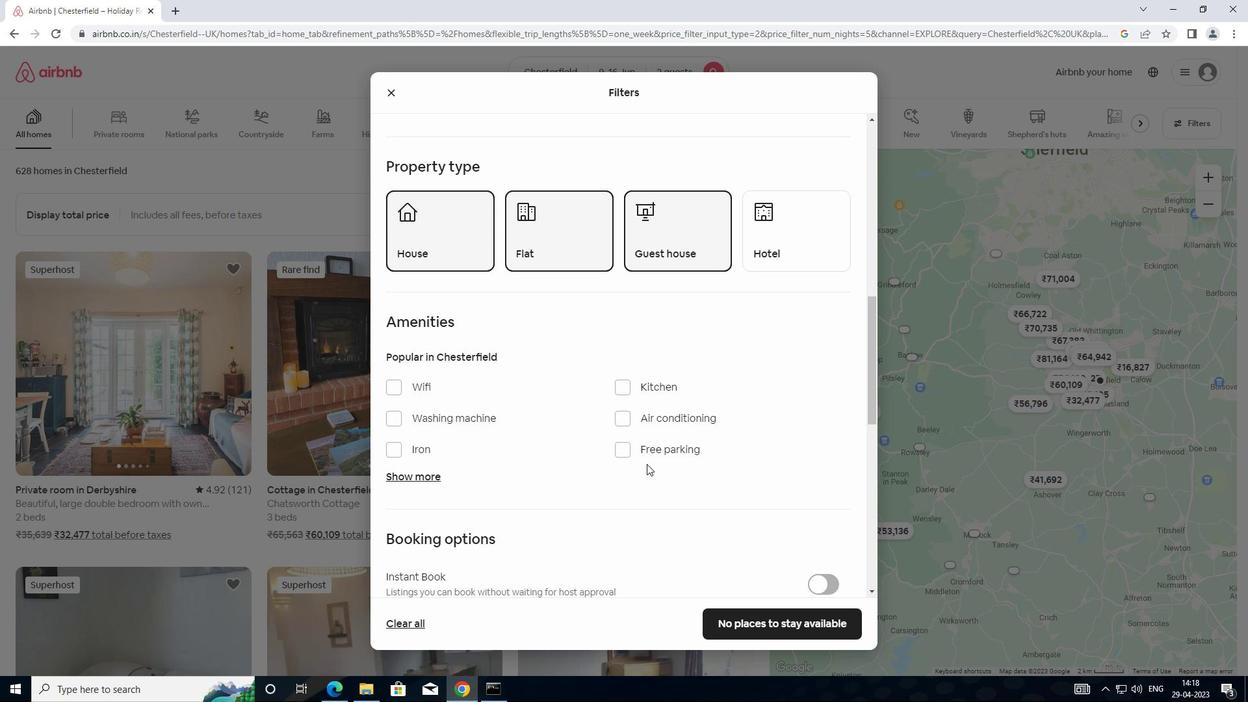 
Action: Mouse scrolled (646, 461) with delta (0, 0)
Screenshot: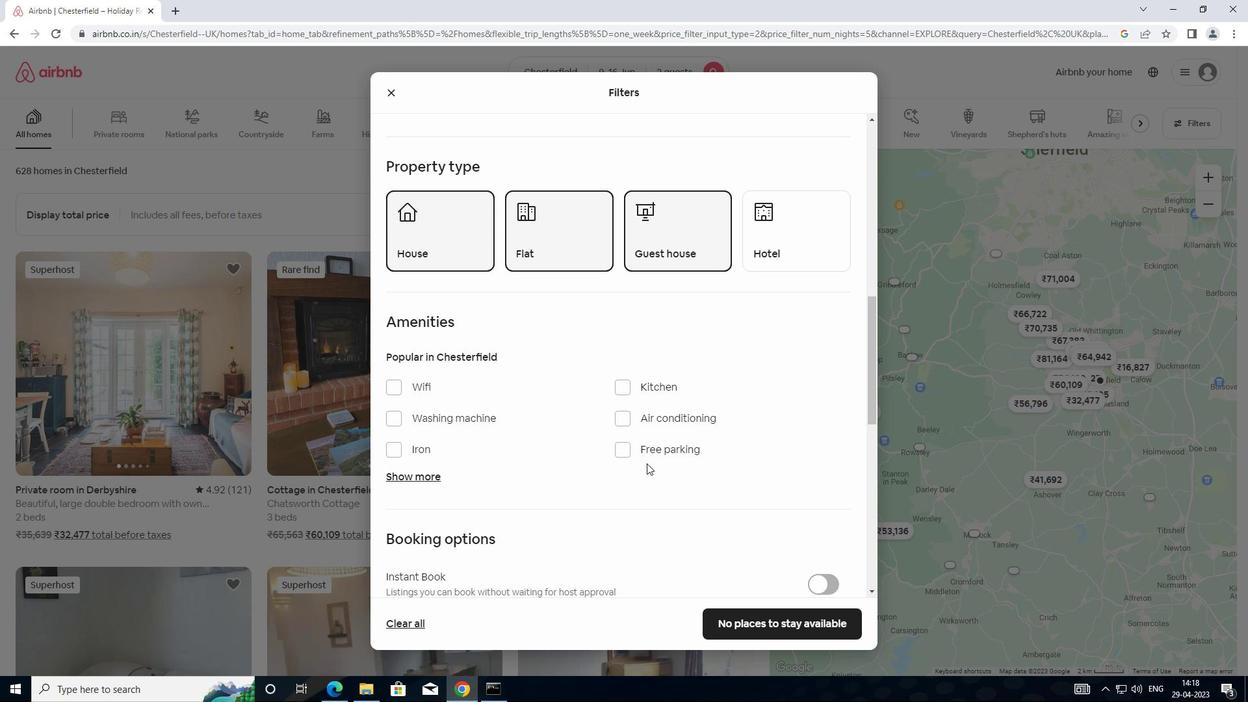 
Action: Mouse scrolled (646, 461) with delta (0, 0)
Screenshot: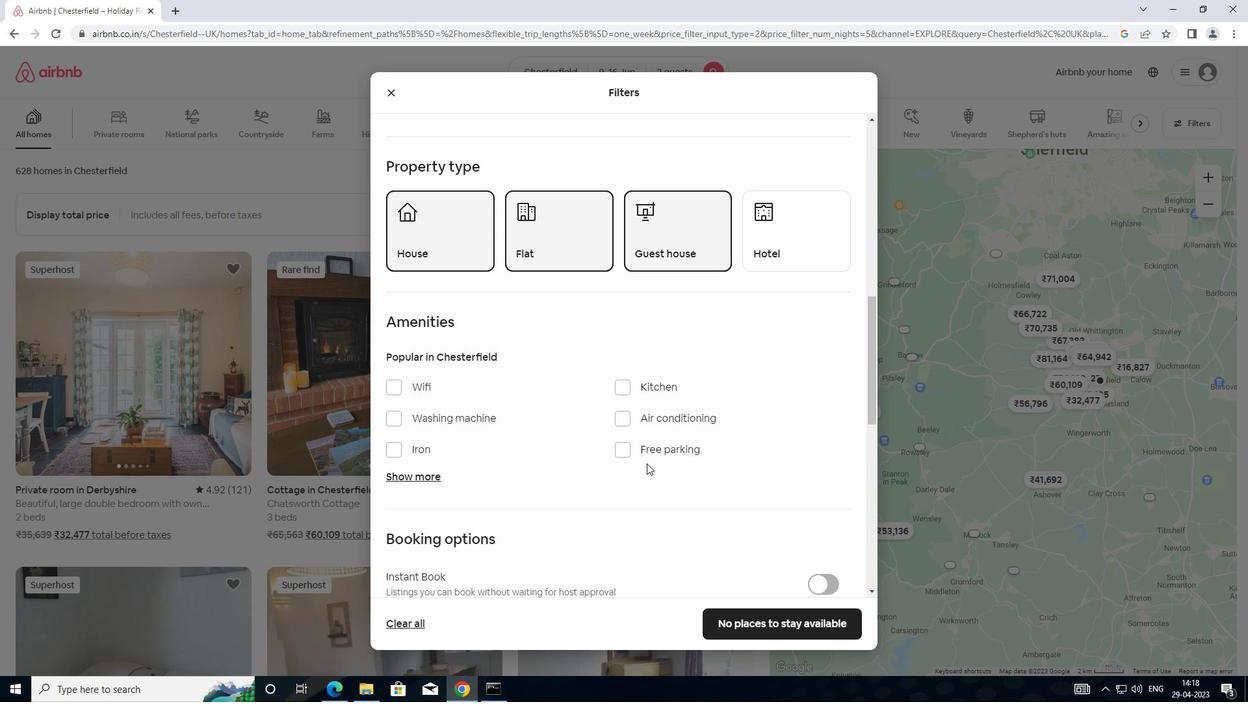 
Action: Mouse scrolled (646, 461) with delta (0, 0)
Screenshot: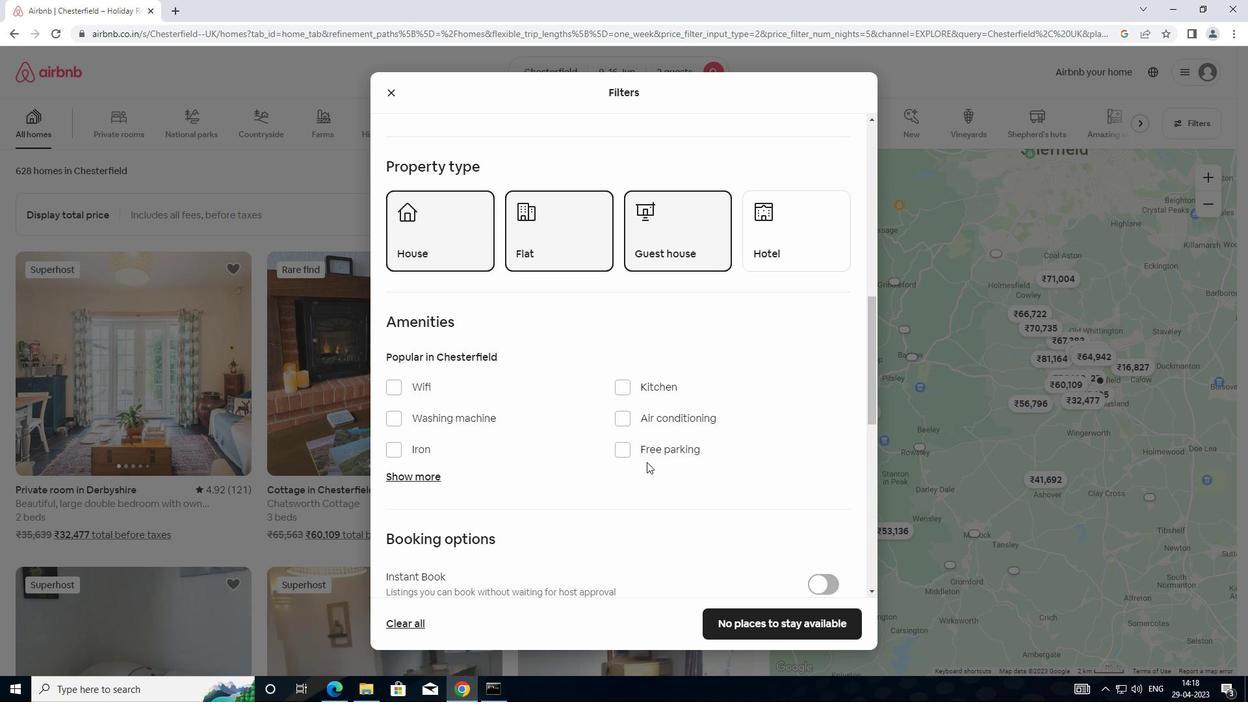 
Action: Mouse moved to (728, 528)
Screenshot: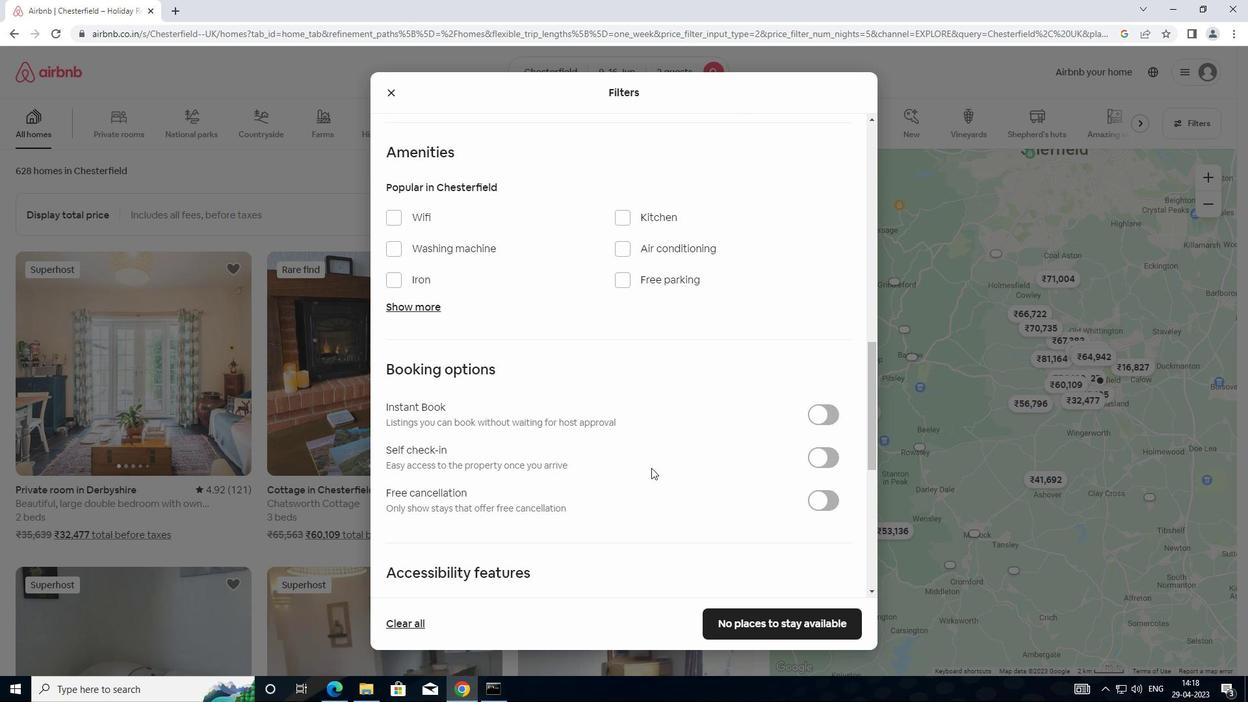 
Action: Mouse scrolled (728, 527) with delta (0, 0)
Screenshot: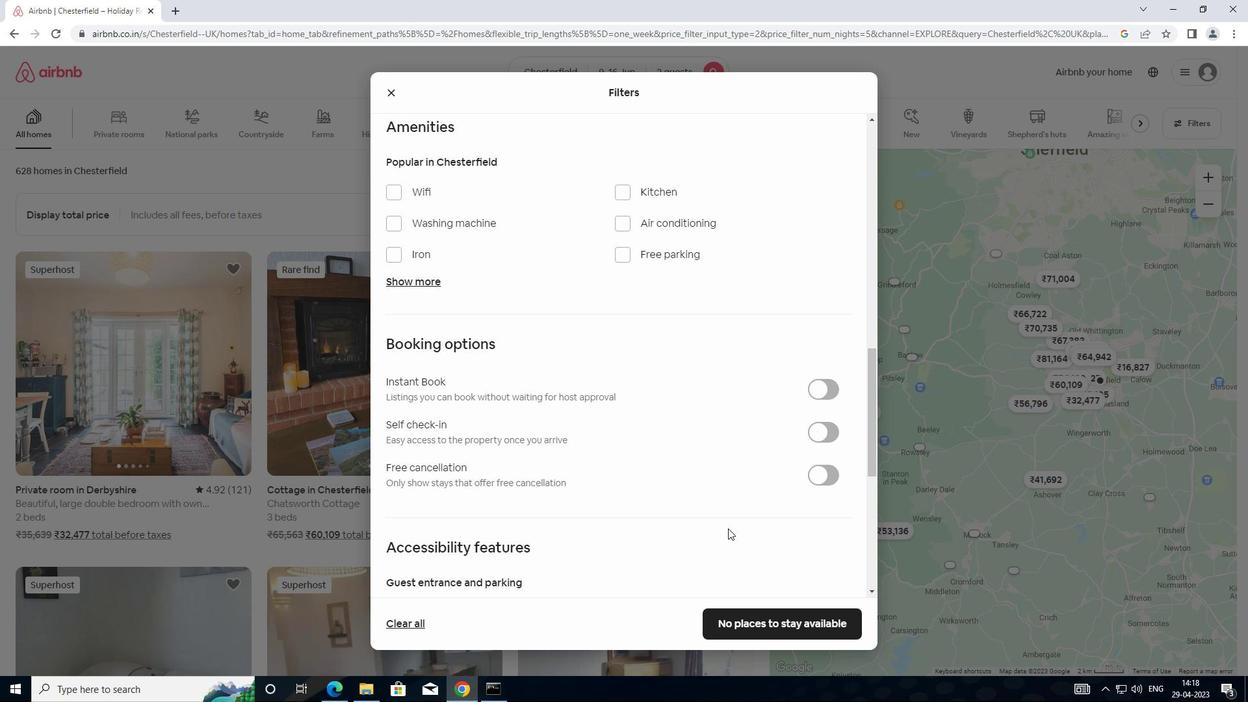 
Action: Mouse scrolled (728, 527) with delta (0, 0)
Screenshot: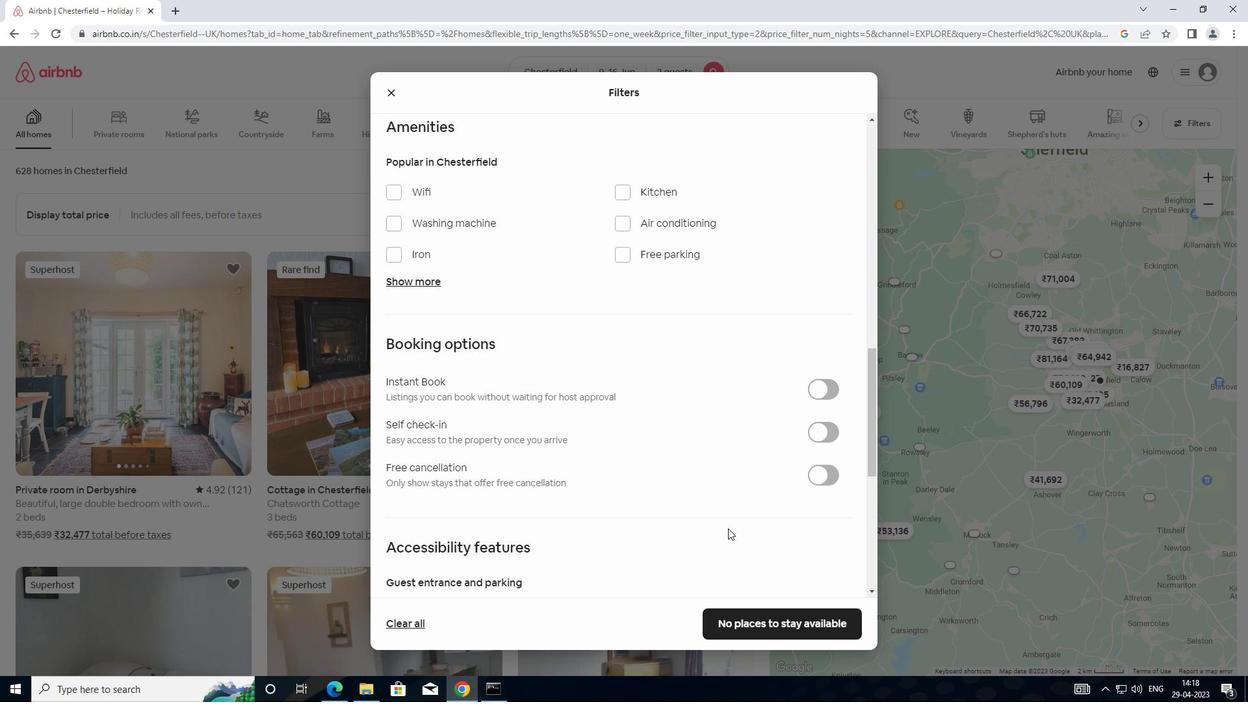 
Action: Mouse moved to (838, 303)
Screenshot: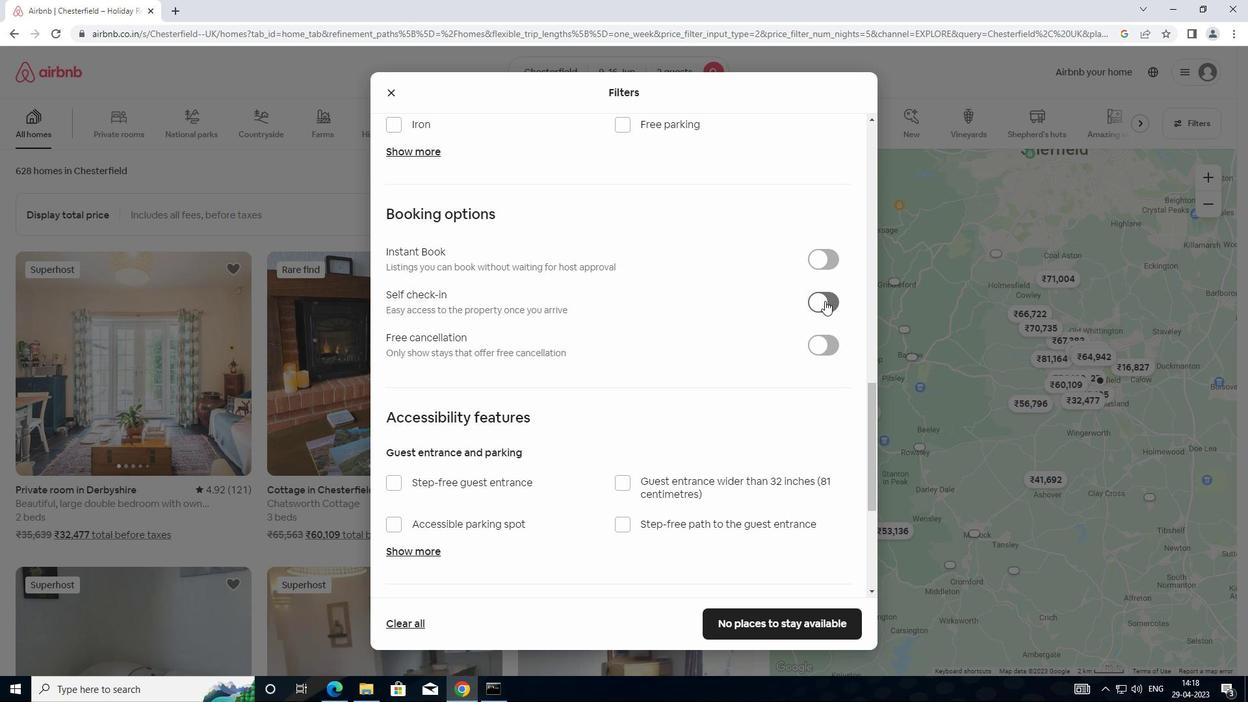 
Action: Mouse pressed left at (838, 303)
Screenshot: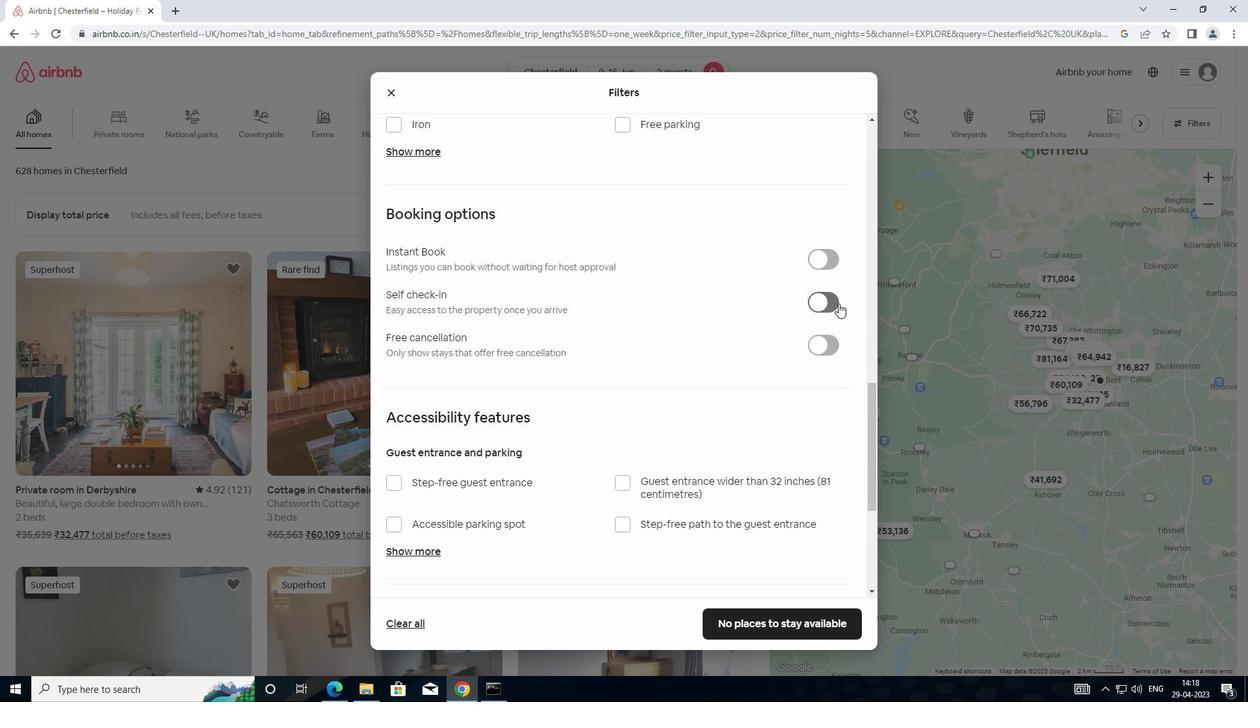 
Action: Mouse moved to (632, 418)
Screenshot: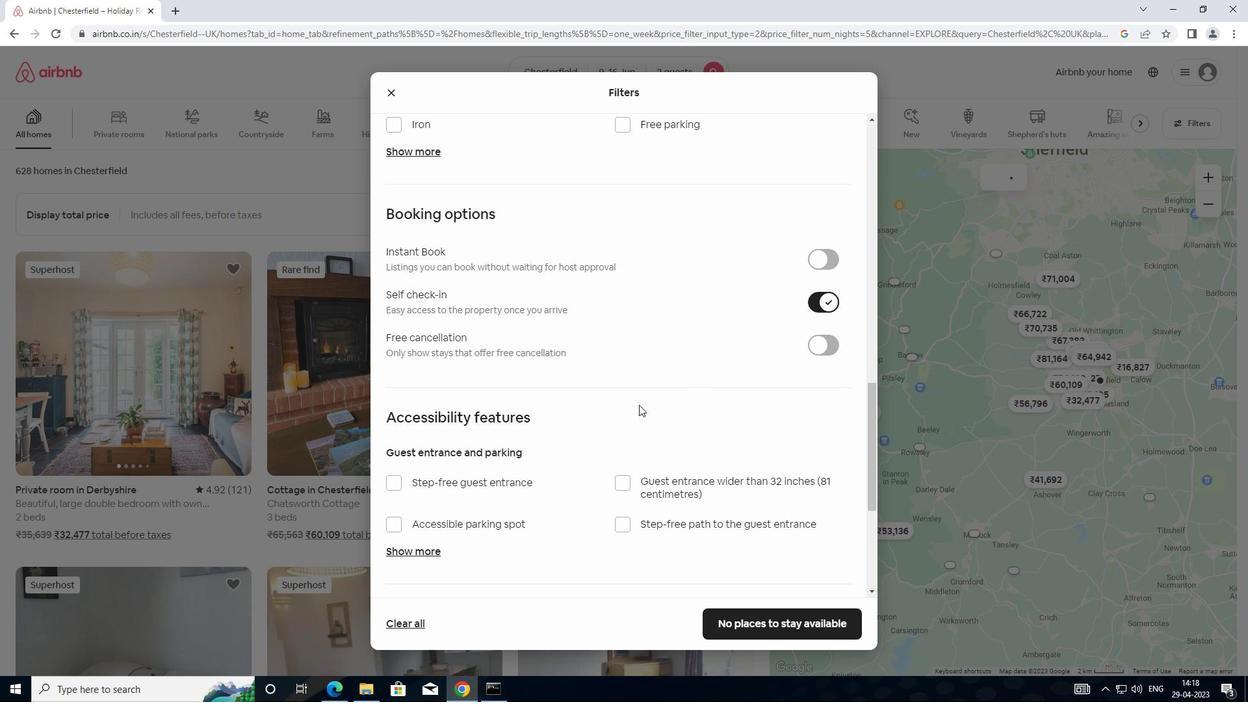 
Action: Mouse scrolled (632, 417) with delta (0, 0)
Screenshot: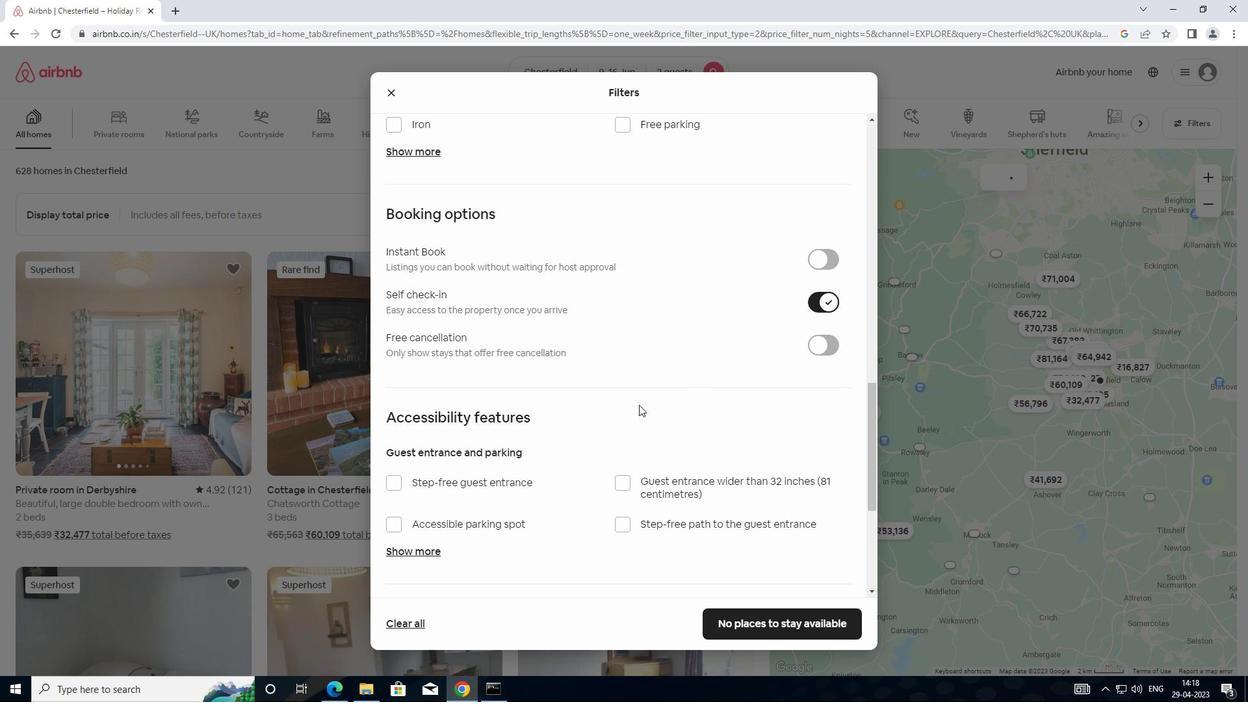 
Action: Mouse moved to (630, 421)
Screenshot: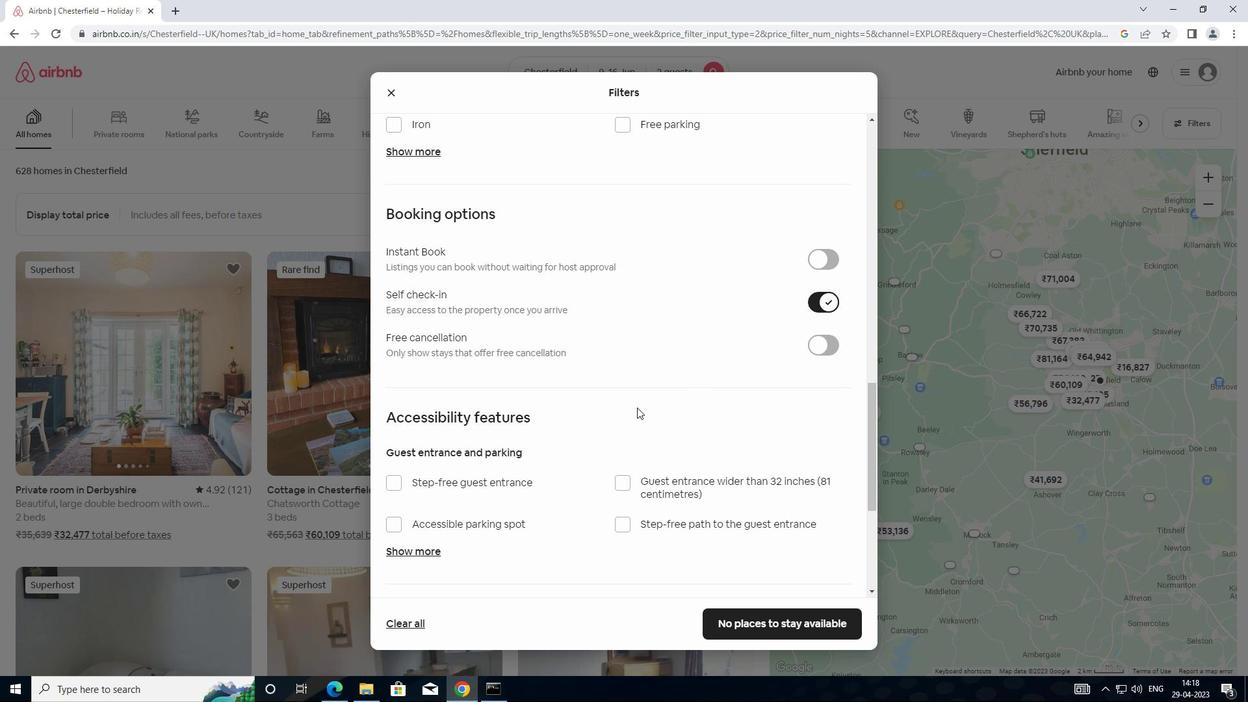
Action: Mouse scrolled (630, 420) with delta (0, 0)
Screenshot: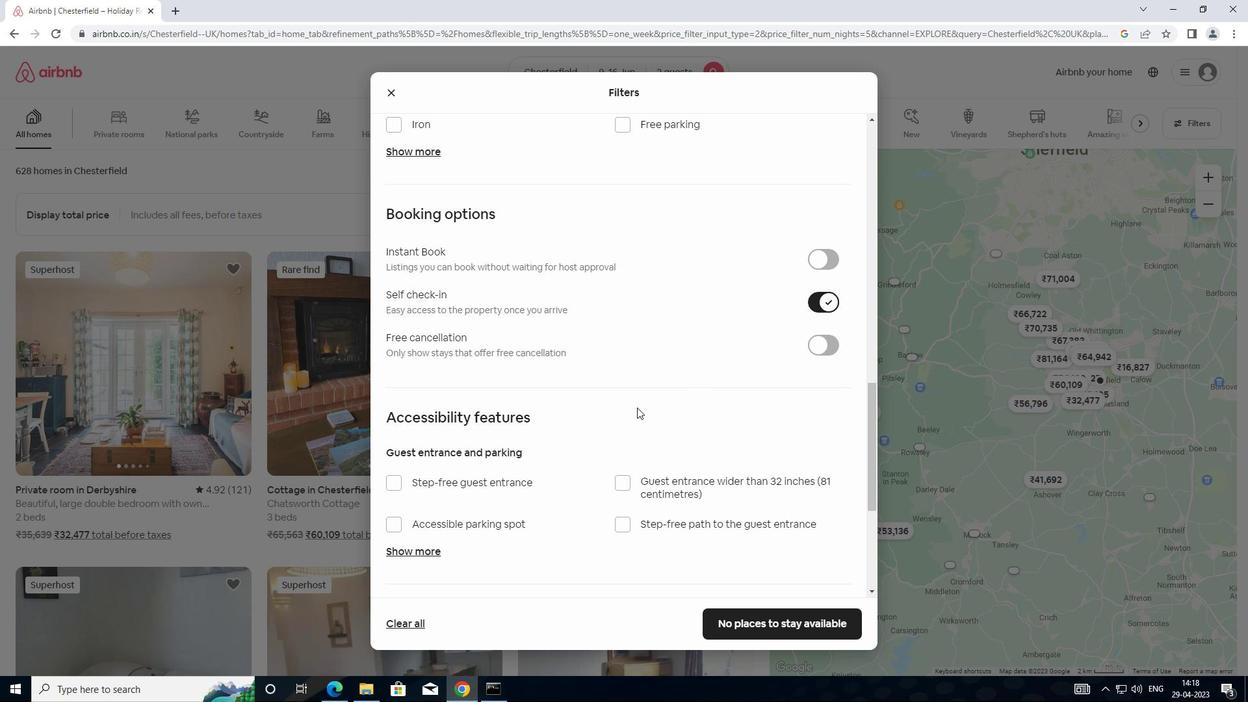 
Action: Mouse moved to (629, 425)
Screenshot: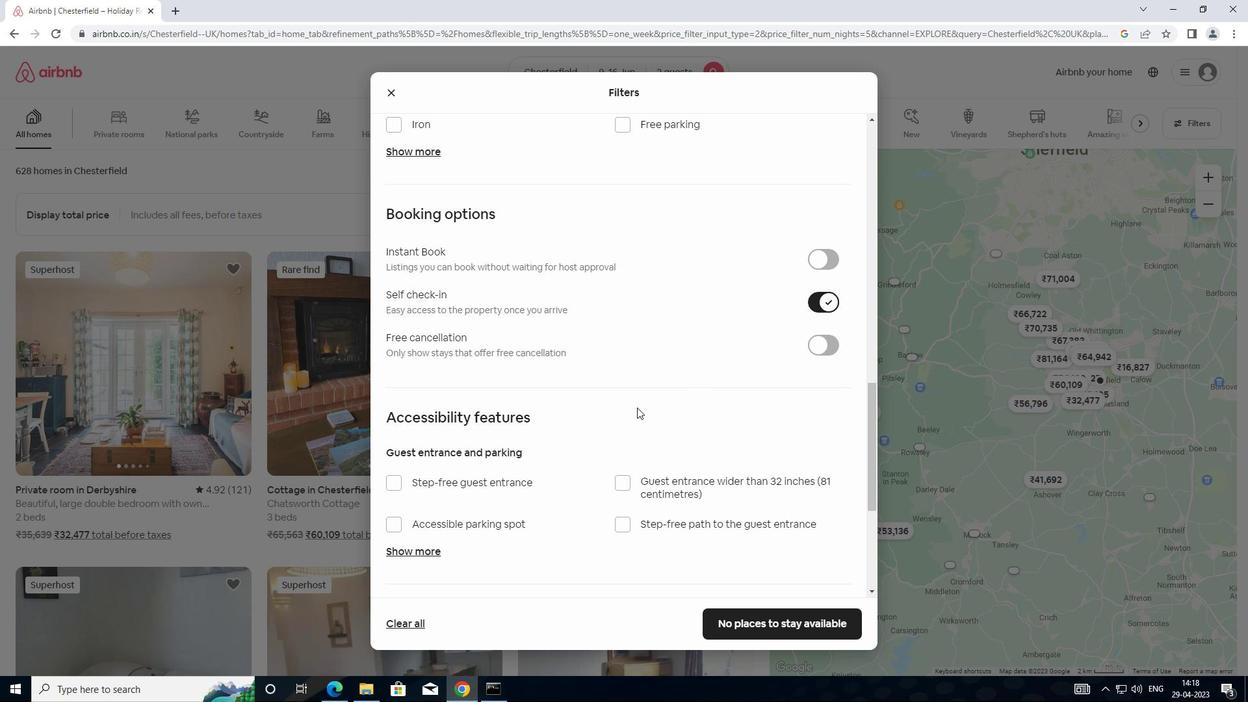 
Action: Mouse scrolled (629, 424) with delta (0, 0)
Screenshot: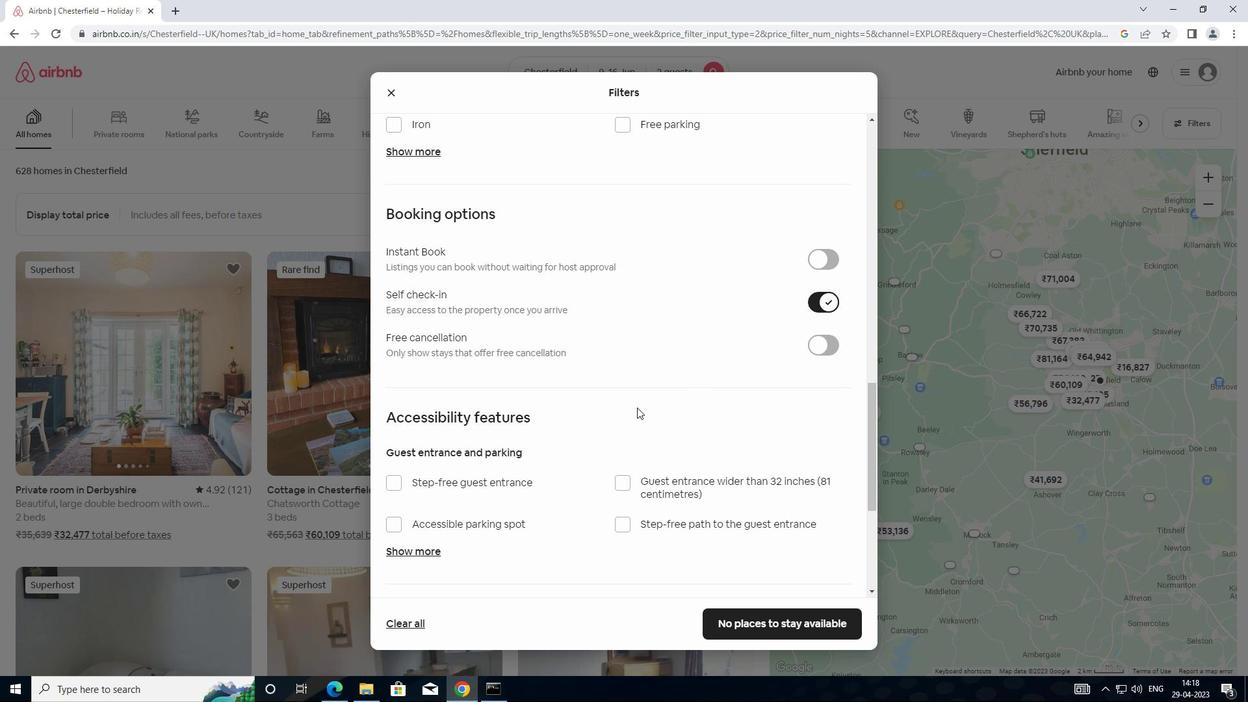 
Action: Mouse moved to (603, 438)
Screenshot: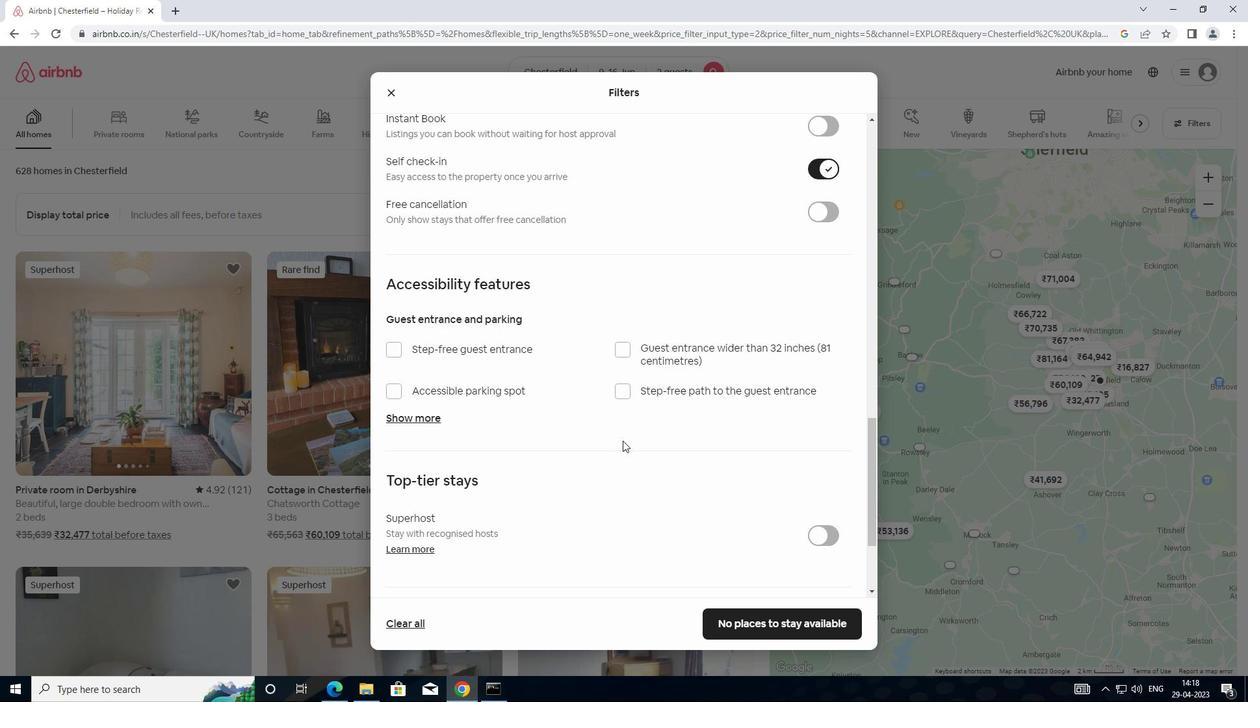 
Action: Mouse scrolled (603, 438) with delta (0, 0)
Screenshot: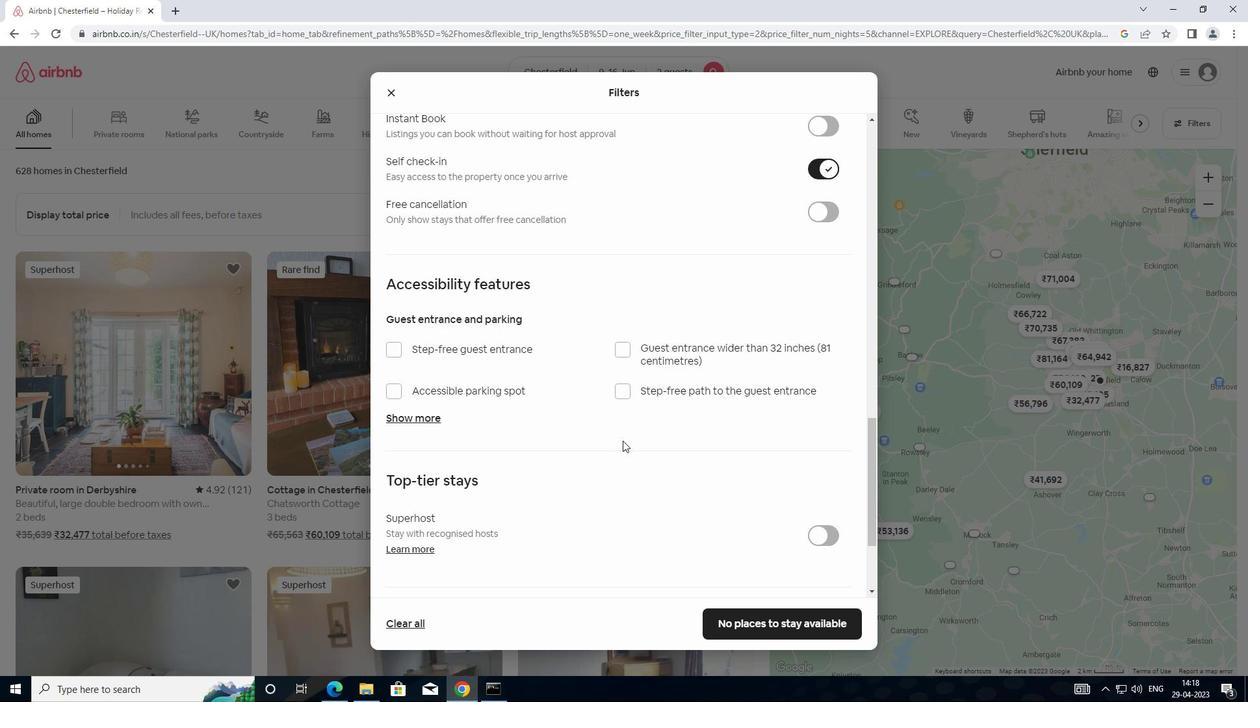 
Action: Mouse moved to (591, 438)
Screenshot: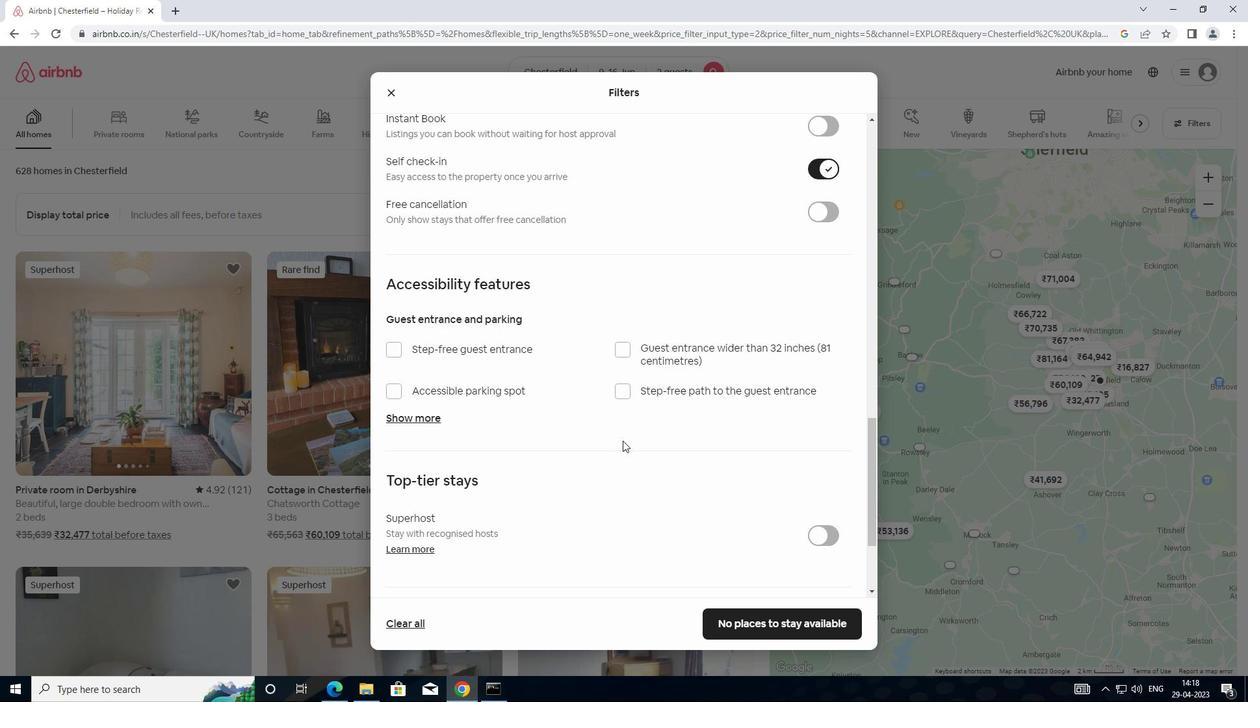 
Action: Mouse scrolled (591, 438) with delta (0, 0)
Screenshot: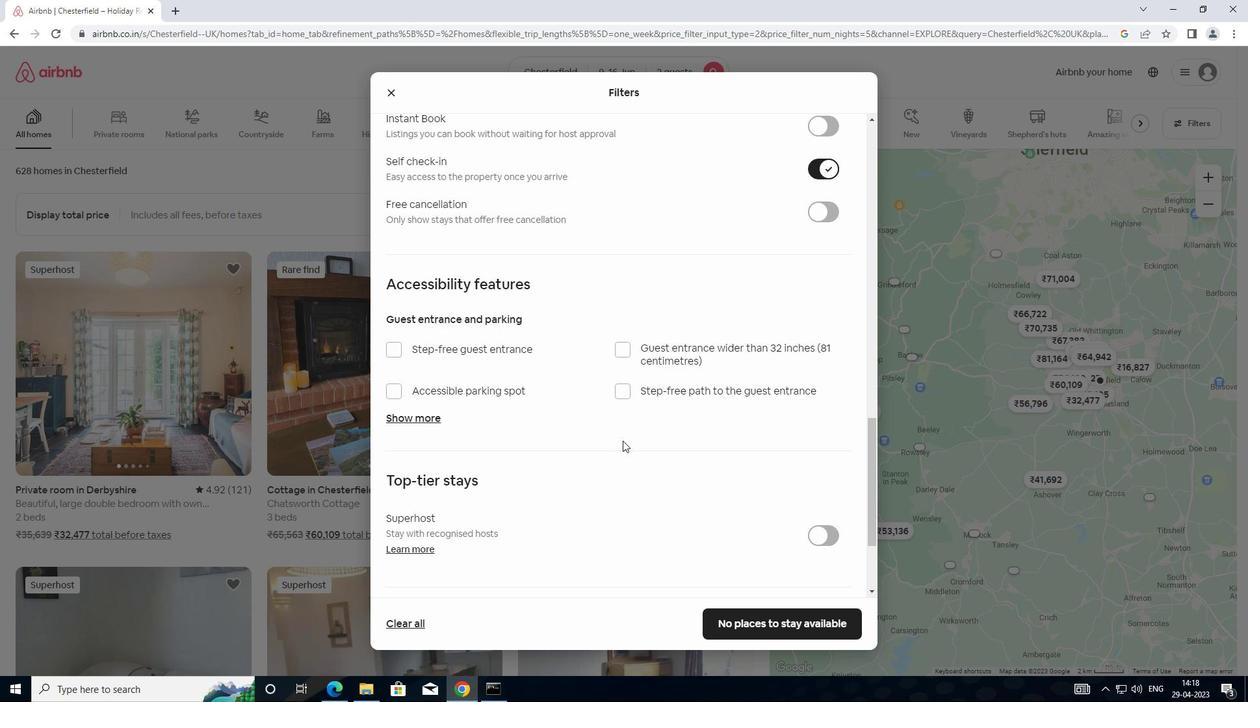 
Action: Mouse moved to (399, 505)
Screenshot: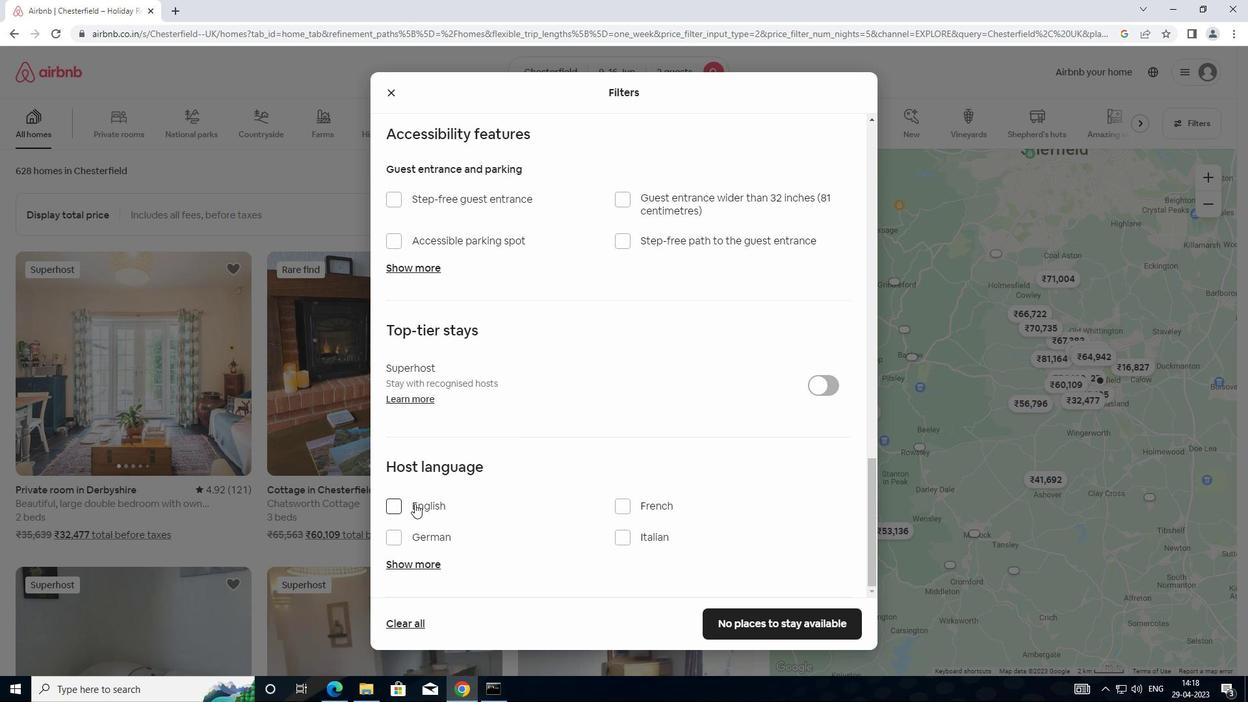 
Action: Mouse pressed left at (399, 505)
Screenshot: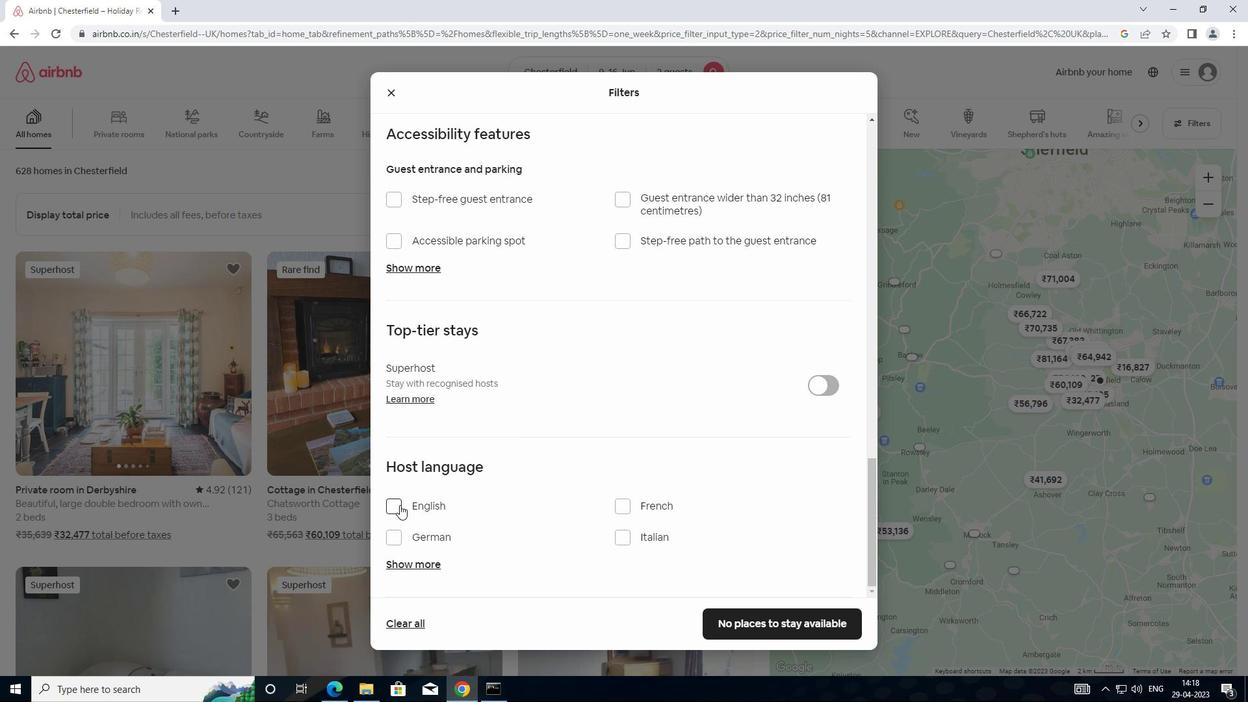 
Action: Mouse moved to (766, 633)
Screenshot: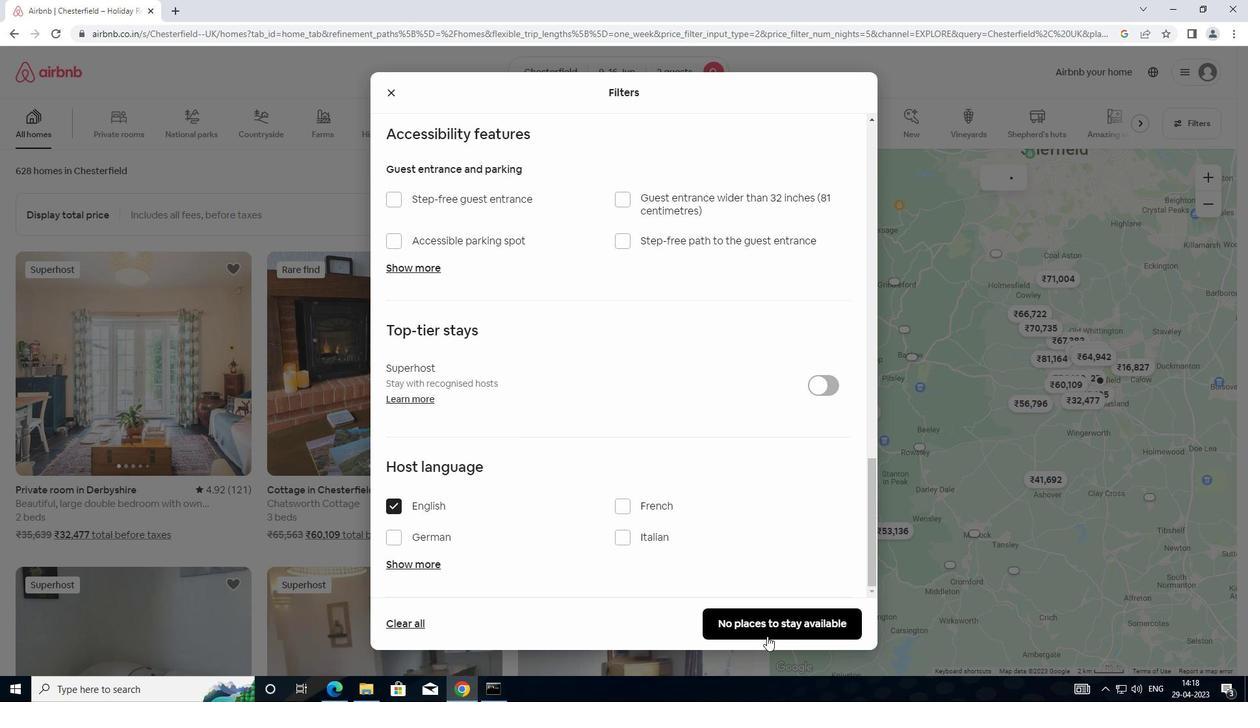 
Action: Mouse pressed left at (766, 633)
Screenshot: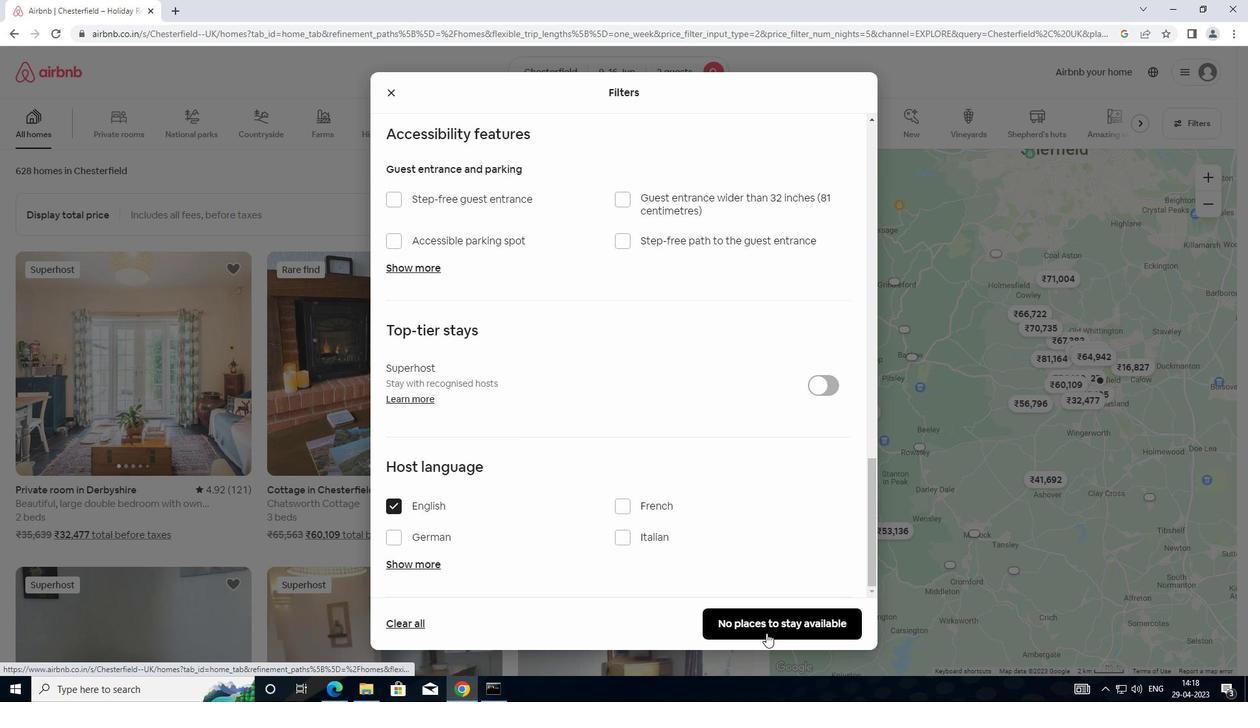 
Action: Mouse moved to (767, 622)
Screenshot: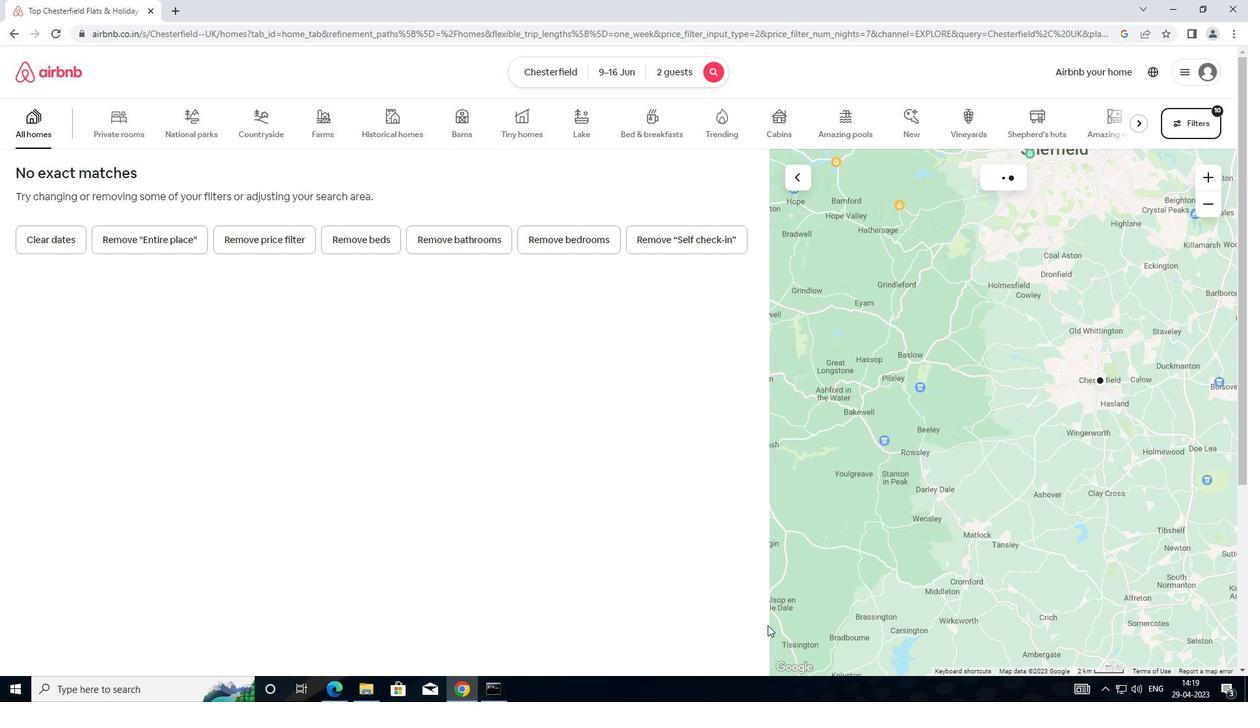 
